 Task: Look for space in Antony, France from 7th July, 2023 to 14th July, 2023 for 1 adult in price range Rs.6000 to Rs.14000. Place can be shared room with 1  bedroom having 1 bed and 1 bathroom. Property type can be house, flat, guest house, hotel. Amenities needed are: wifi, washing machine. Booking option can be shelf check-in. Required host language is English.
Action: Mouse moved to (575, 214)
Screenshot: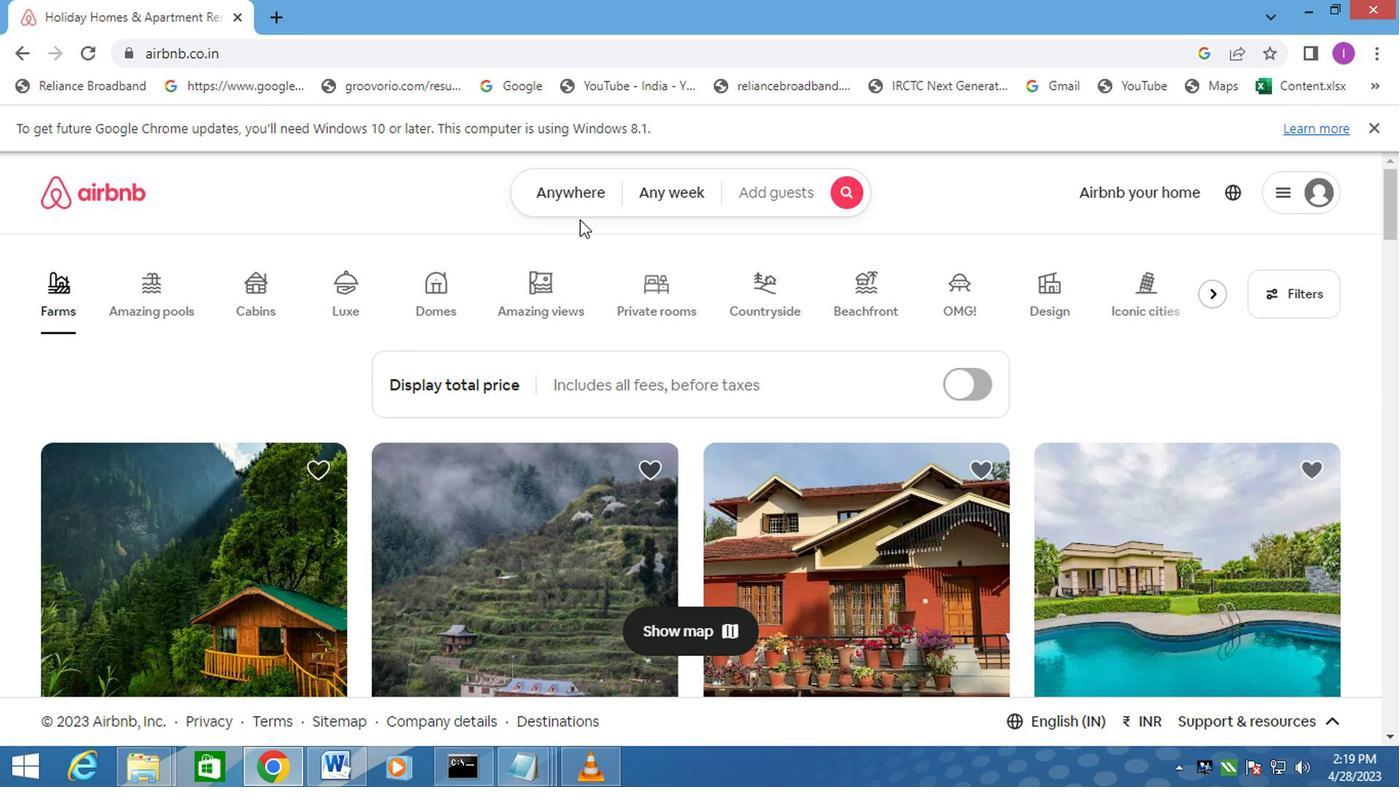 
Action: Mouse pressed left at (575, 214)
Screenshot: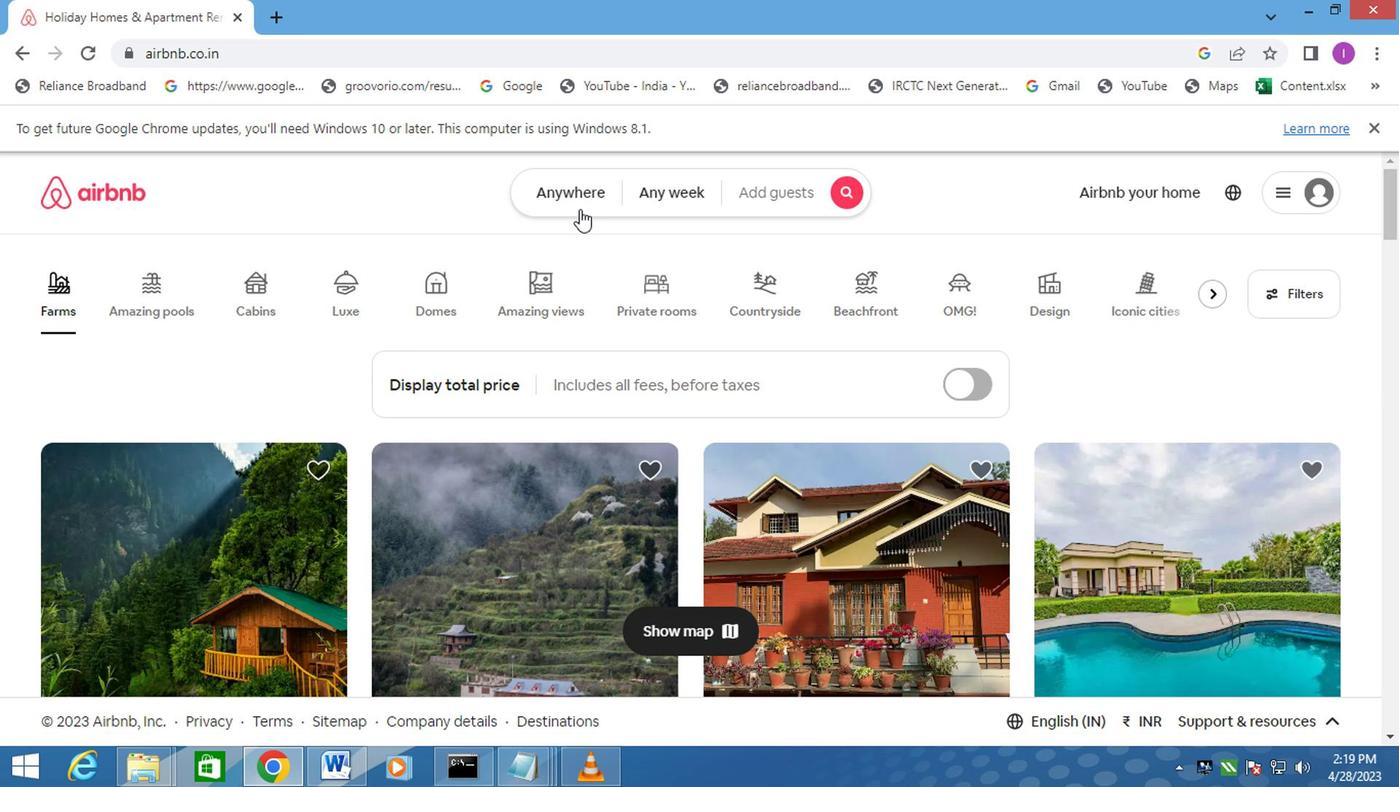 
Action: Mouse moved to (312, 287)
Screenshot: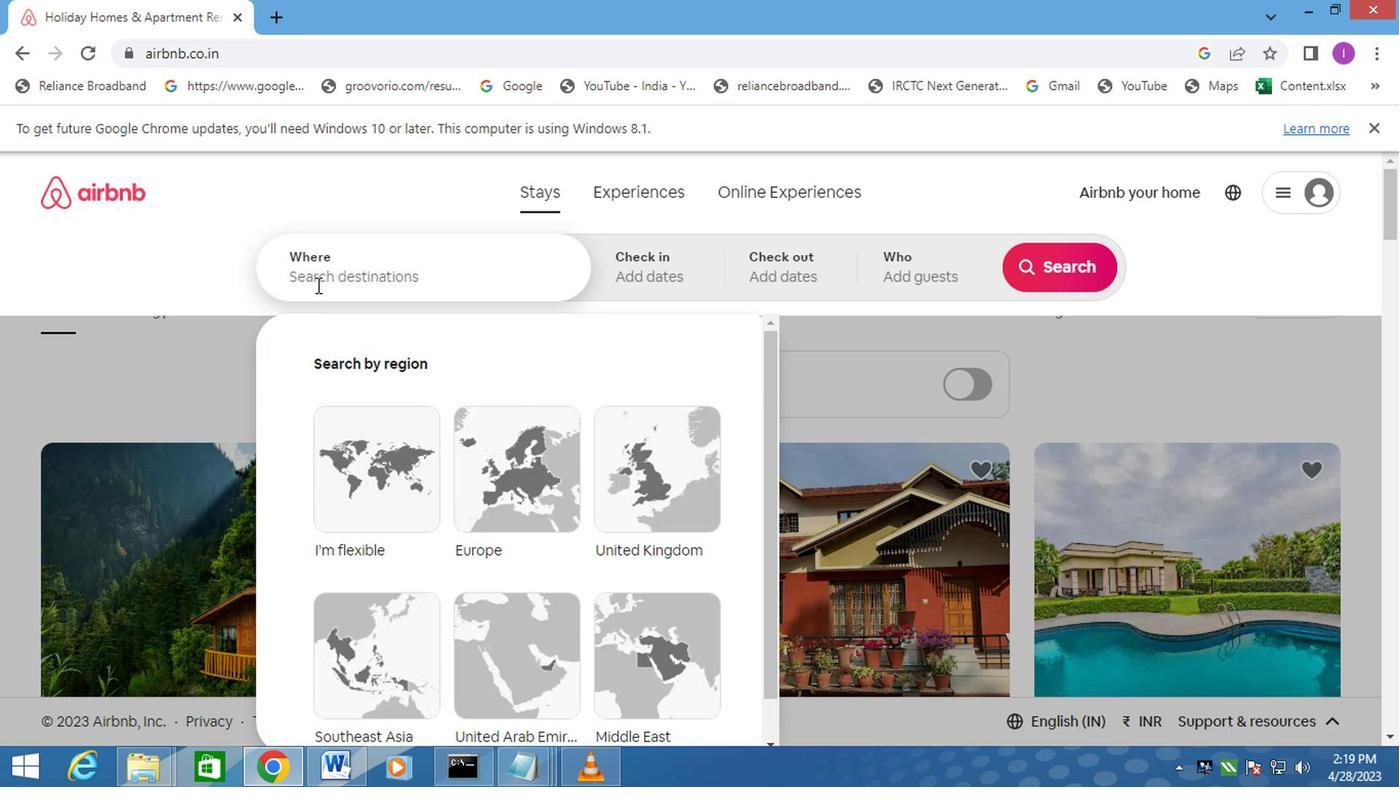 
Action: Mouse pressed left at (312, 287)
Screenshot: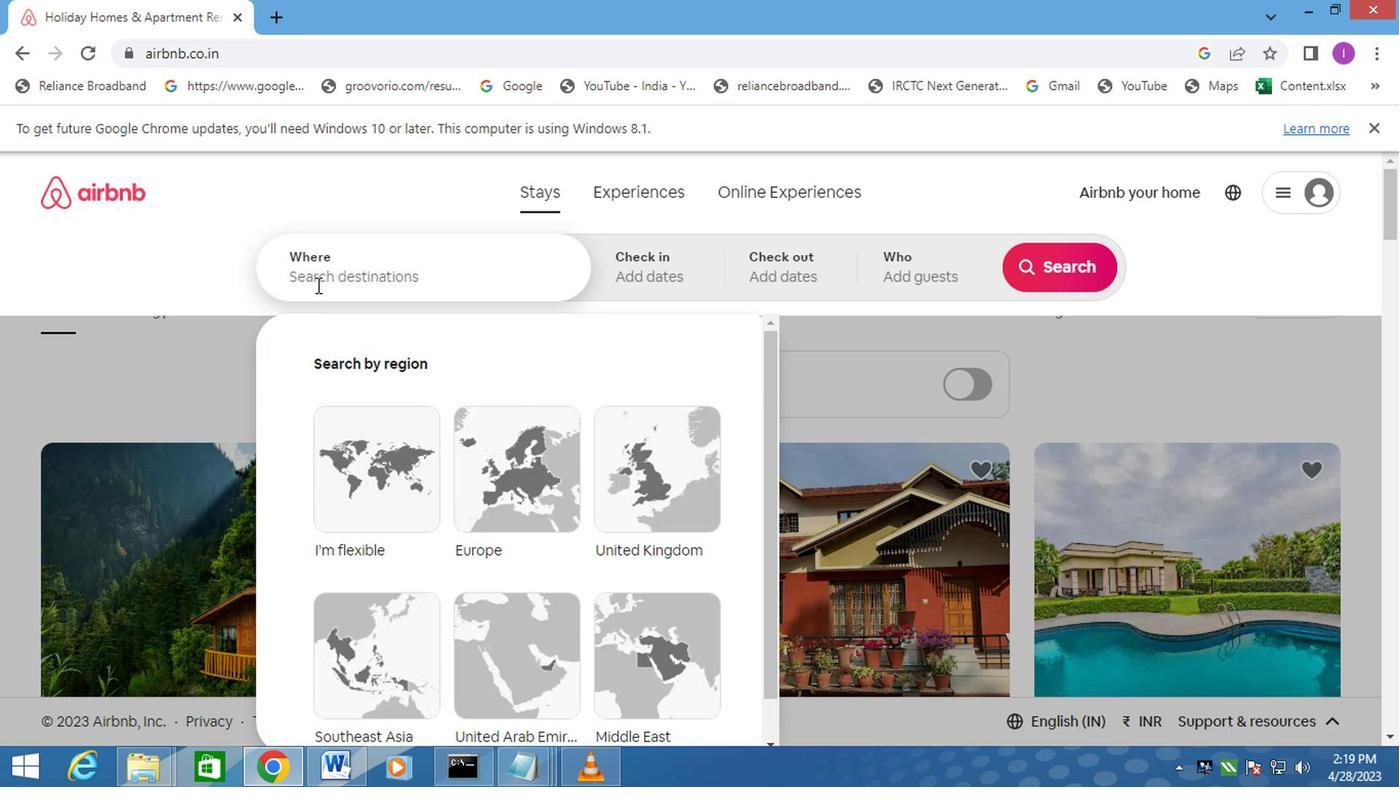 
Action: Key pressed <Key.shift>ANTONY,<Key.shift>FRANCE
Screenshot: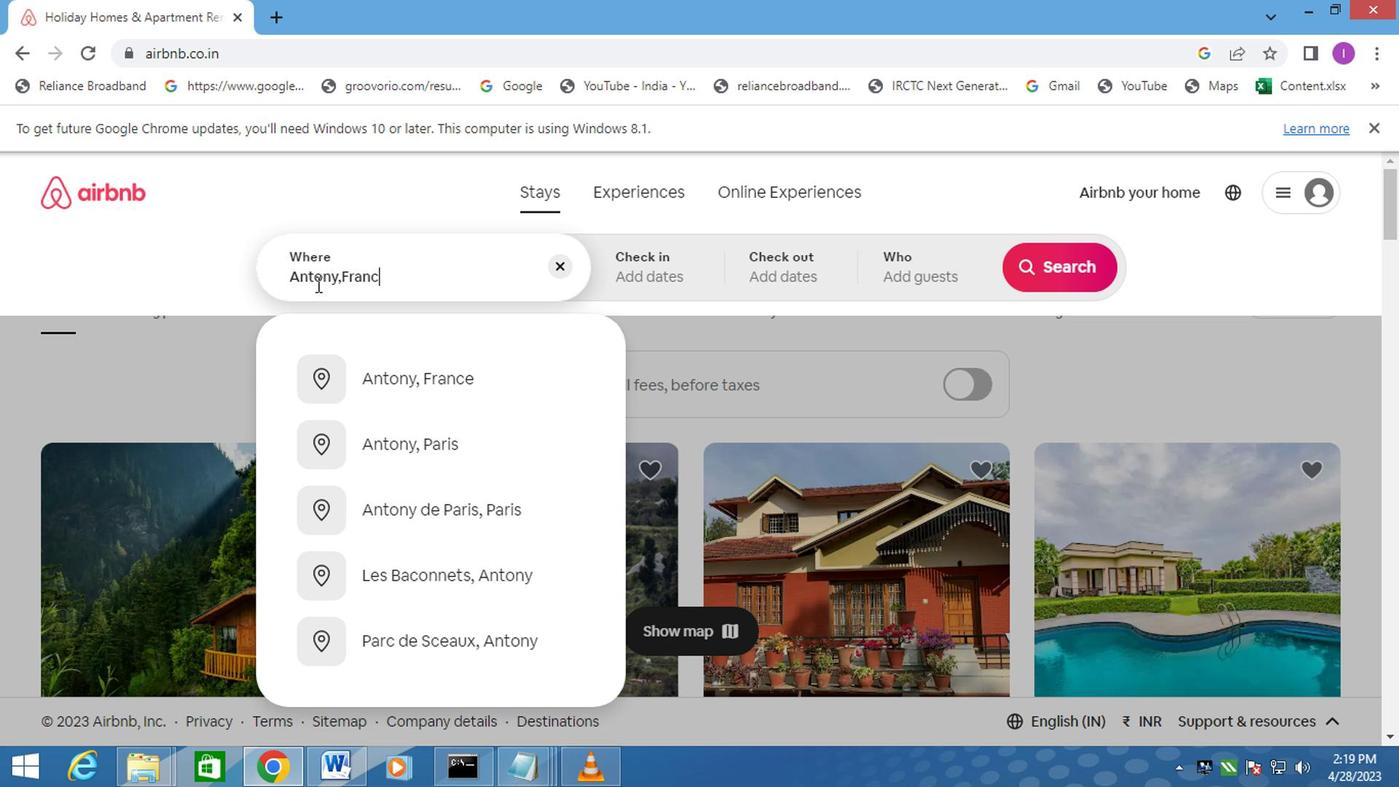 
Action: Mouse moved to (375, 374)
Screenshot: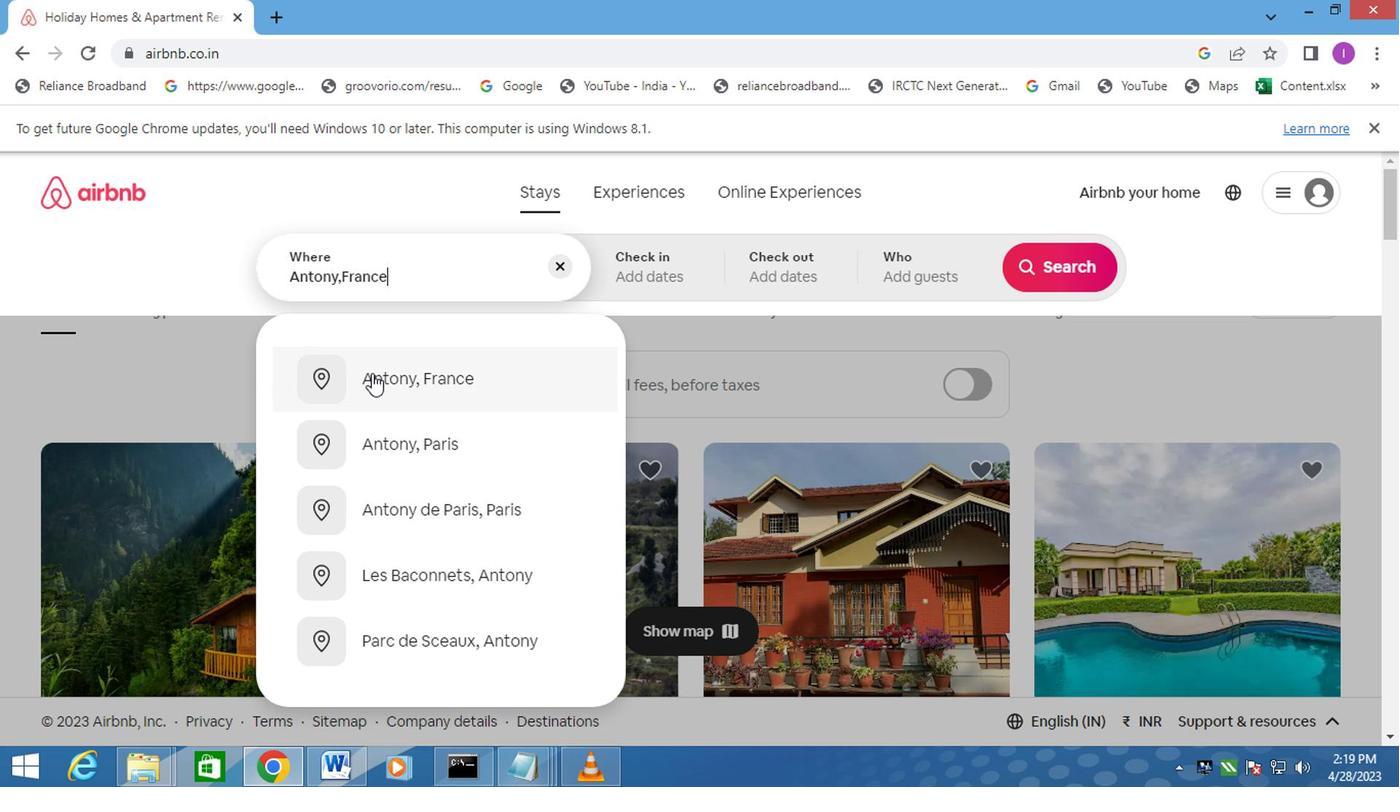 
Action: Mouse pressed left at (375, 374)
Screenshot: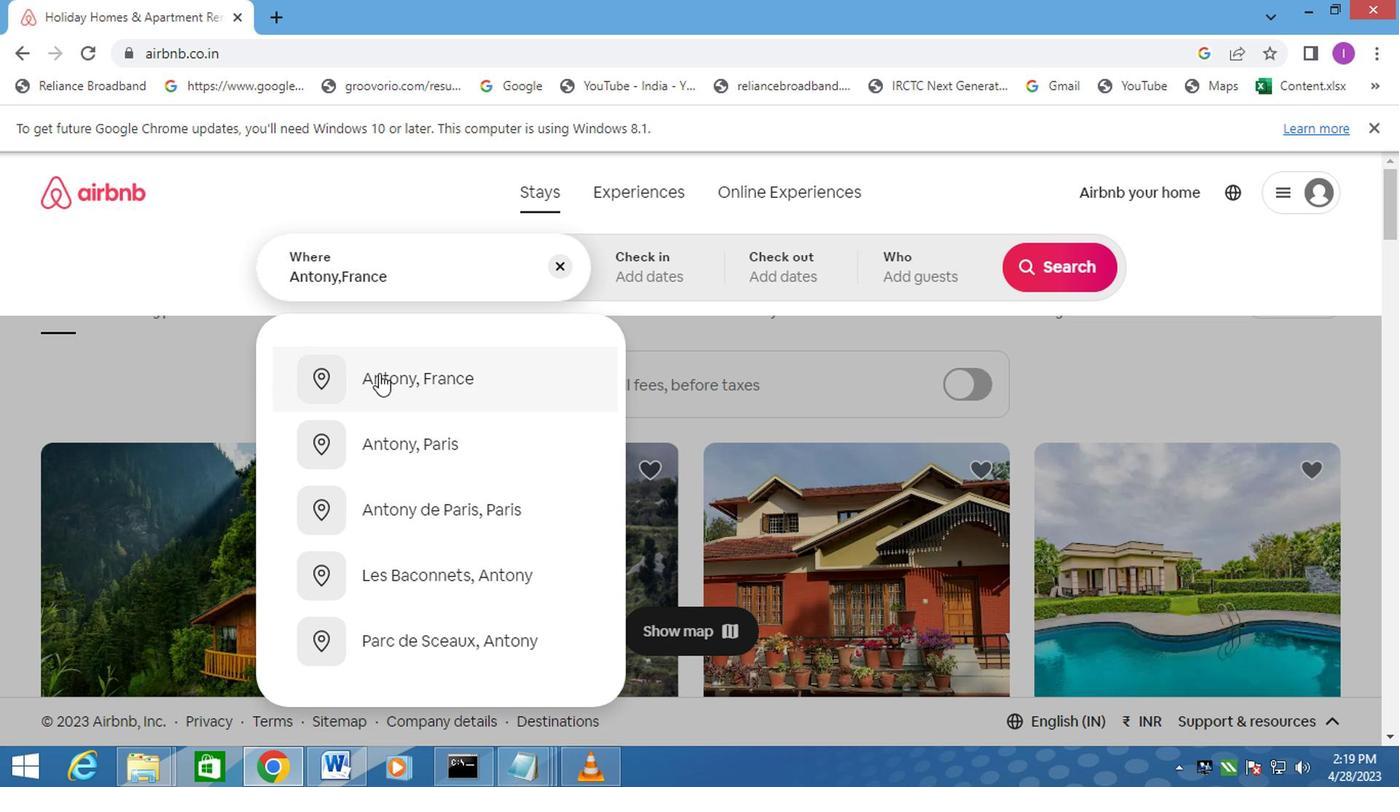 
Action: Mouse moved to (1045, 427)
Screenshot: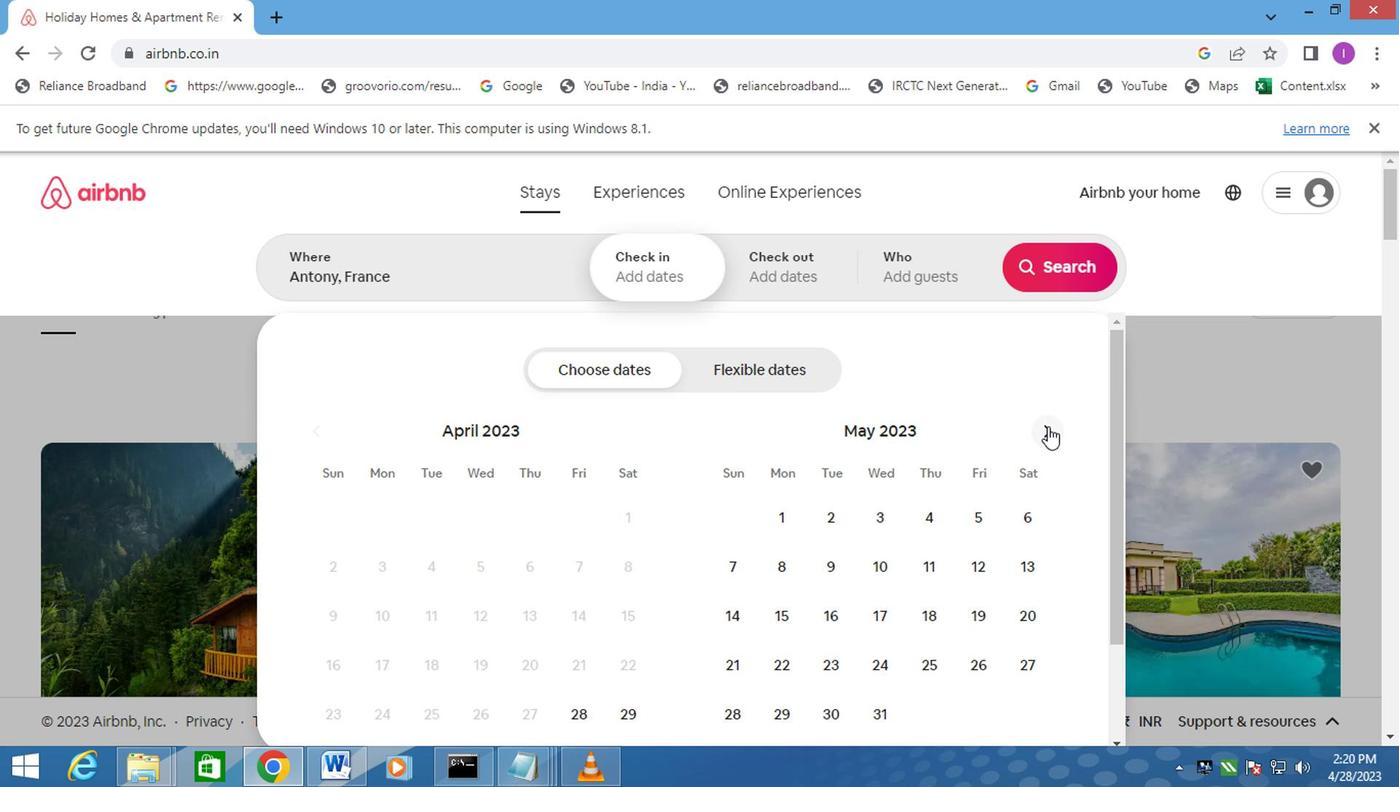 
Action: Mouse pressed left at (1045, 427)
Screenshot: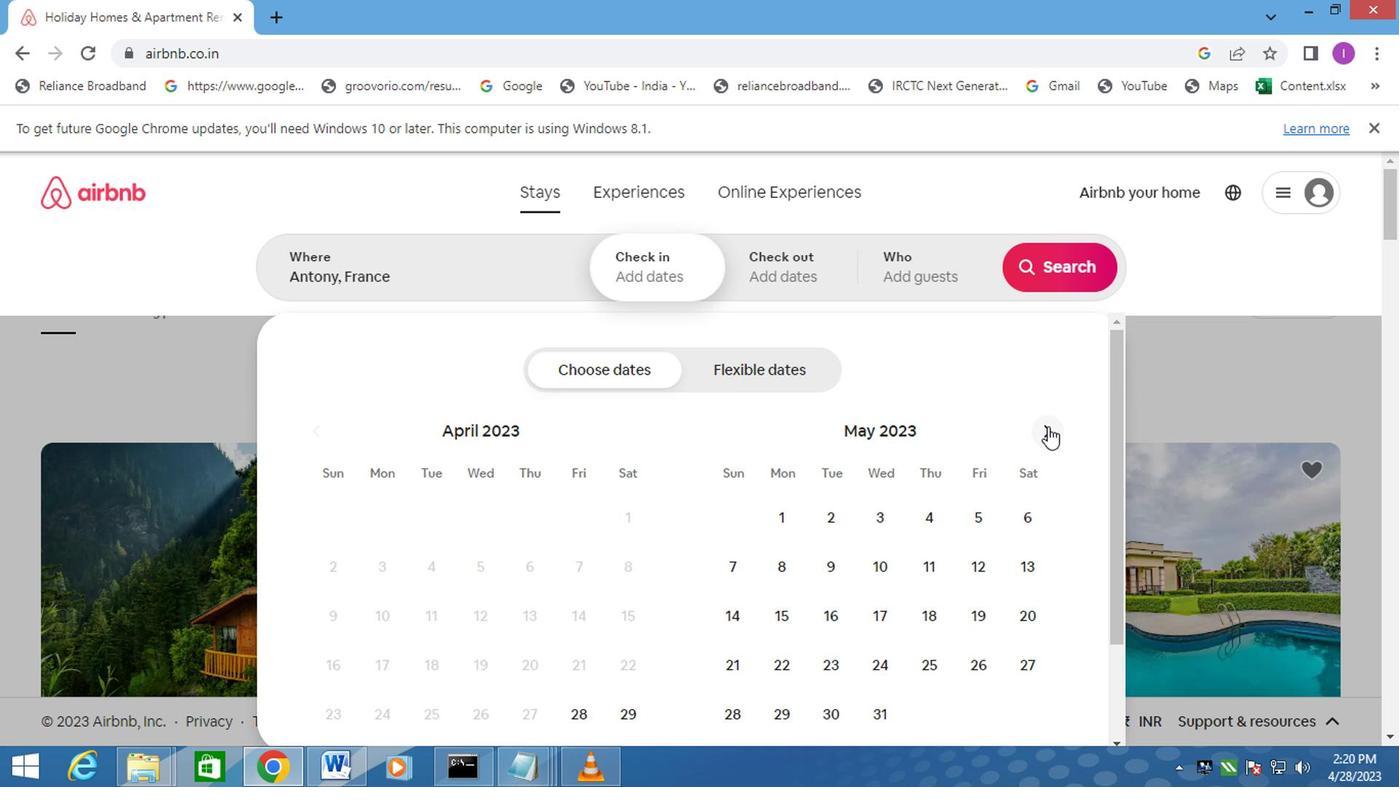 
Action: Mouse moved to (1045, 428)
Screenshot: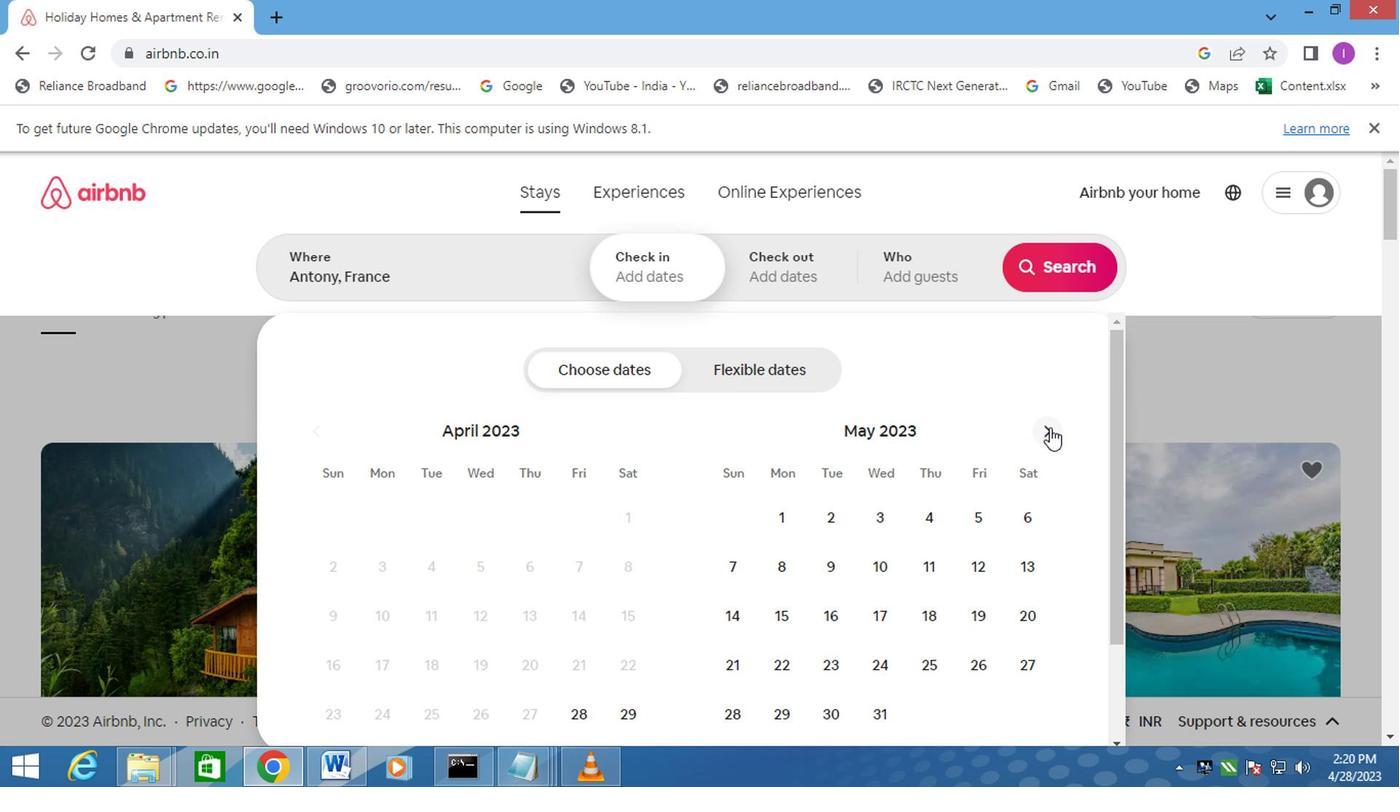
Action: Mouse pressed left at (1045, 428)
Screenshot: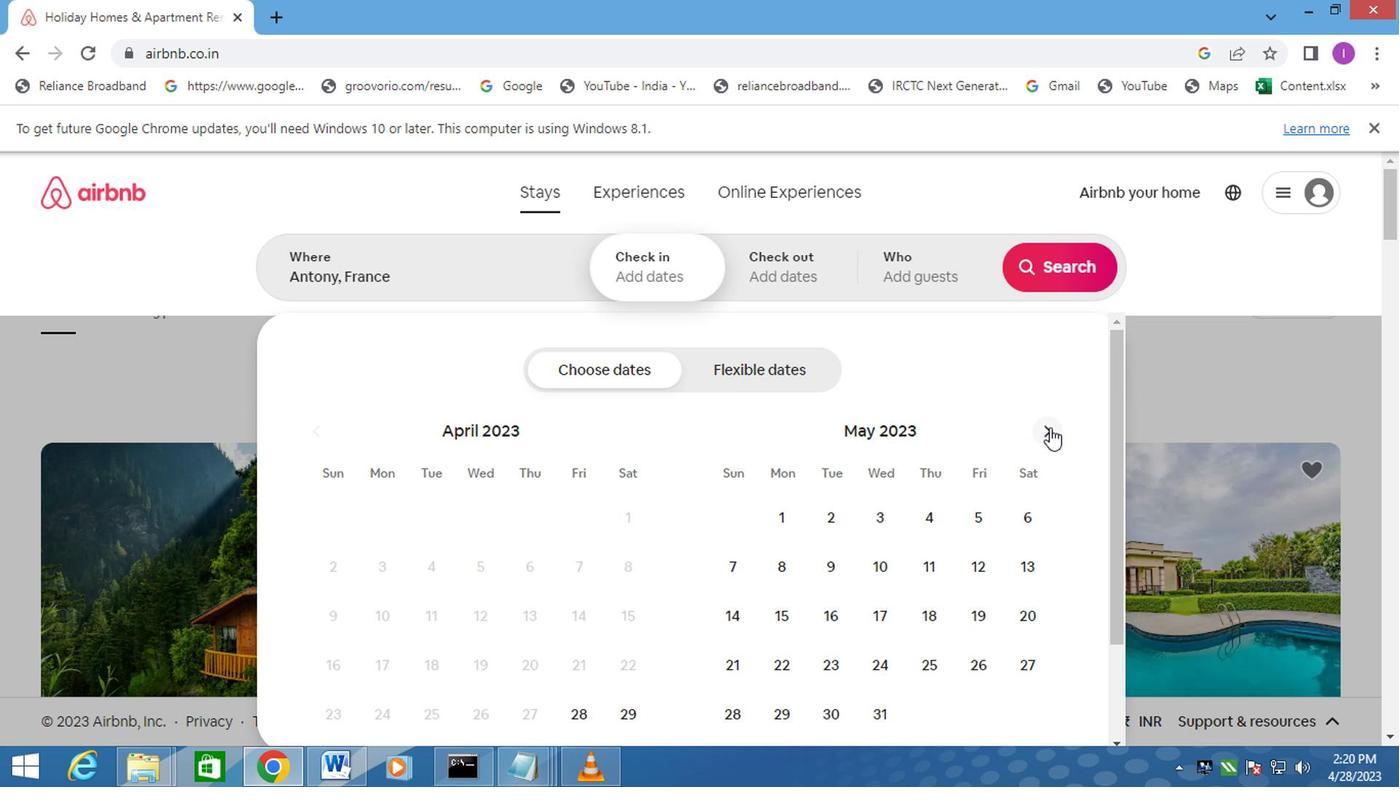 
Action: Mouse moved to (968, 566)
Screenshot: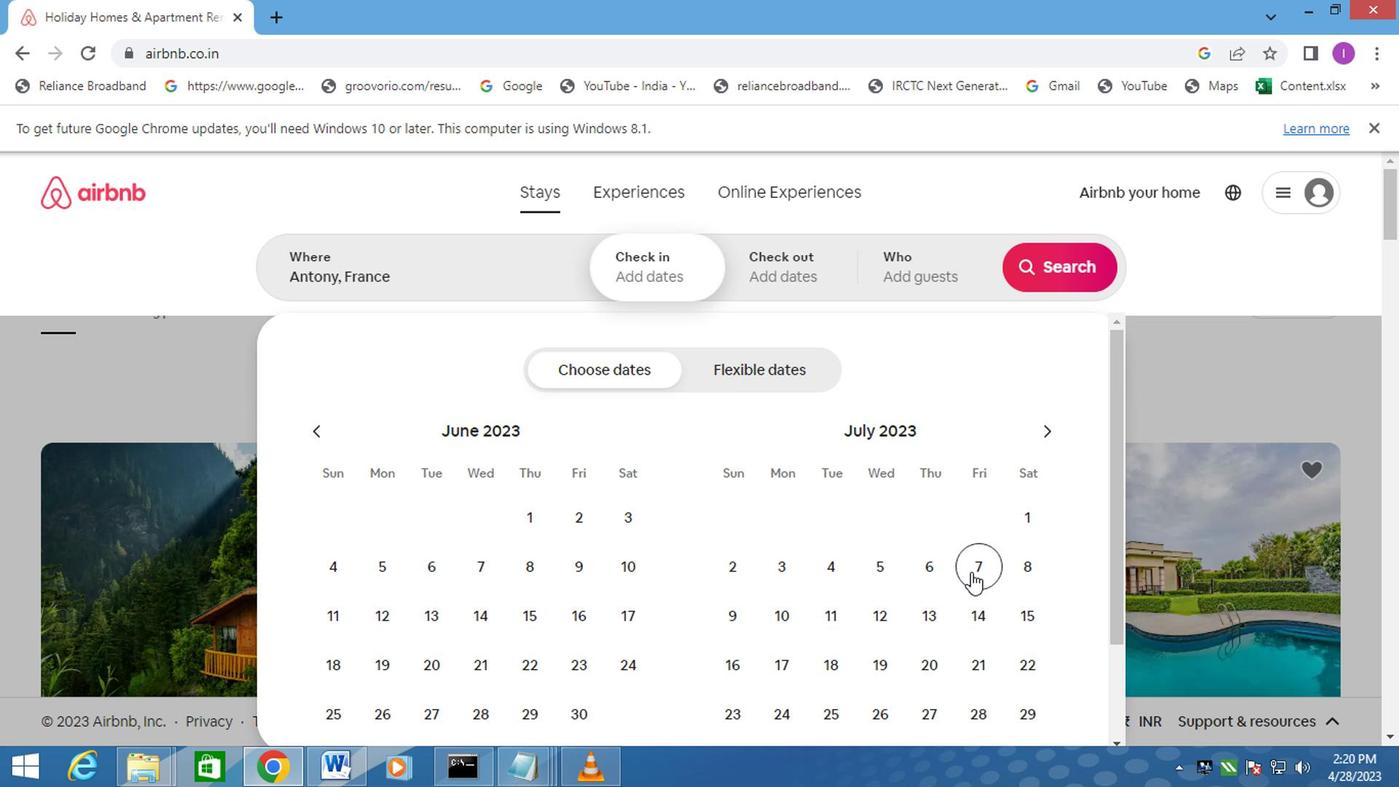 
Action: Mouse pressed left at (968, 566)
Screenshot: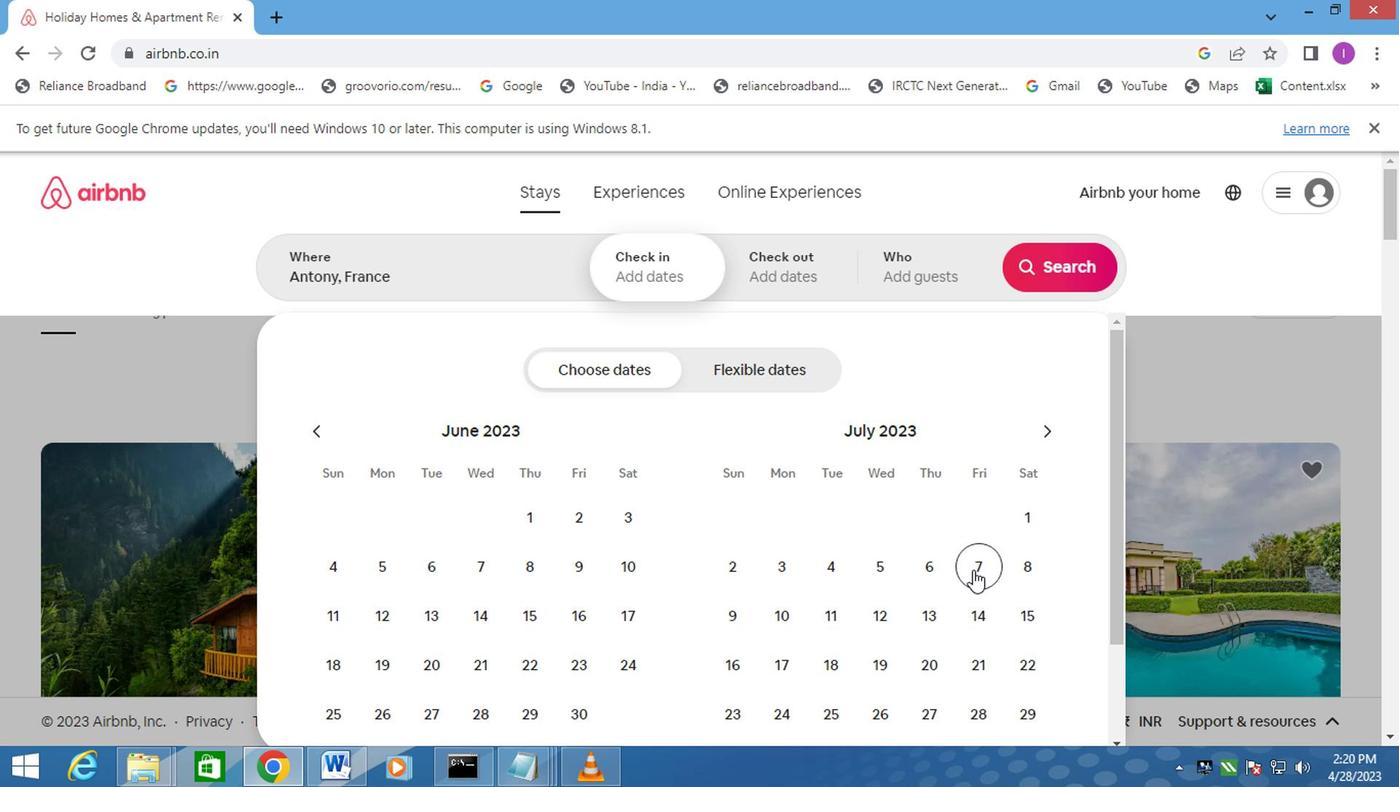 
Action: Mouse moved to (988, 609)
Screenshot: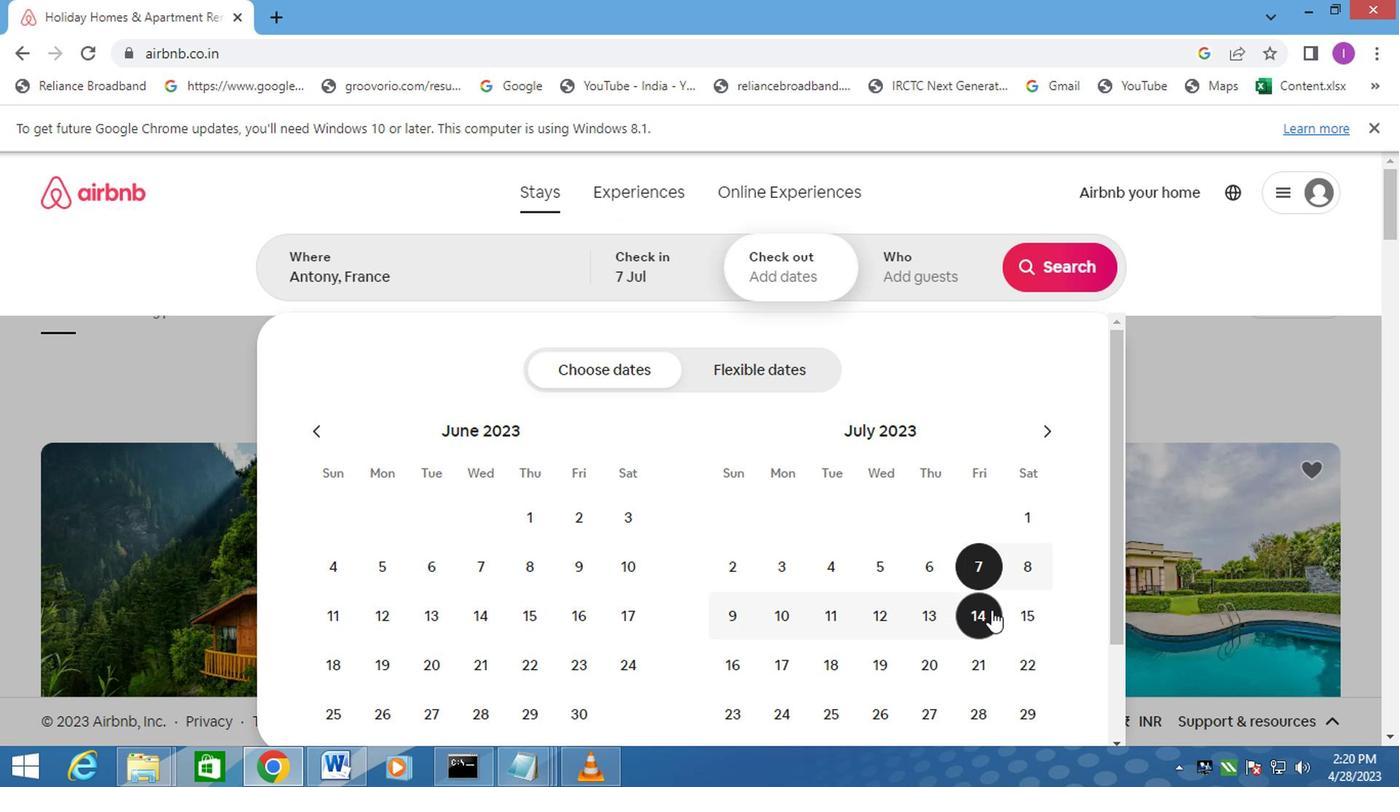 
Action: Mouse pressed left at (988, 609)
Screenshot: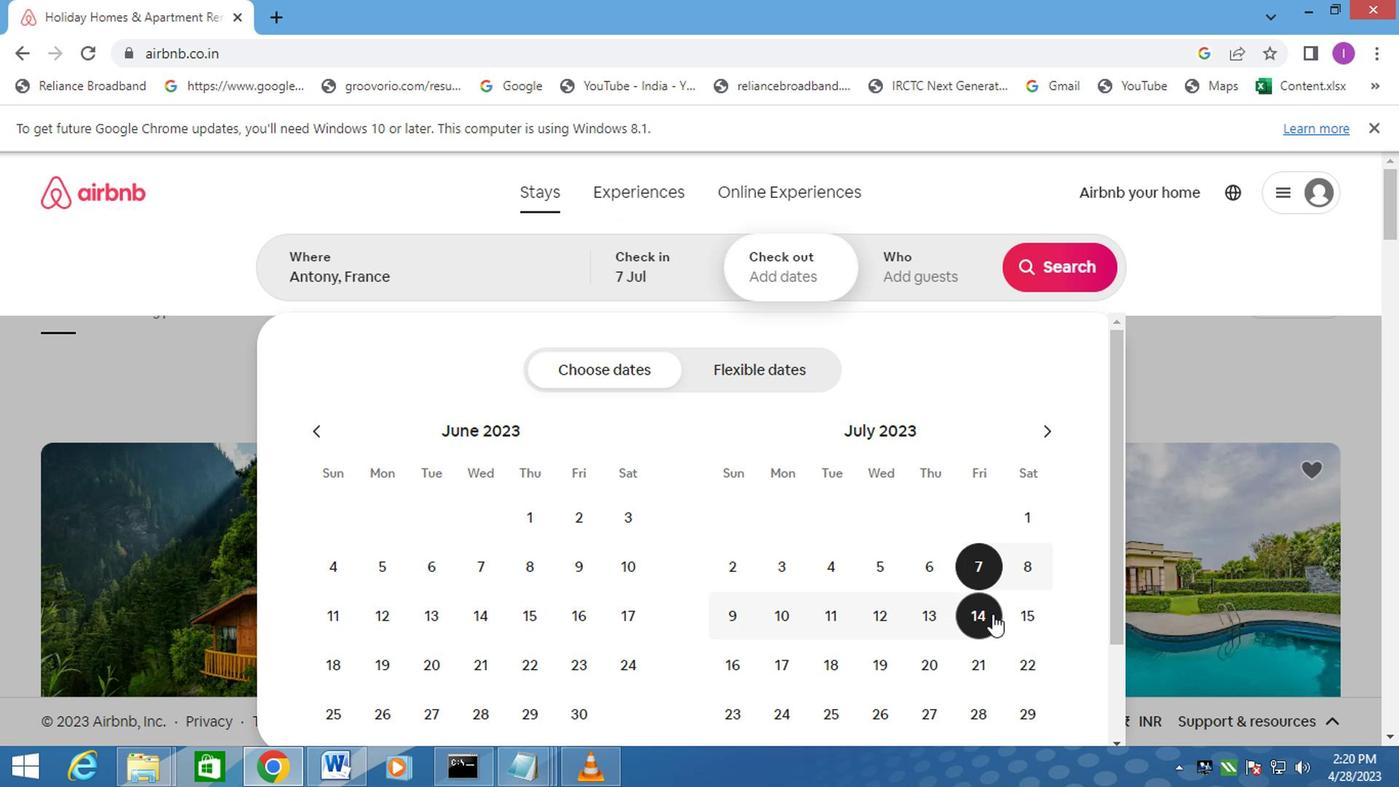 
Action: Mouse moved to (928, 283)
Screenshot: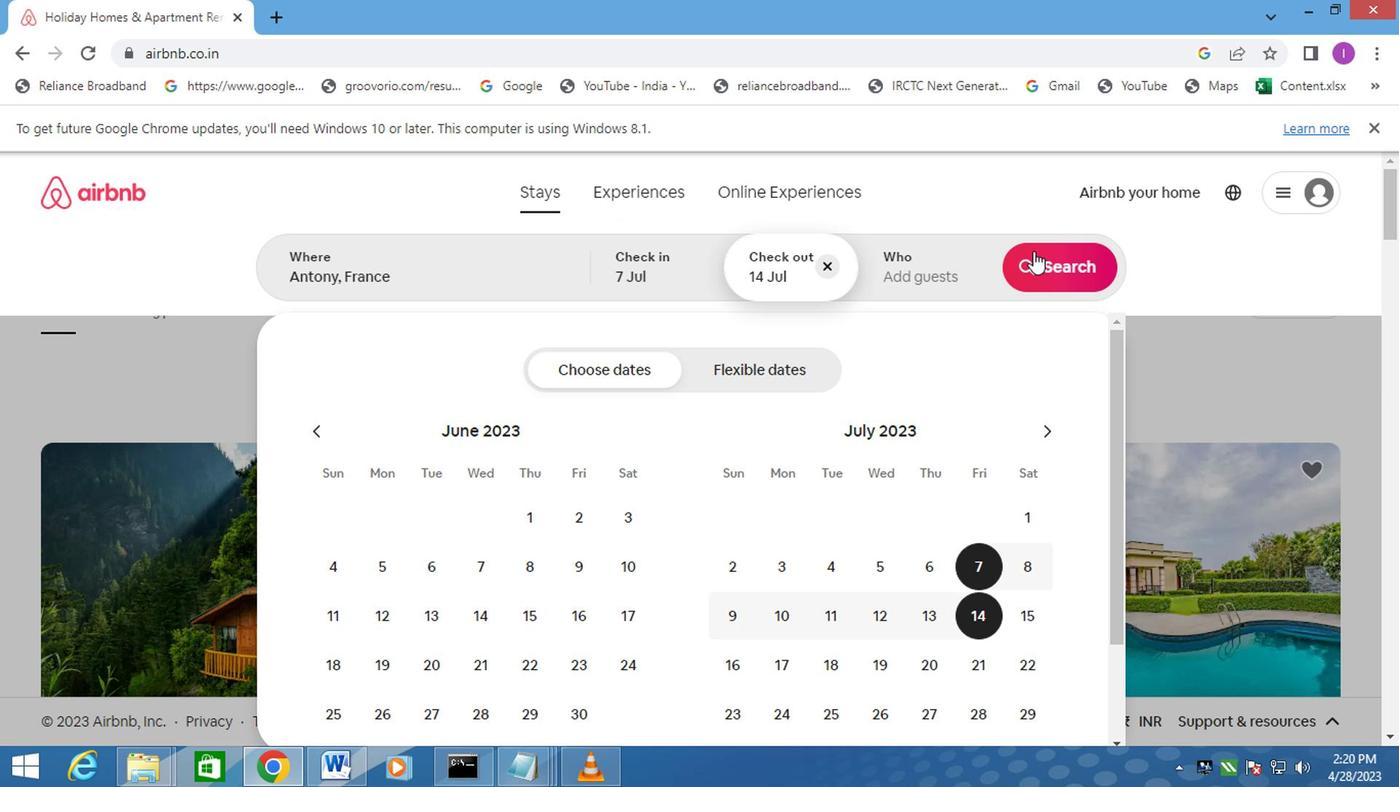 
Action: Mouse pressed left at (928, 283)
Screenshot: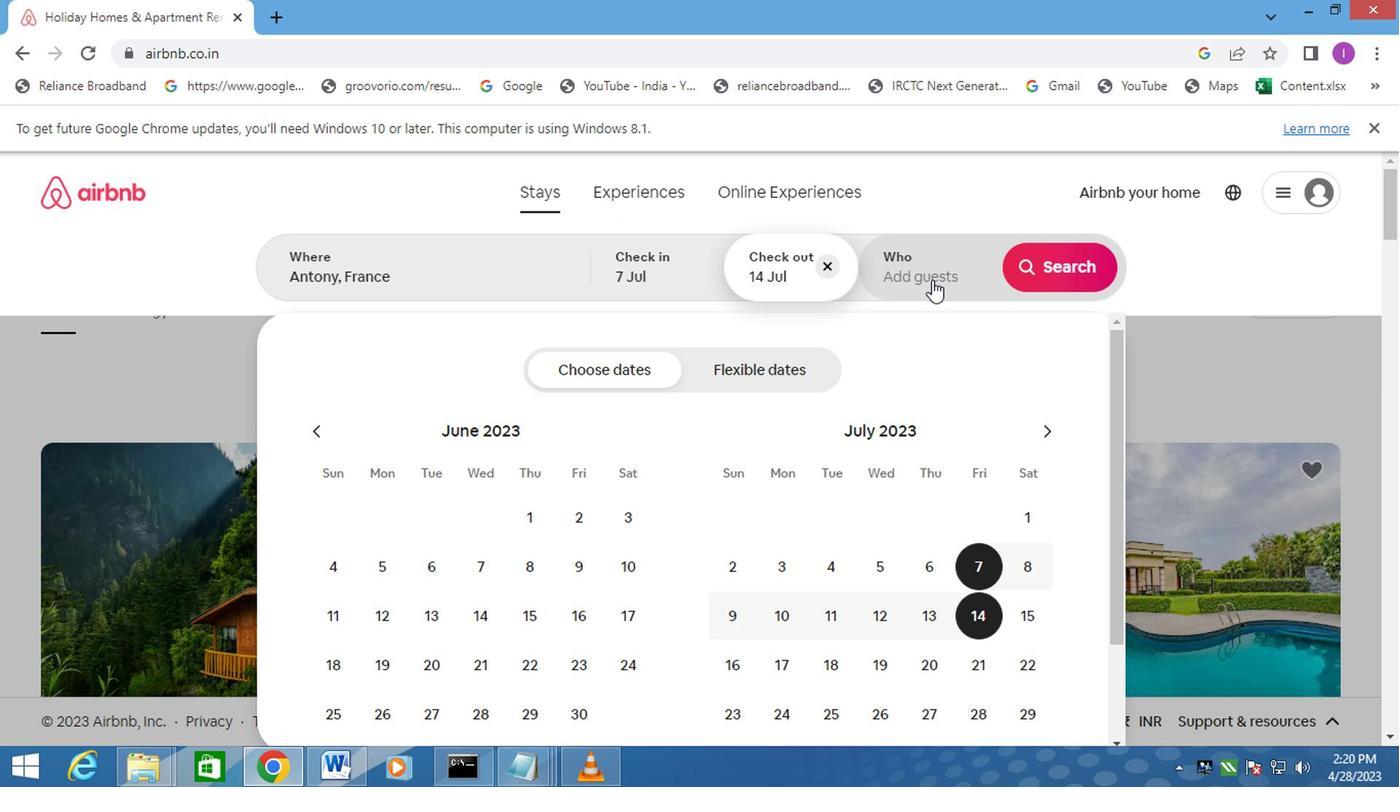
Action: Mouse moved to (1064, 386)
Screenshot: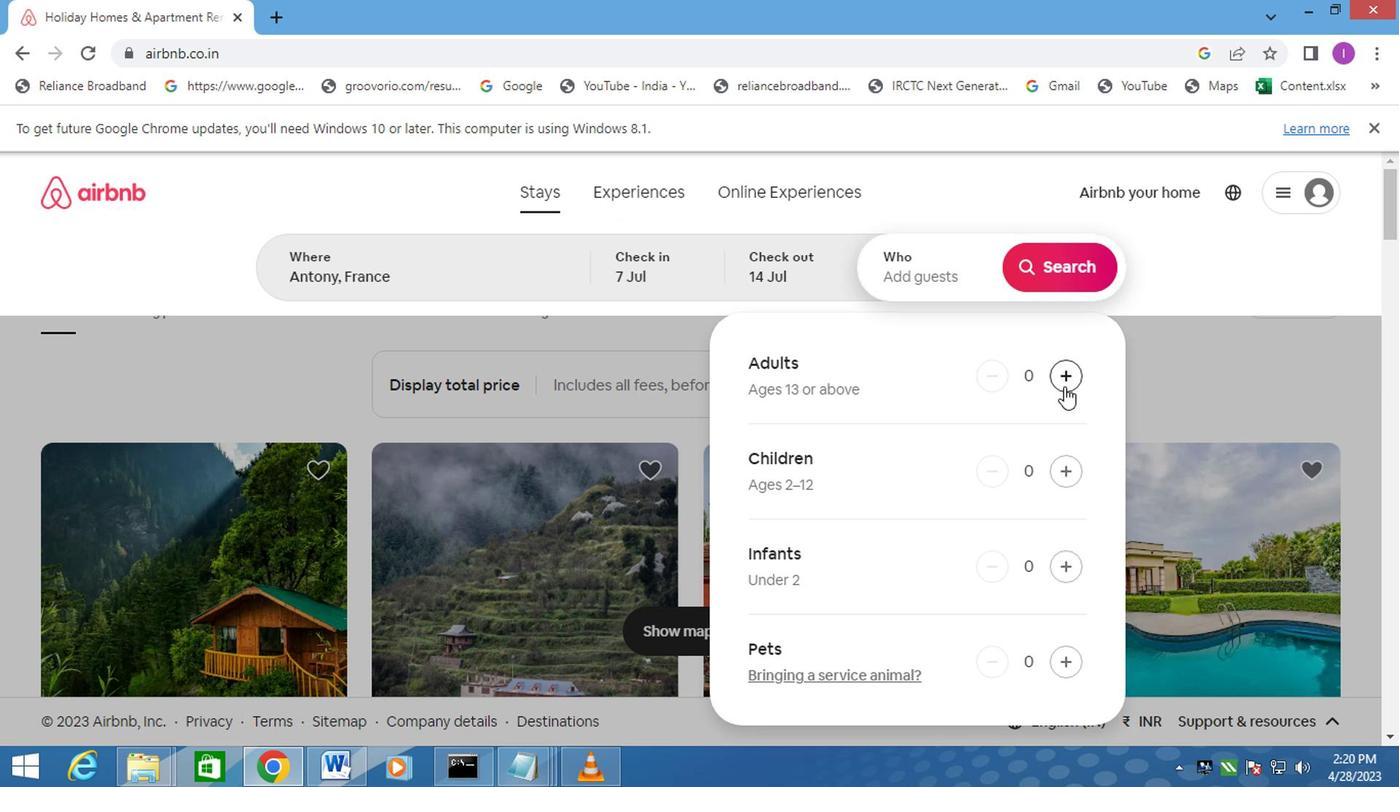 
Action: Mouse pressed left at (1064, 386)
Screenshot: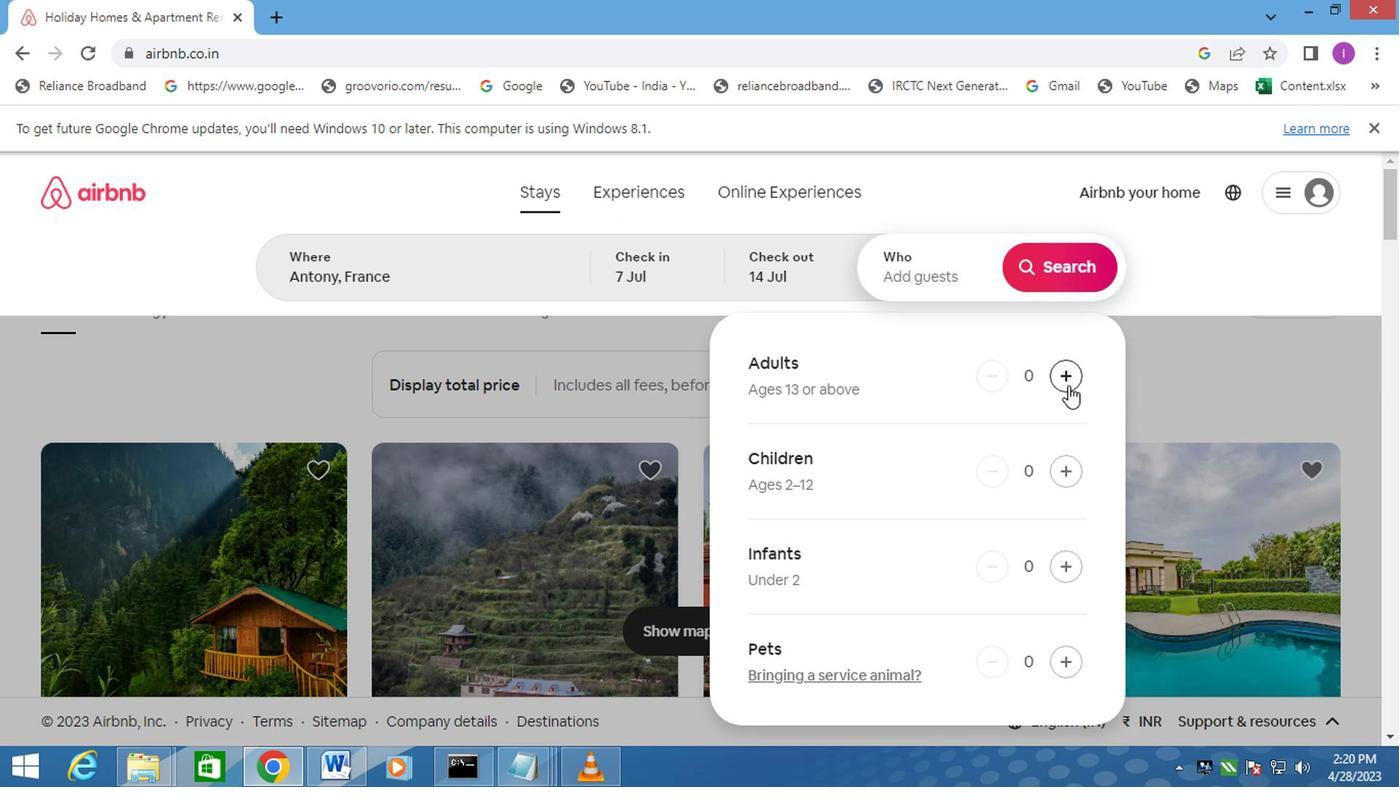 
Action: Mouse moved to (1057, 265)
Screenshot: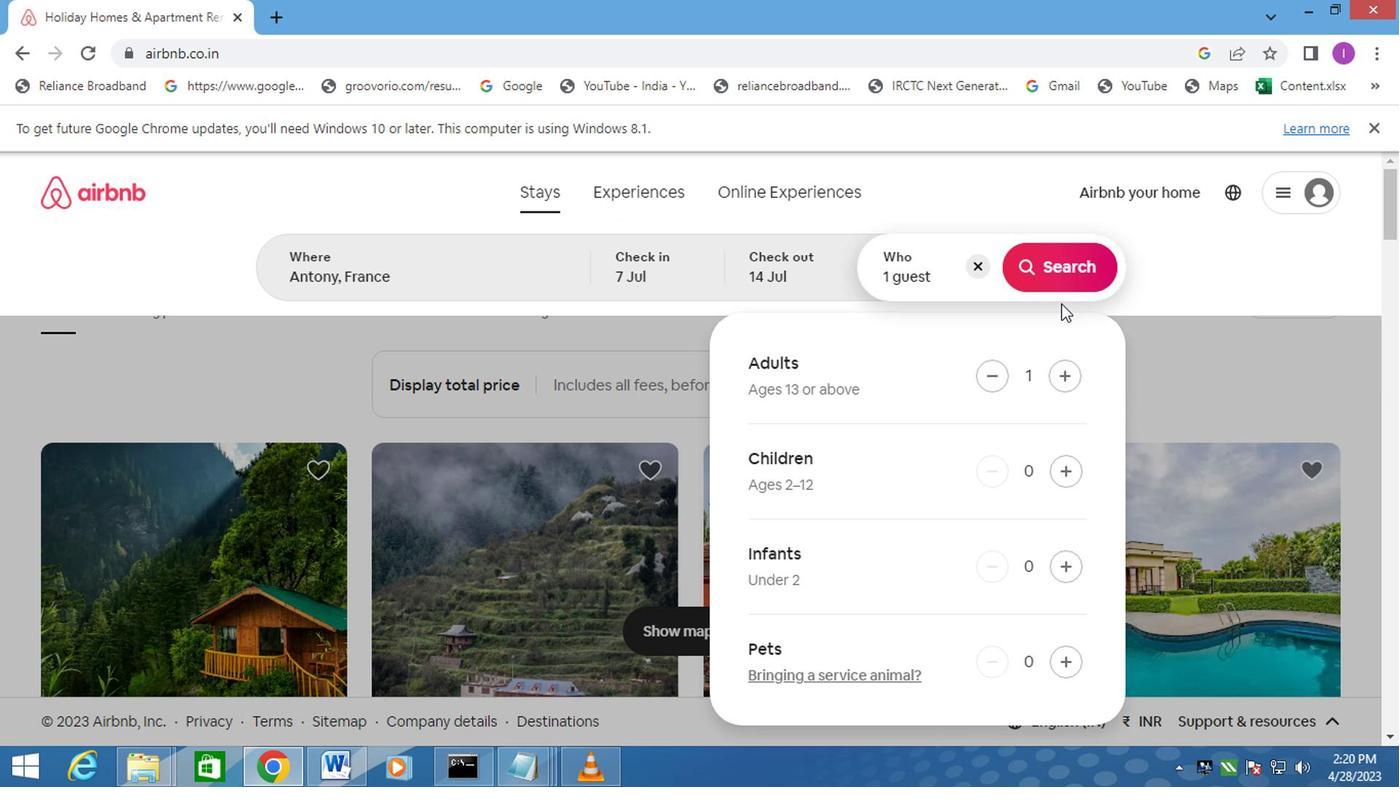 
Action: Mouse pressed left at (1057, 265)
Screenshot: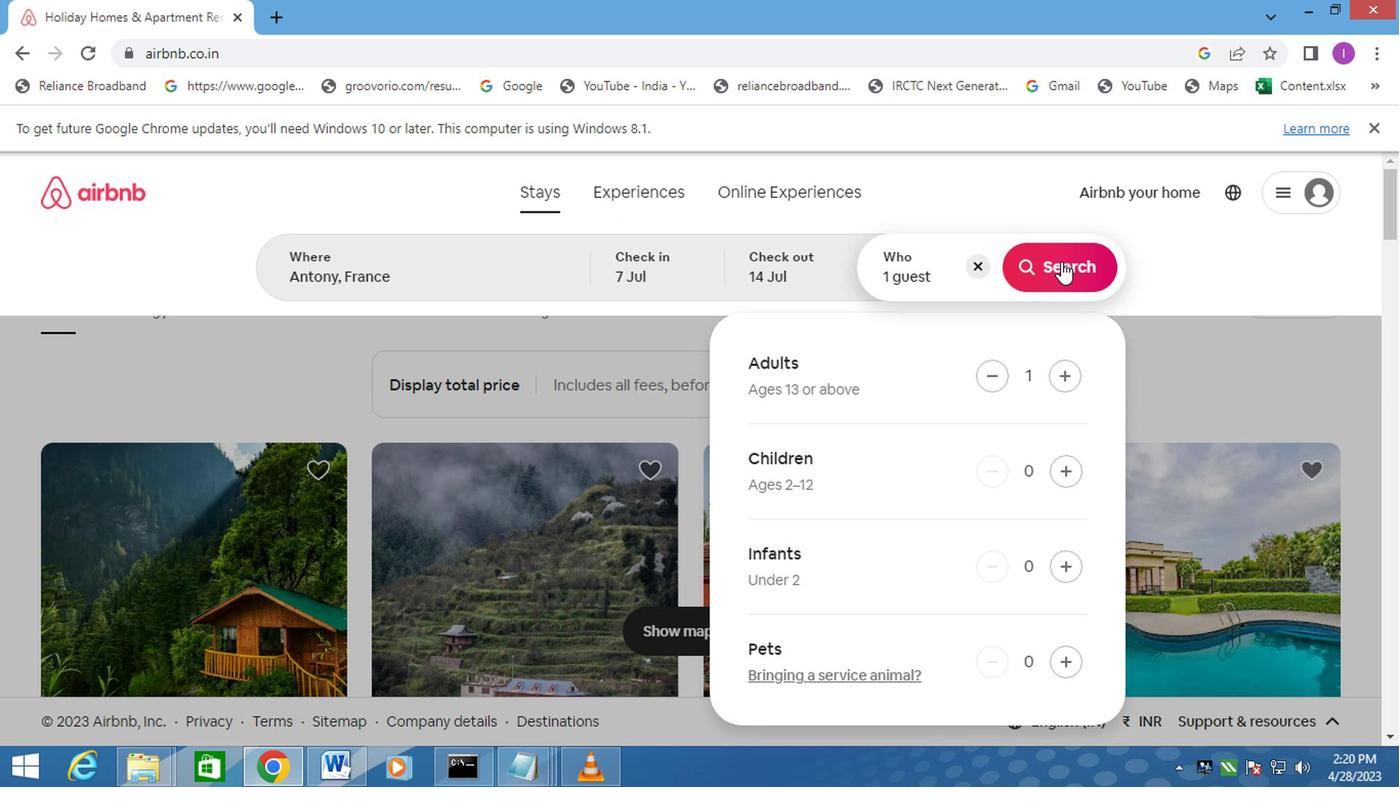 
Action: Mouse moved to (1295, 270)
Screenshot: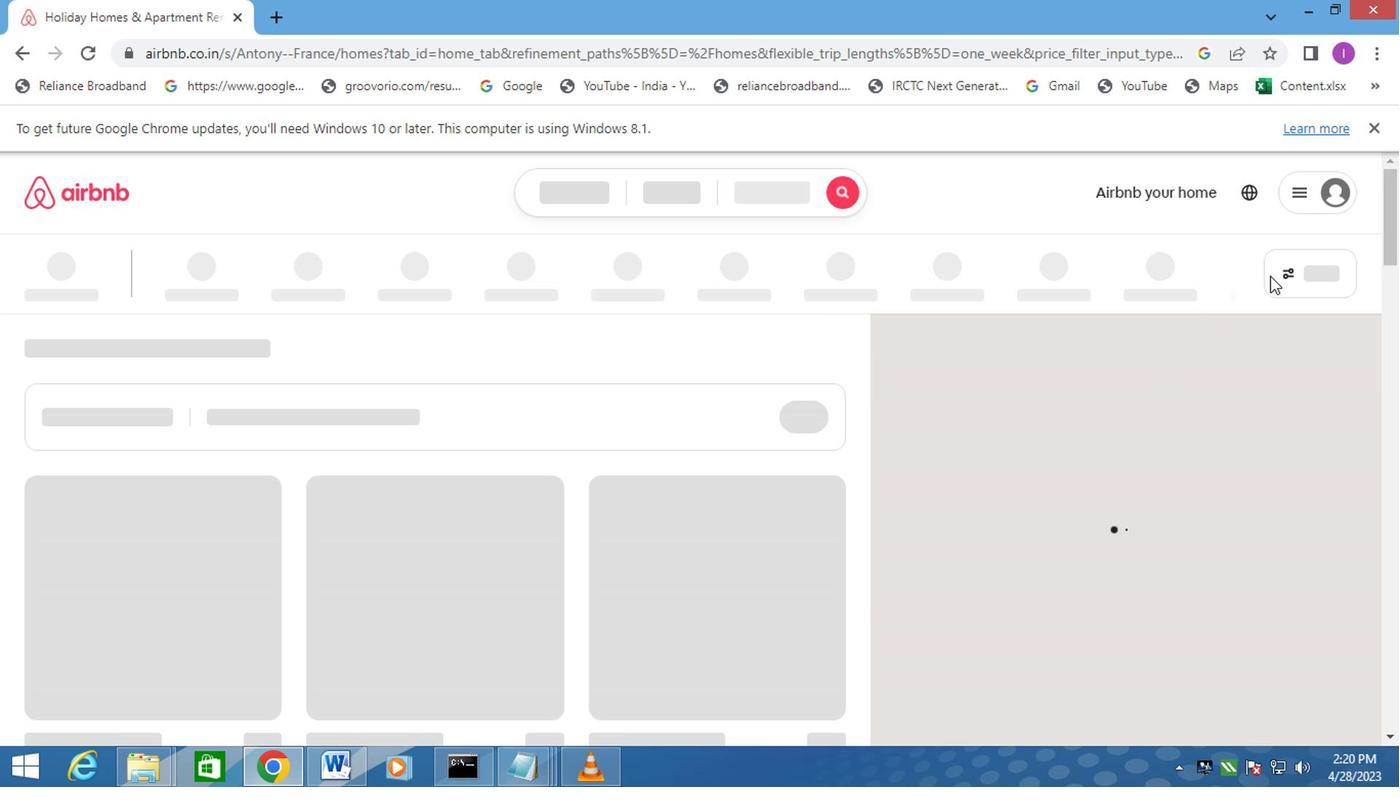 
Action: Mouse pressed left at (1295, 270)
Screenshot: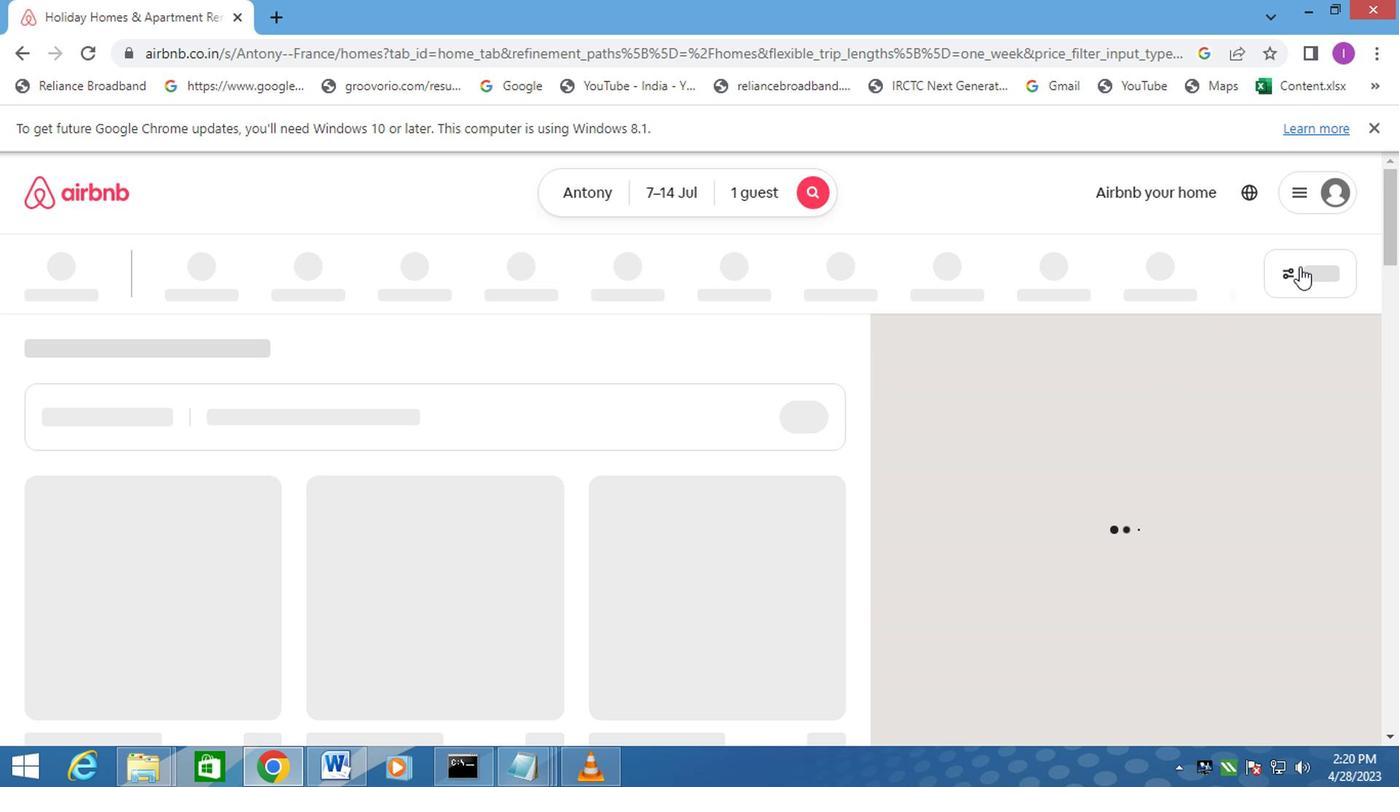 
Action: Mouse moved to (431, 536)
Screenshot: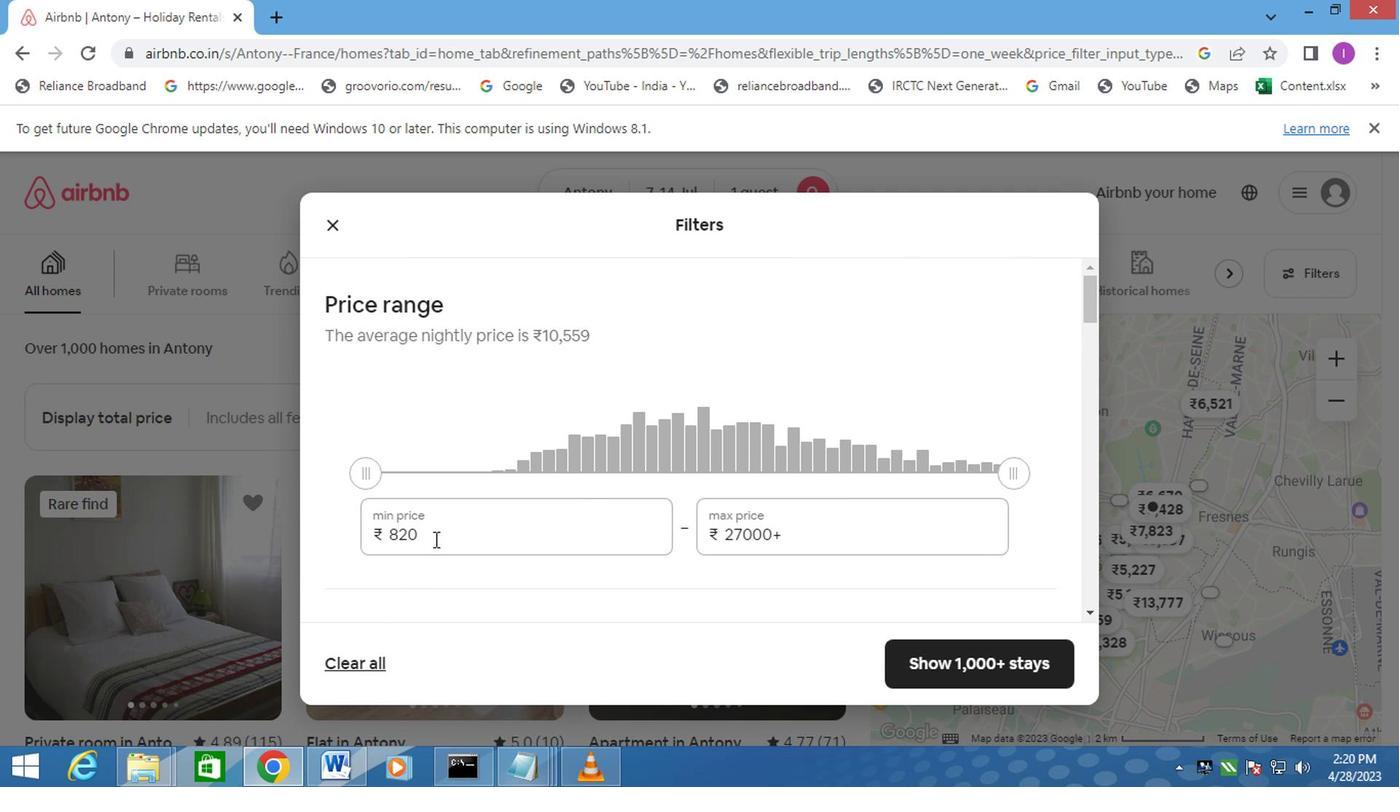 
Action: Mouse pressed left at (431, 536)
Screenshot: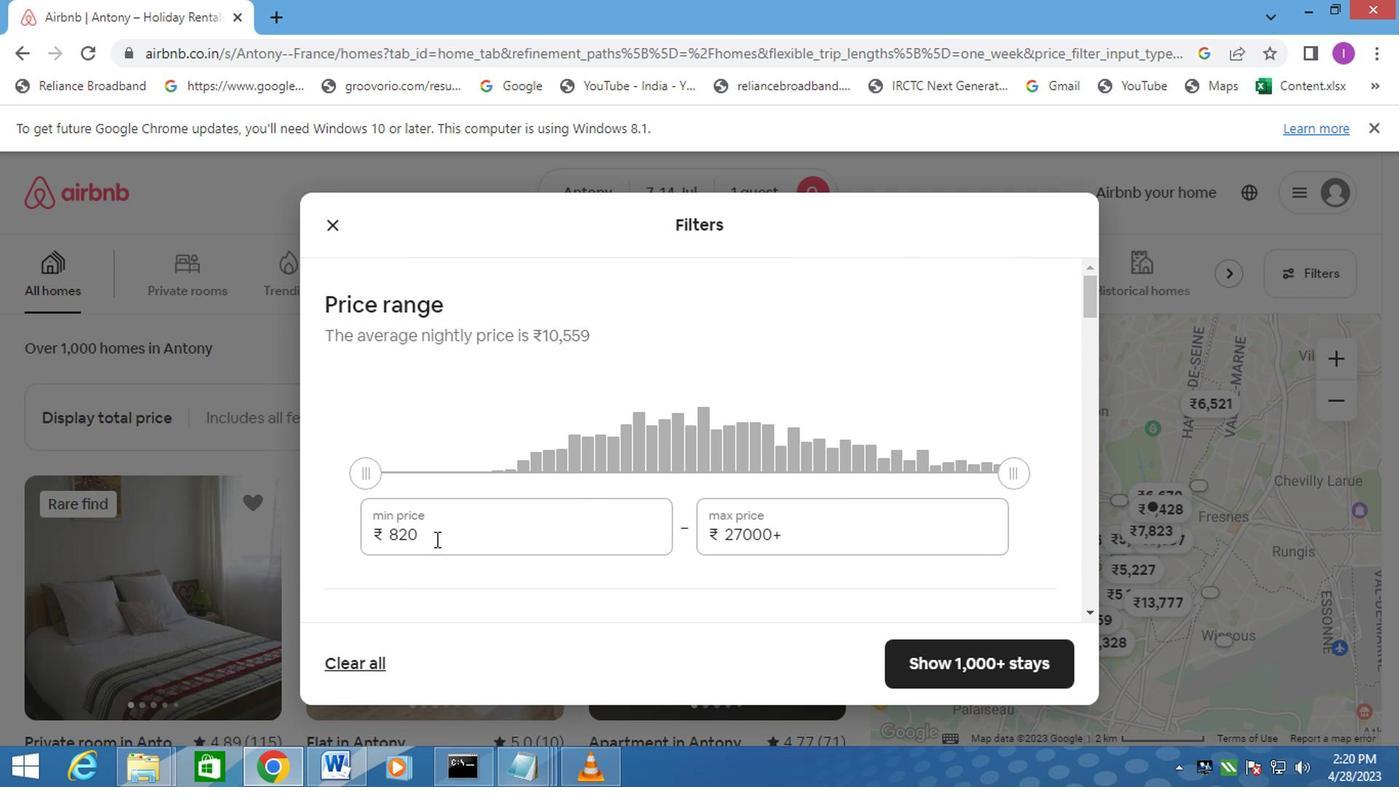 
Action: Mouse moved to (384, 517)
Screenshot: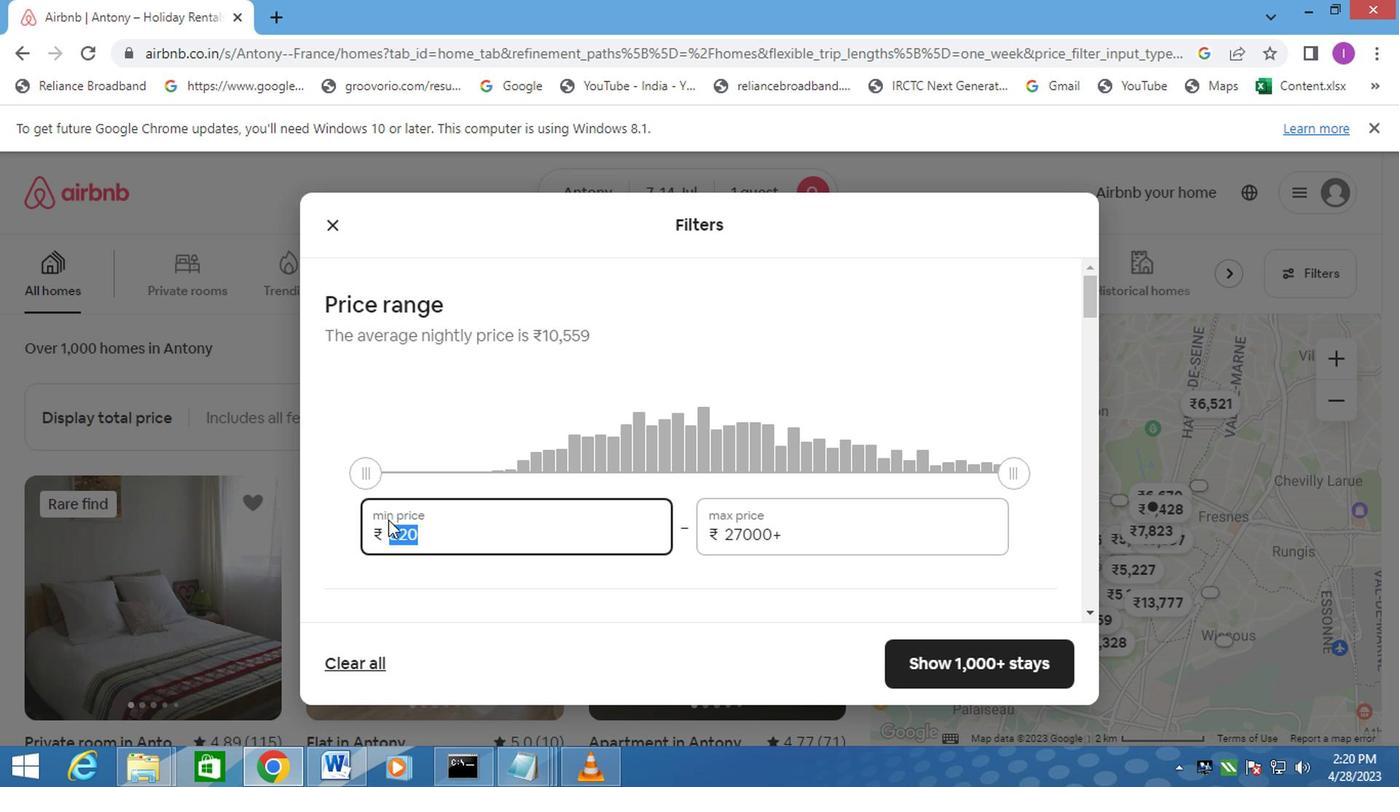 
Action: Key pressed 6
Screenshot: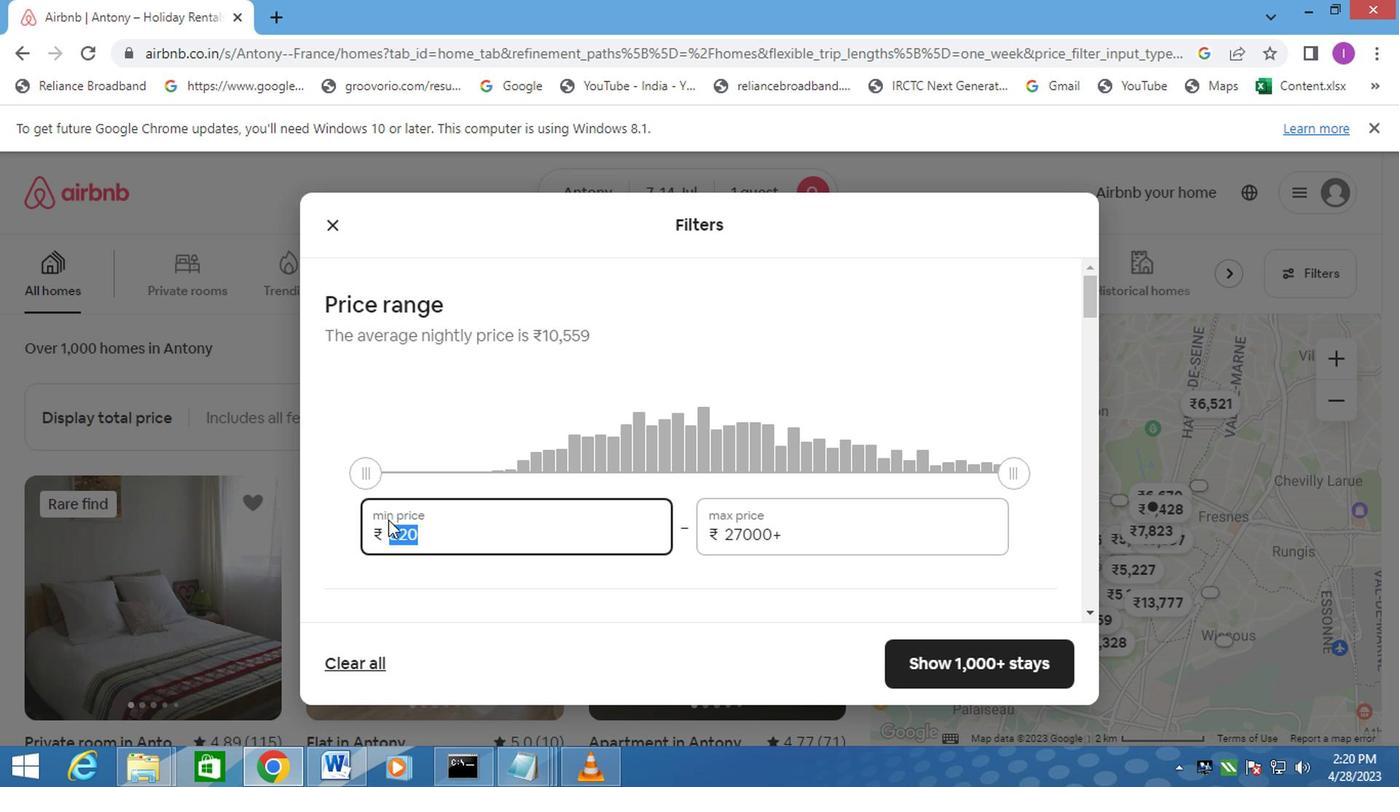 
Action: Mouse moved to (384, 516)
Screenshot: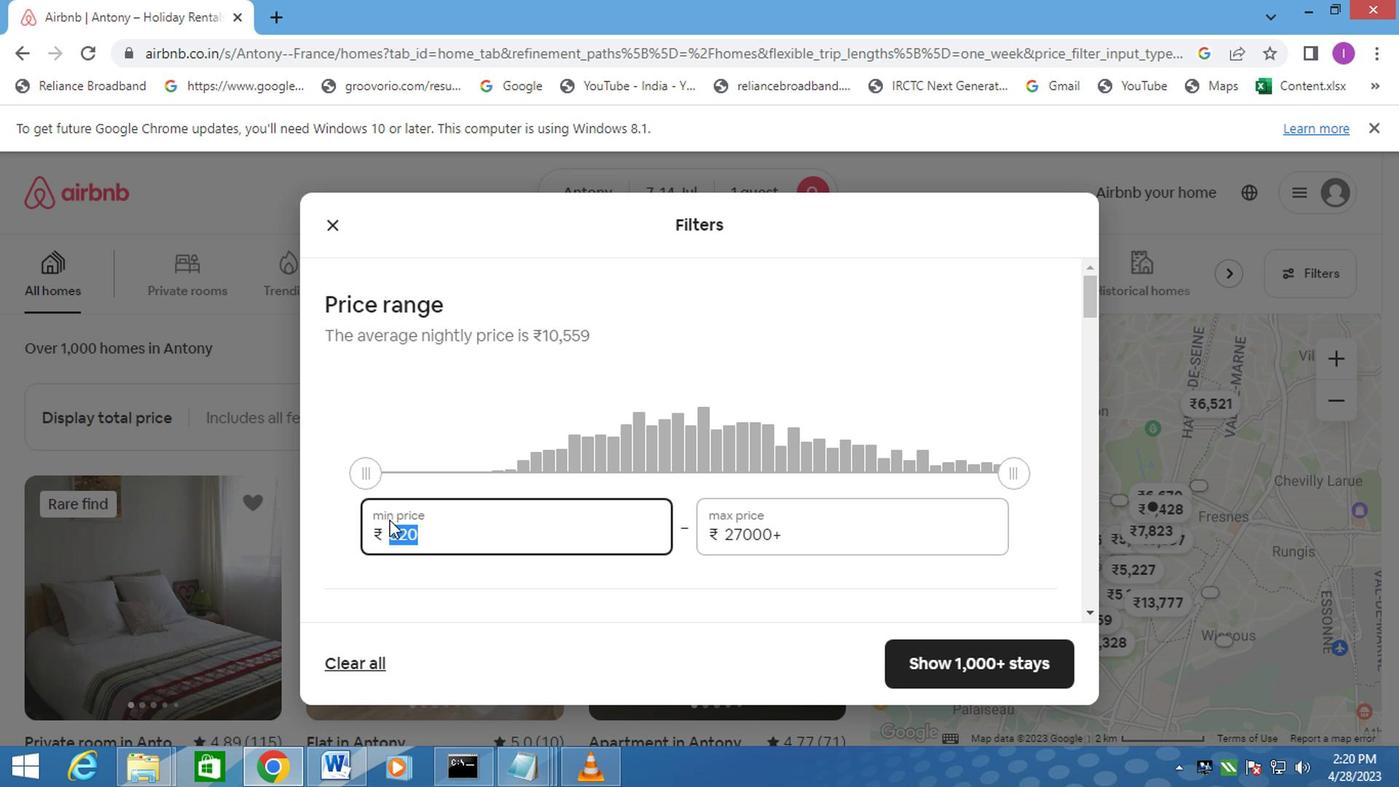 
Action: Key pressed 00
Screenshot: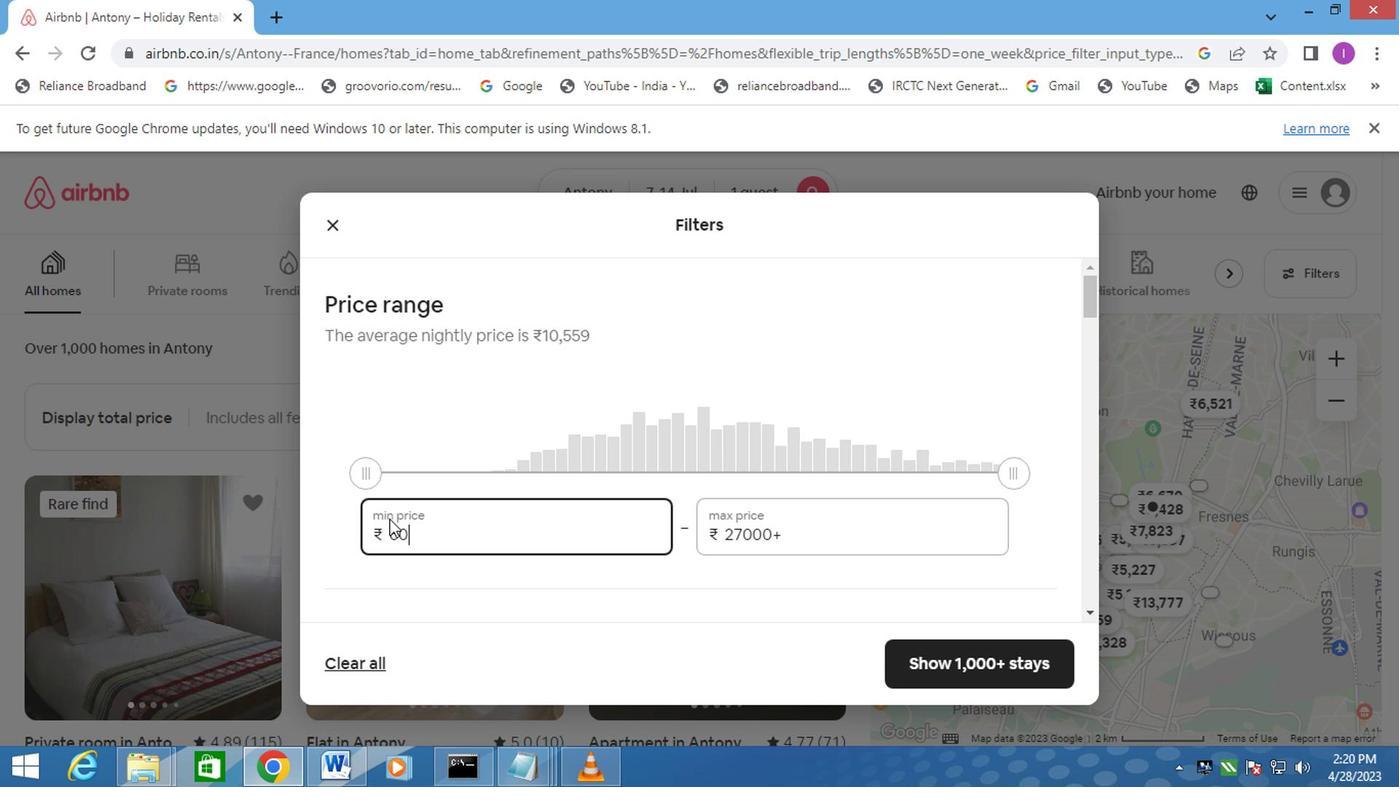 
Action: Mouse moved to (385, 516)
Screenshot: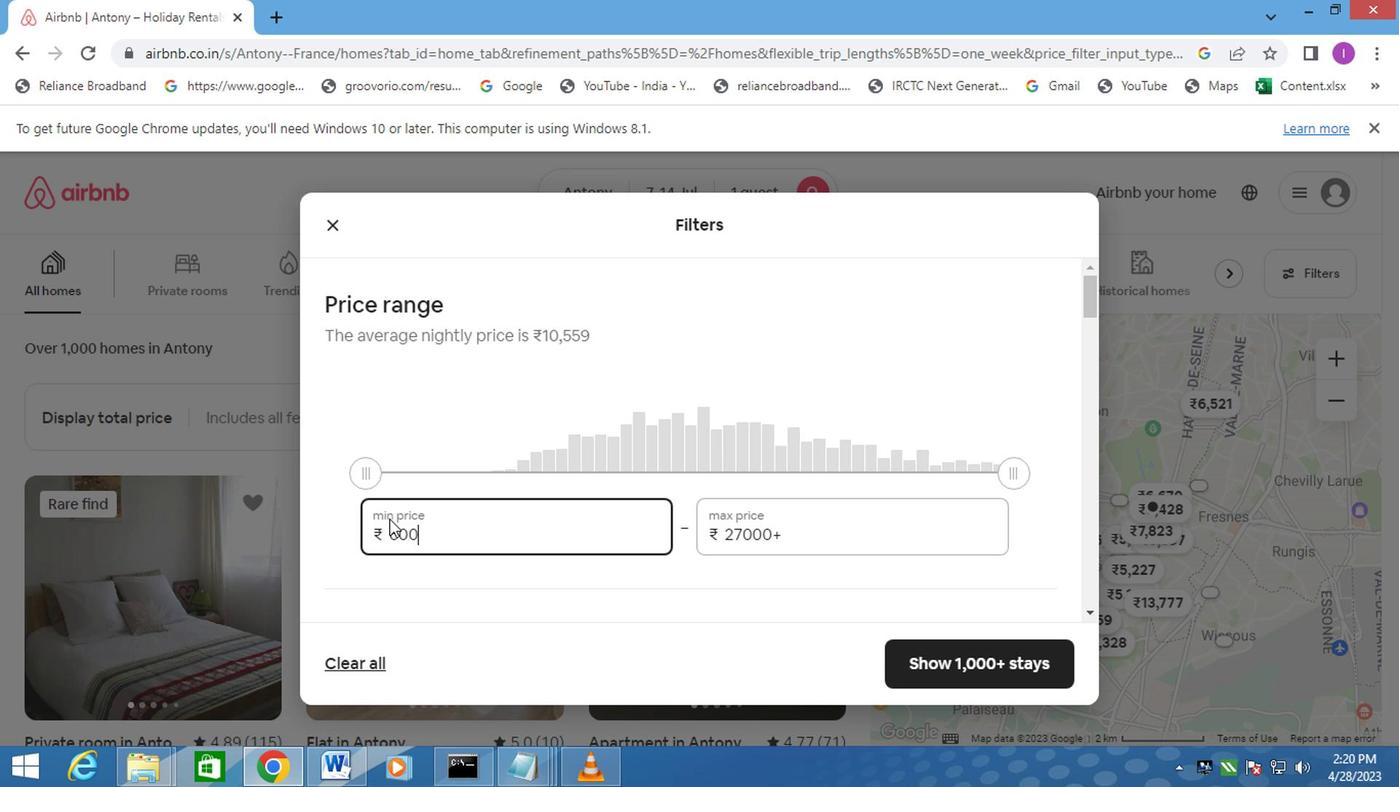 
Action: Key pressed 0
Screenshot: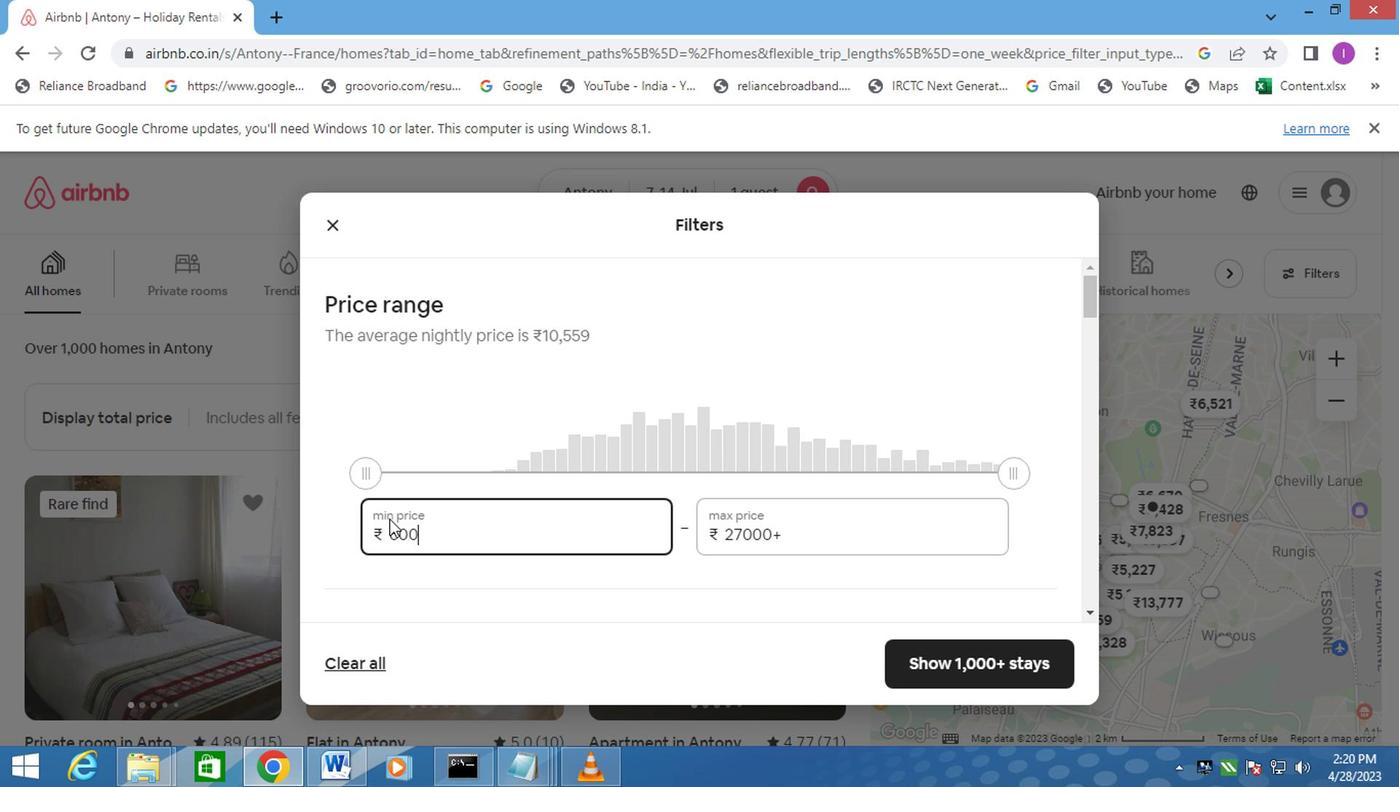 
Action: Mouse moved to (788, 540)
Screenshot: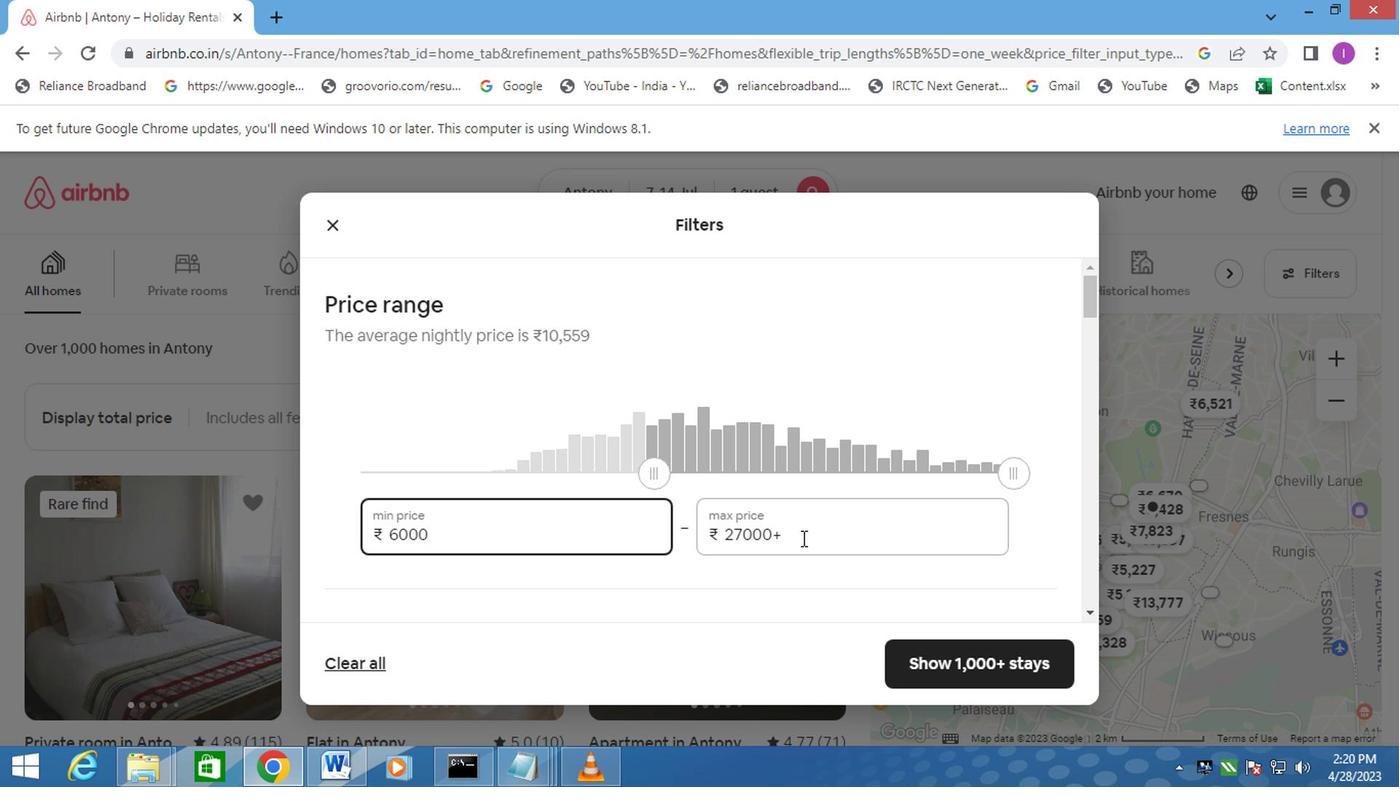 
Action: Mouse pressed left at (788, 540)
Screenshot: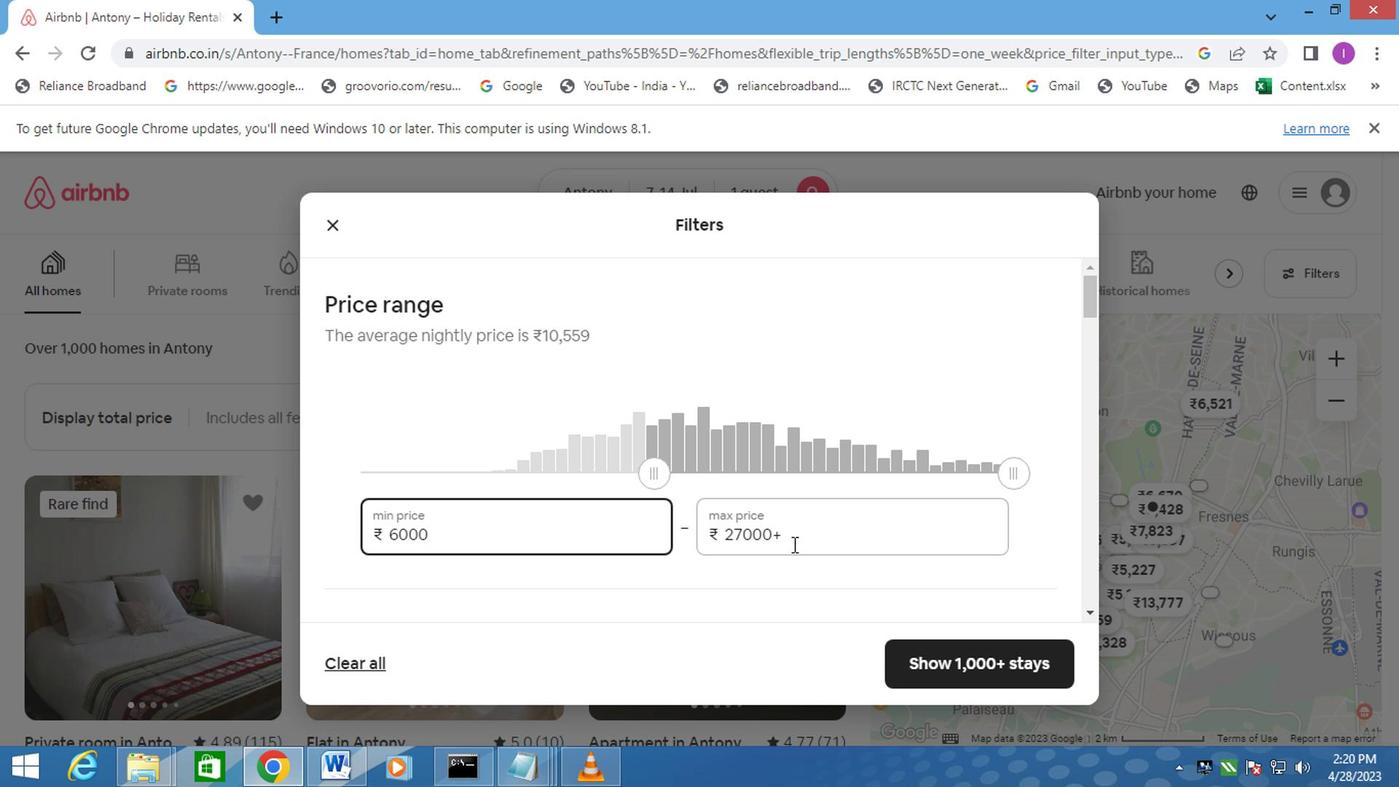 
Action: Mouse moved to (787, 540)
Screenshot: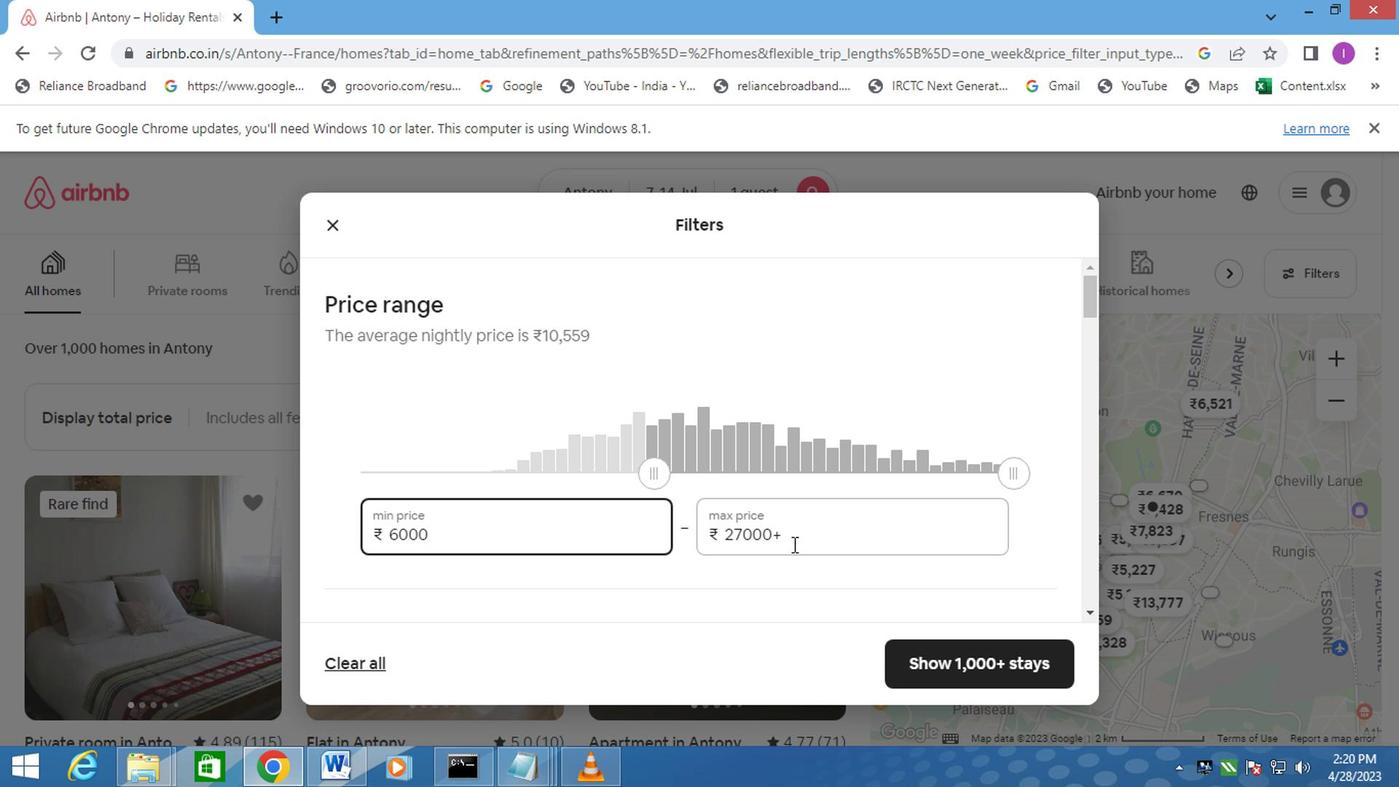 
Action: Mouse pressed left at (787, 540)
Screenshot: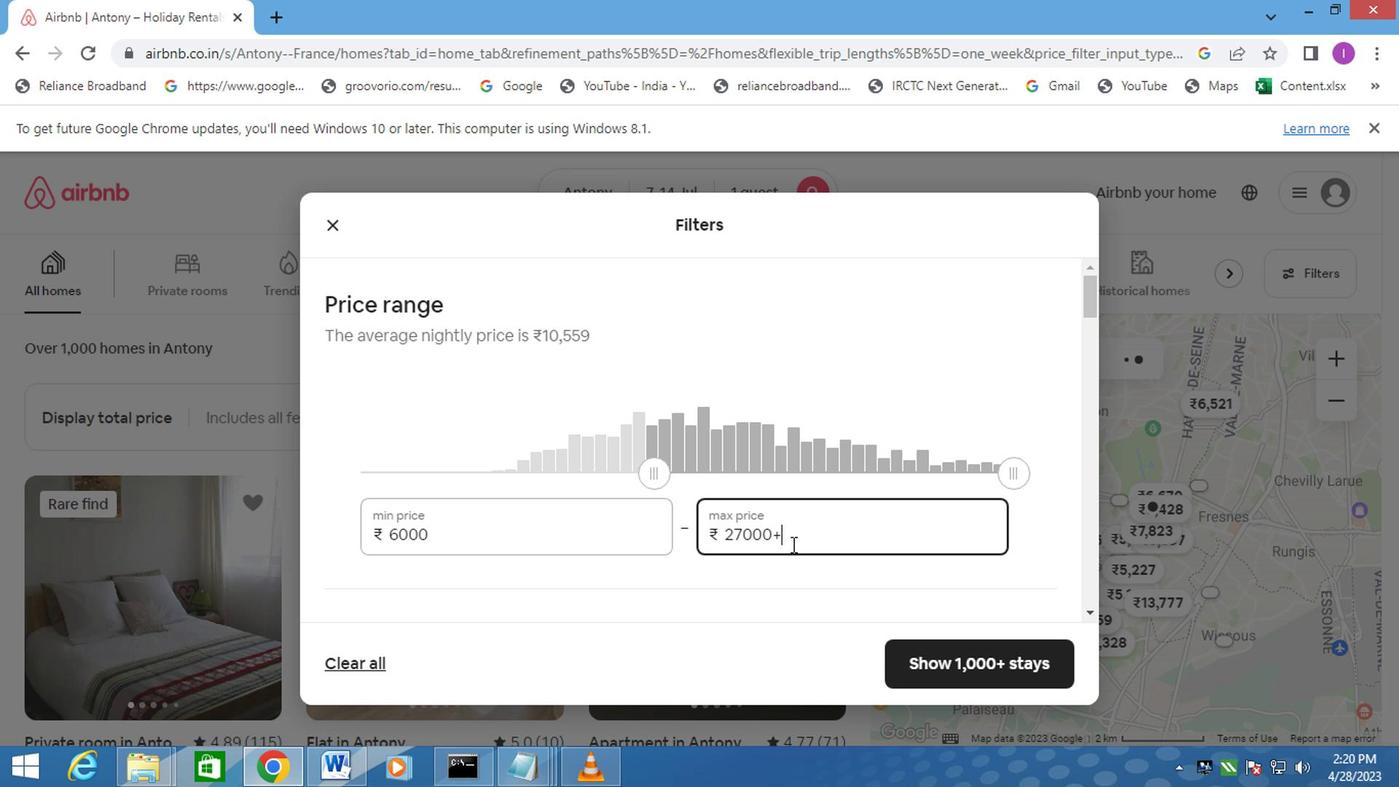 
Action: Mouse moved to (704, 536)
Screenshot: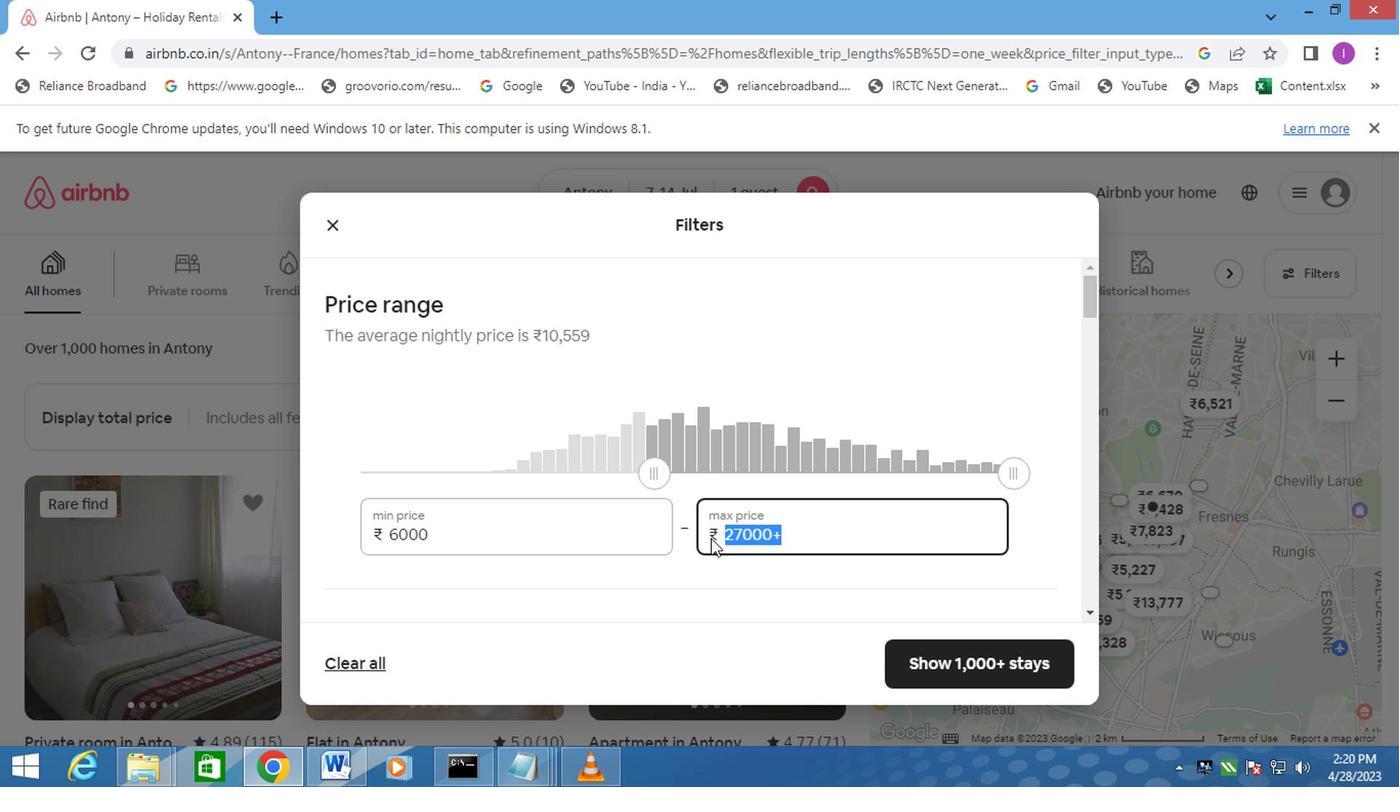 
Action: Key pressed 140000<Key.backspace>
Screenshot: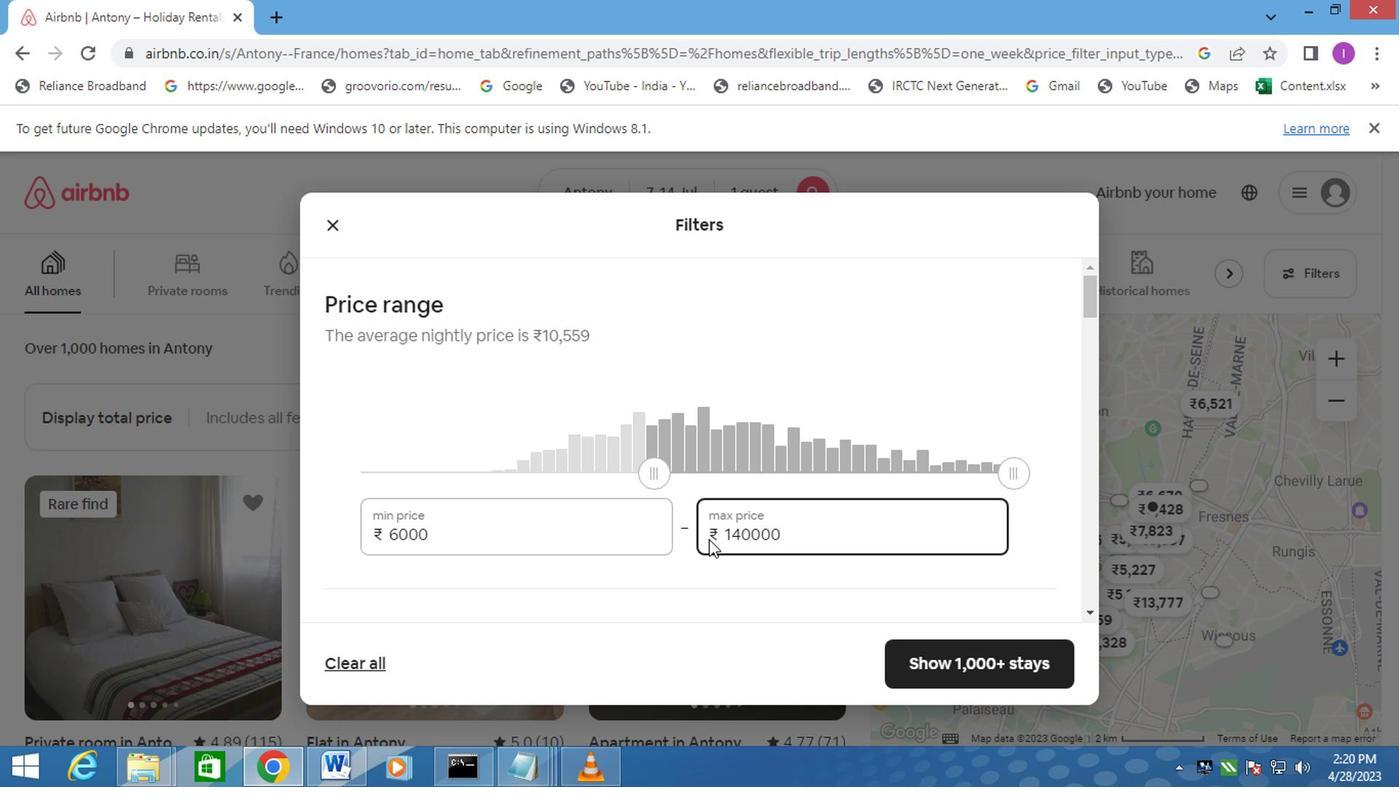 
Action: Mouse moved to (776, 580)
Screenshot: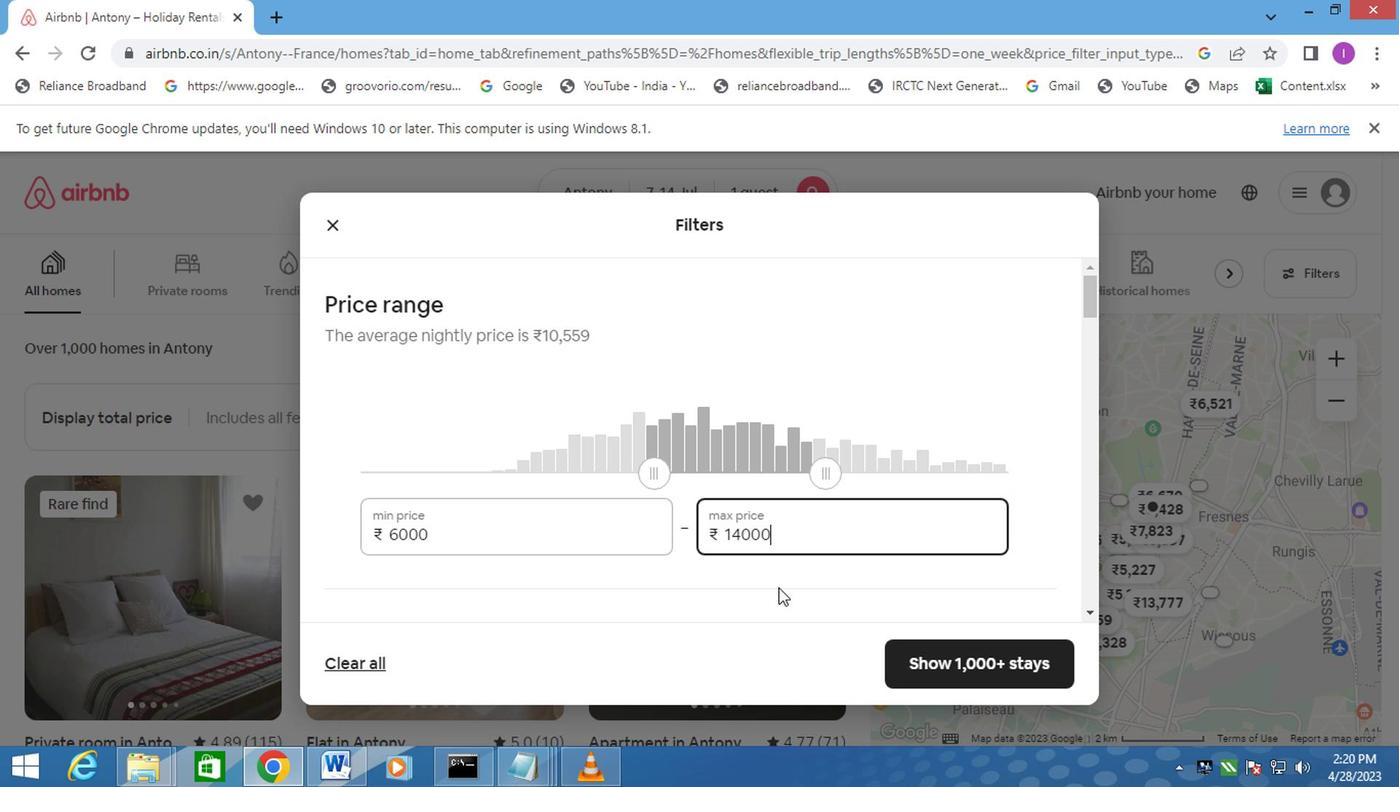 
Action: Mouse scrolled (776, 578) with delta (0, -1)
Screenshot: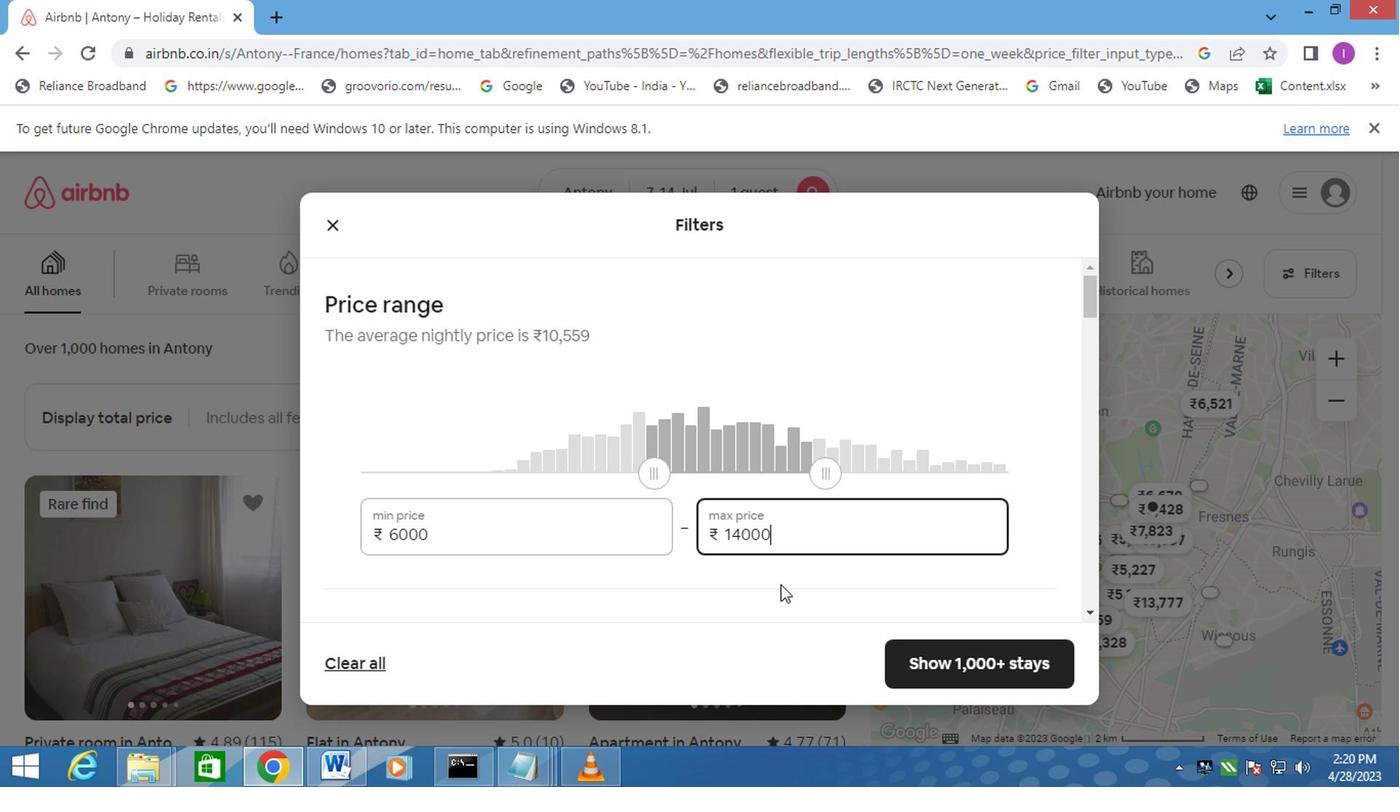 
Action: Mouse scrolled (776, 578) with delta (0, -1)
Screenshot: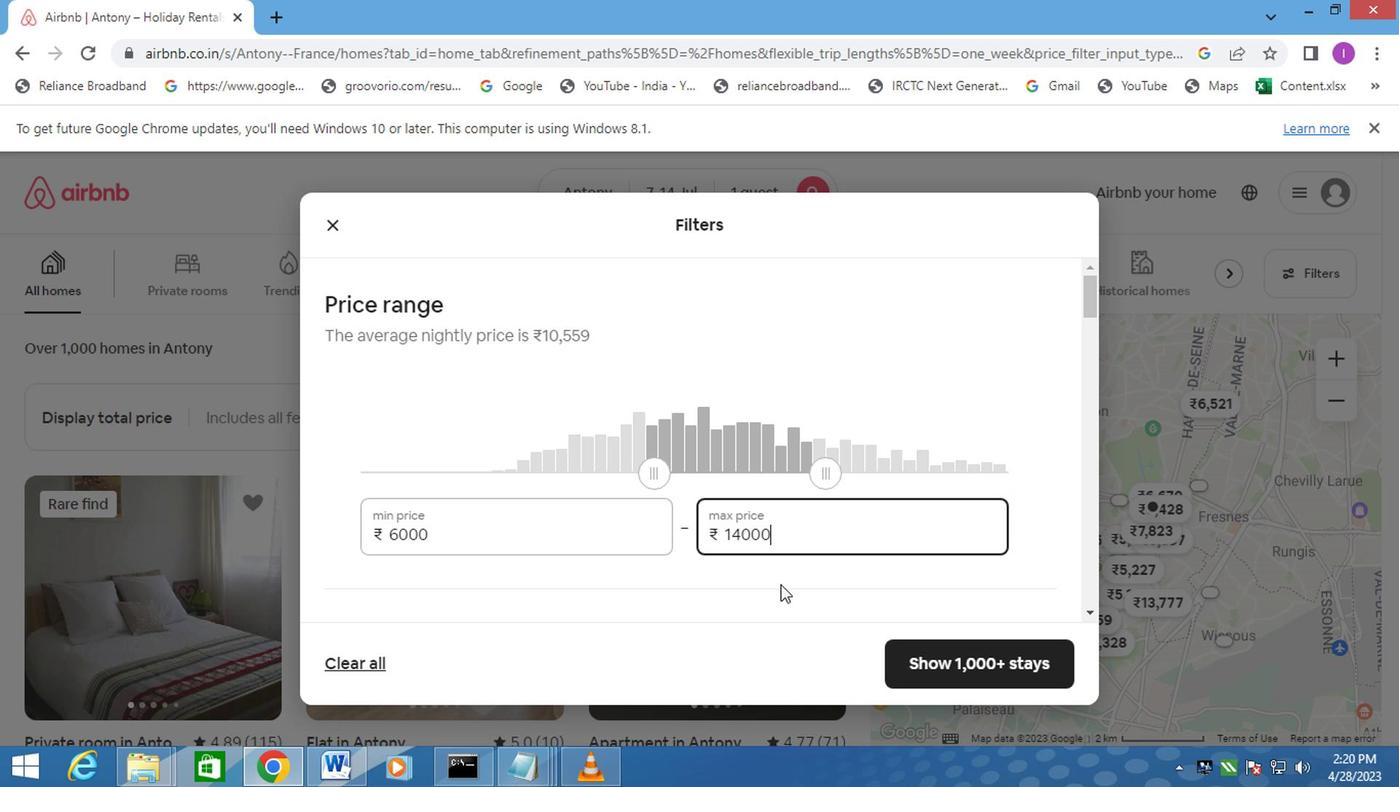 
Action: Mouse moved to (774, 574)
Screenshot: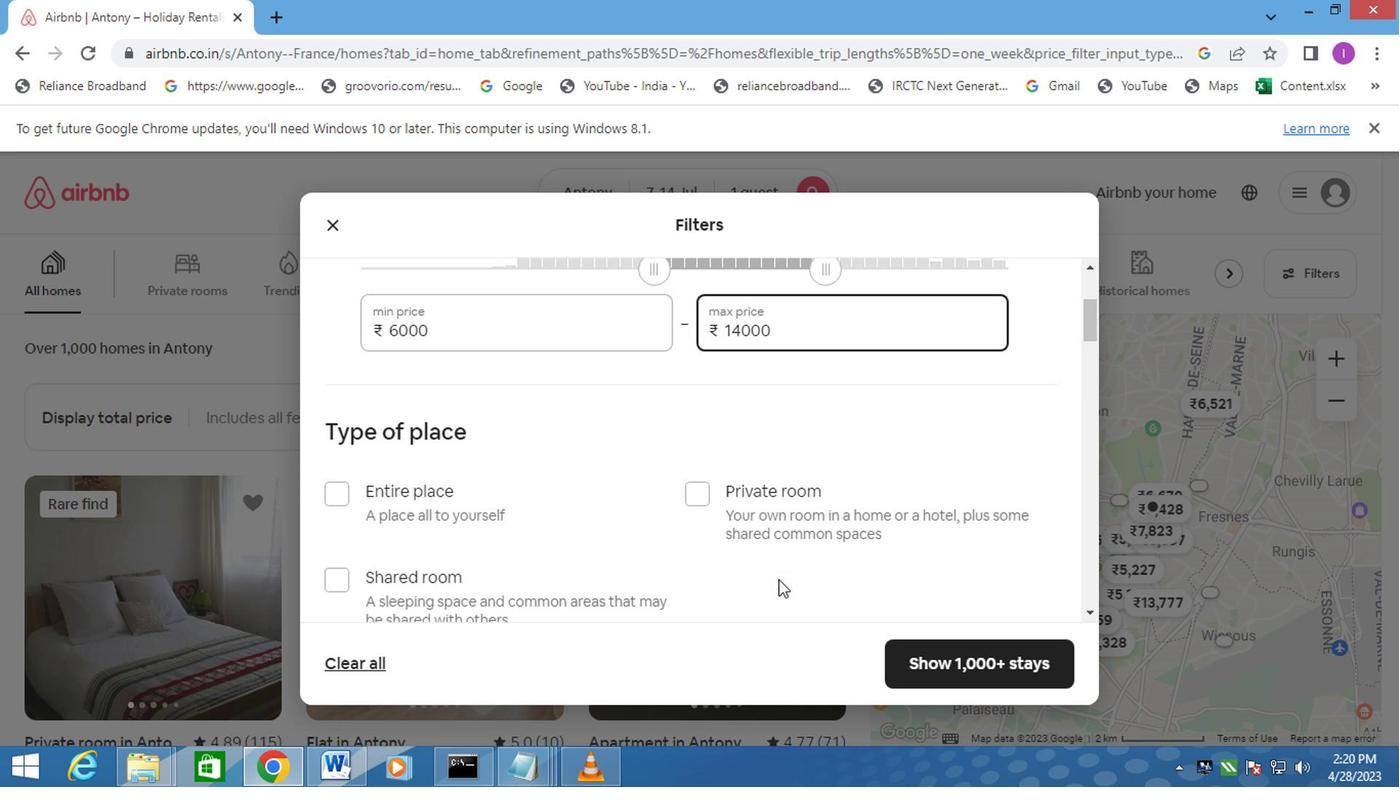 
Action: Mouse scrolled (774, 573) with delta (0, -1)
Screenshot: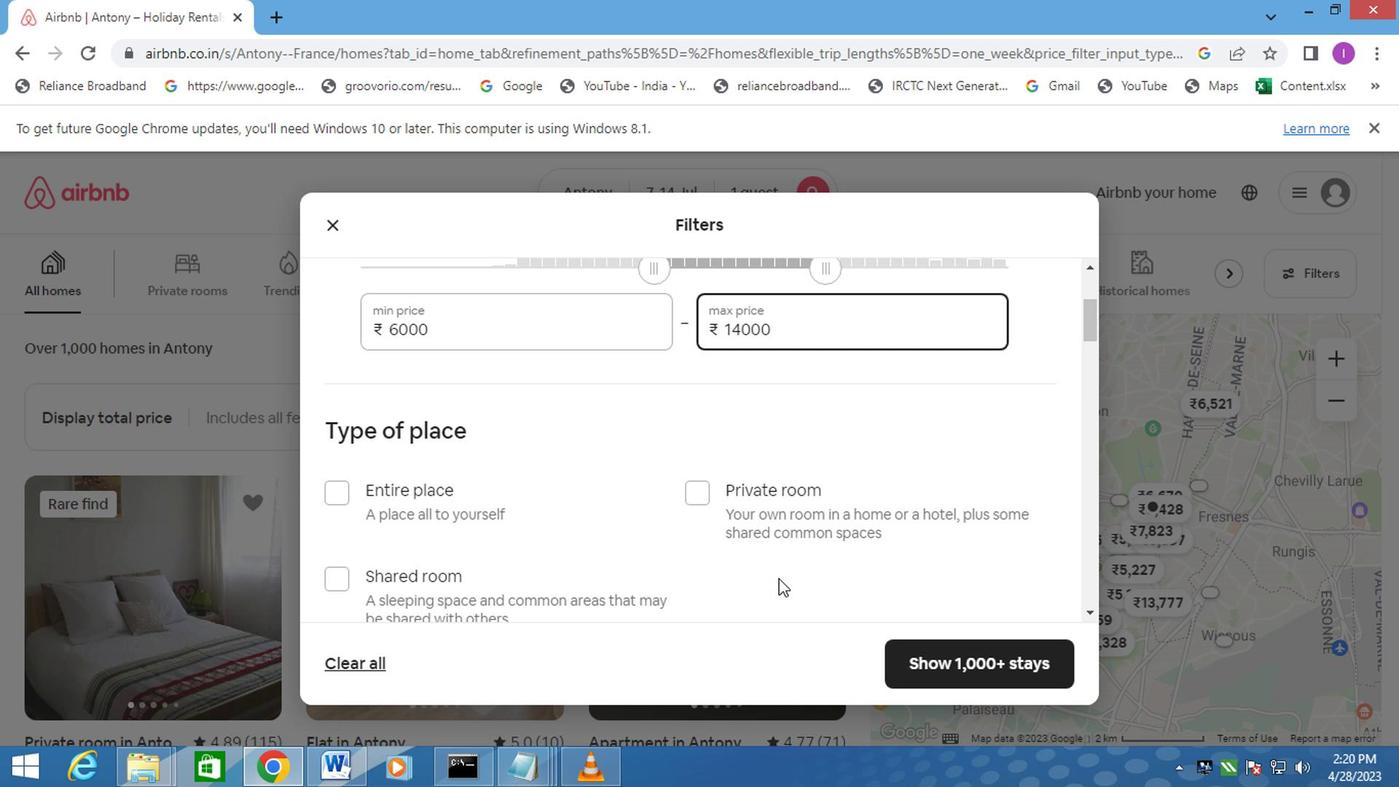
Action: Mouse moved to (341, 478)
Screenshot: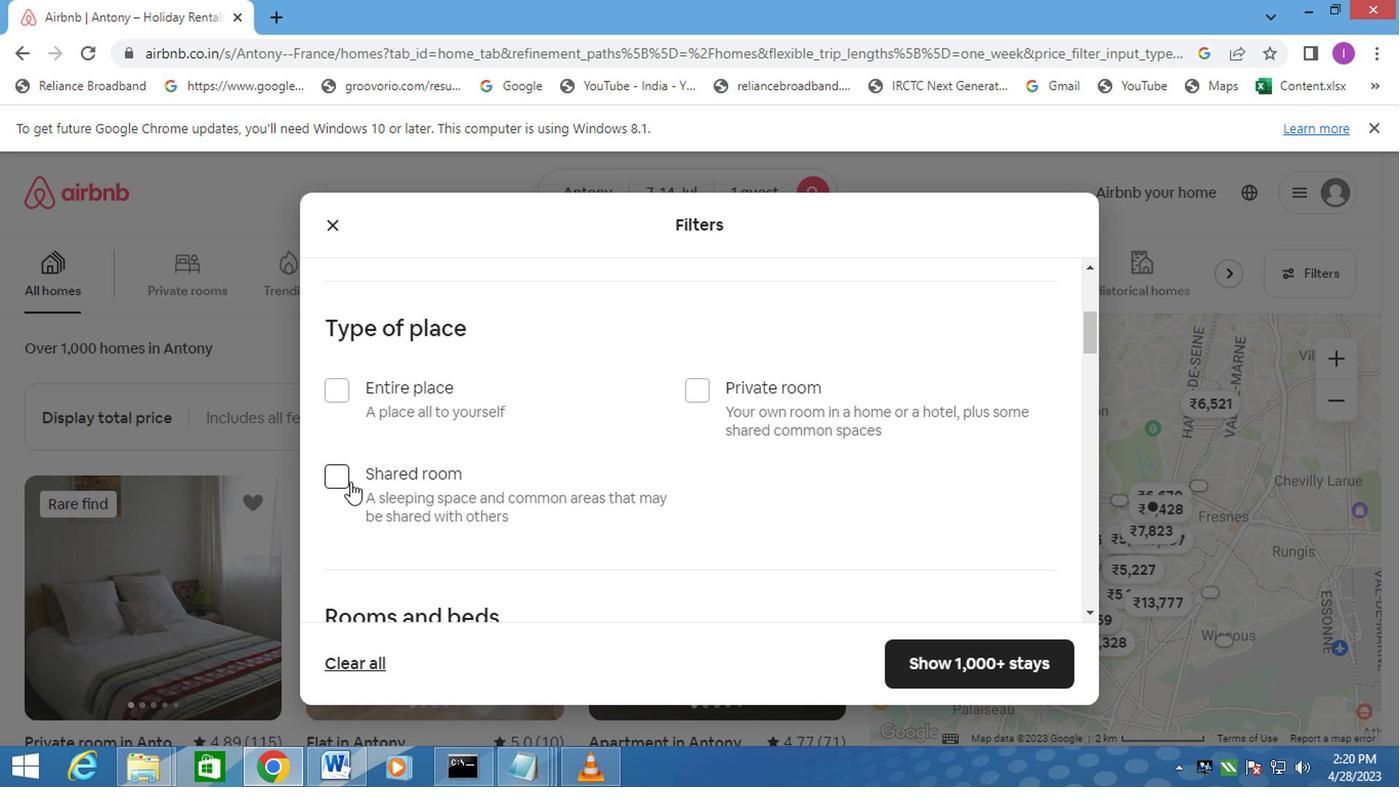 
Action: Mouse pressed left at (341, 478)
Screenshot: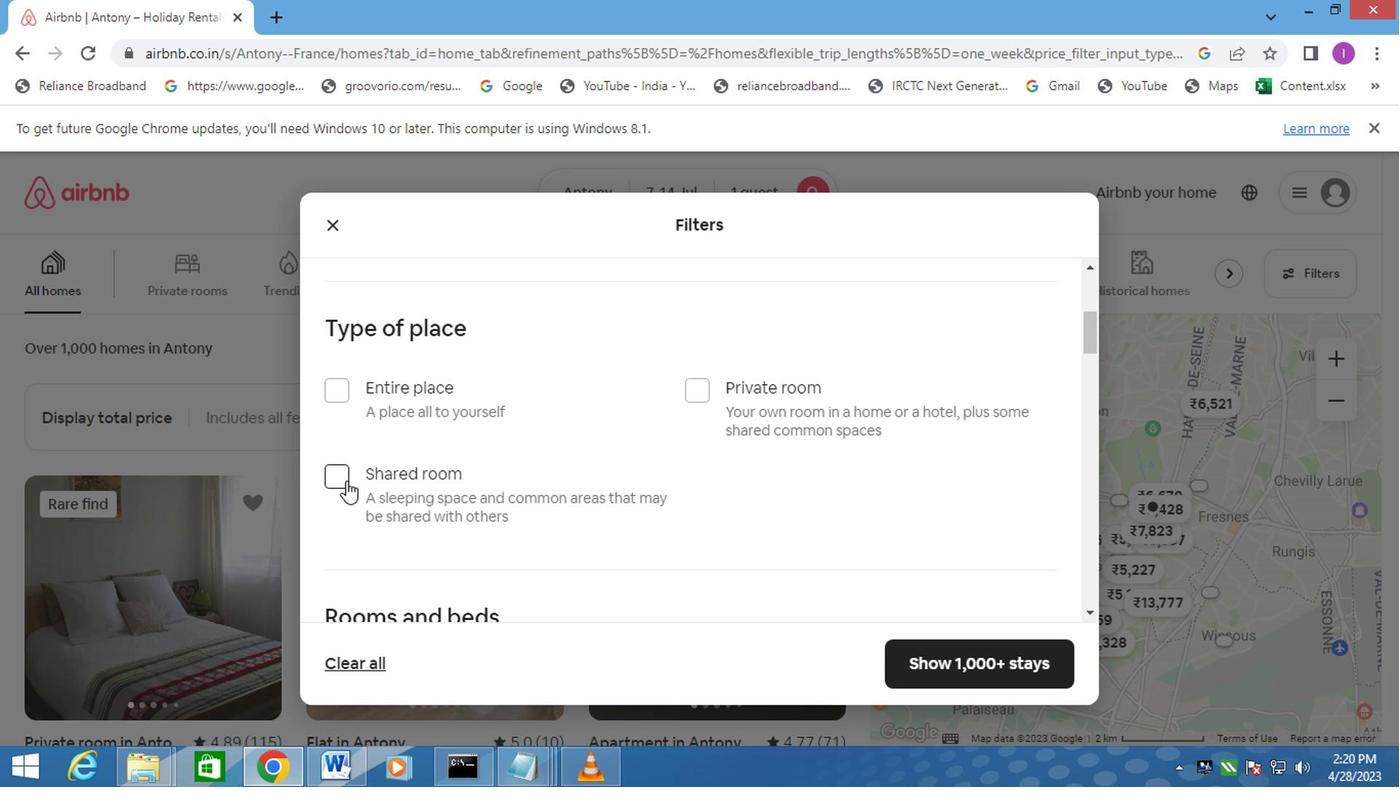 
Action: Mouse moved to (455, 481)
Screenshot: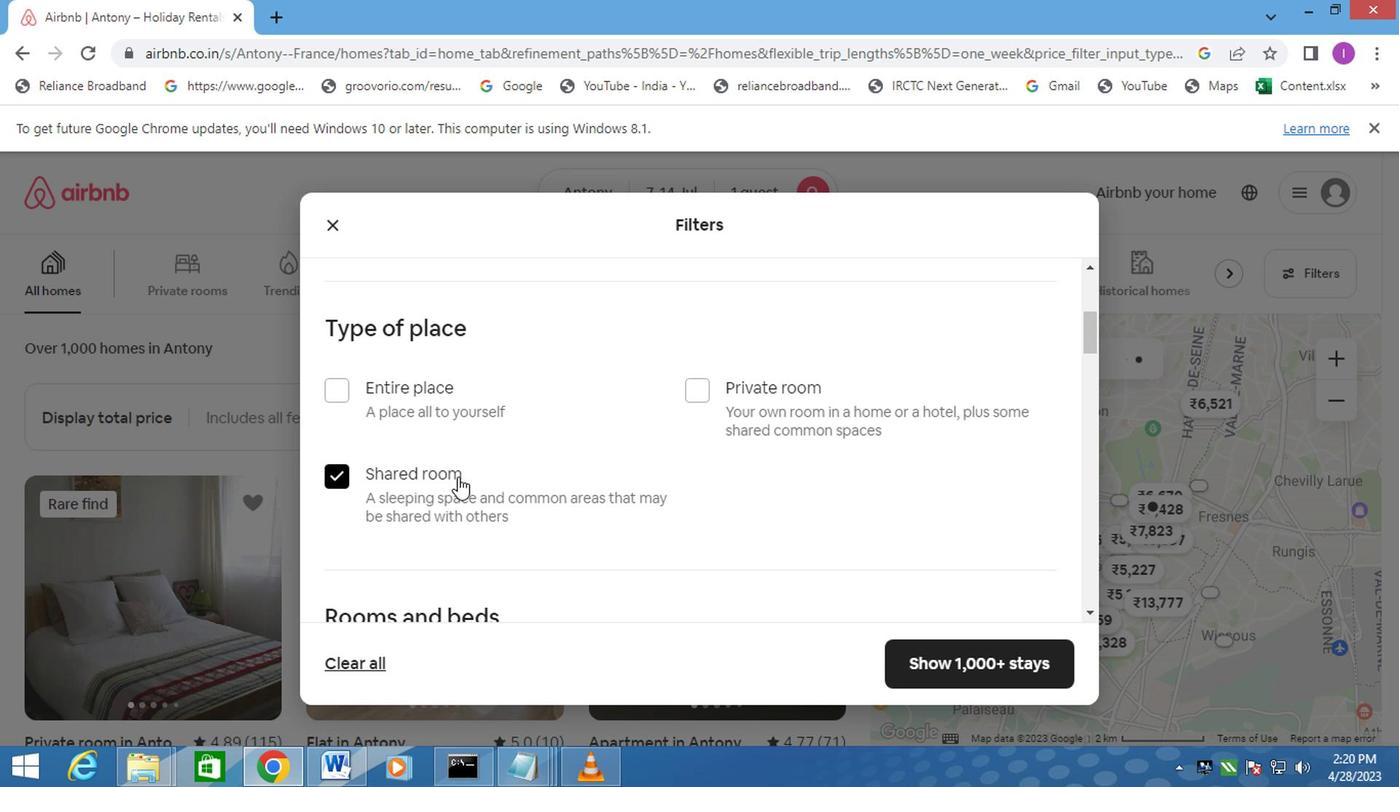 
Action: Mouse scrolled (455, 480) with delta (0, 0)
Screenshot: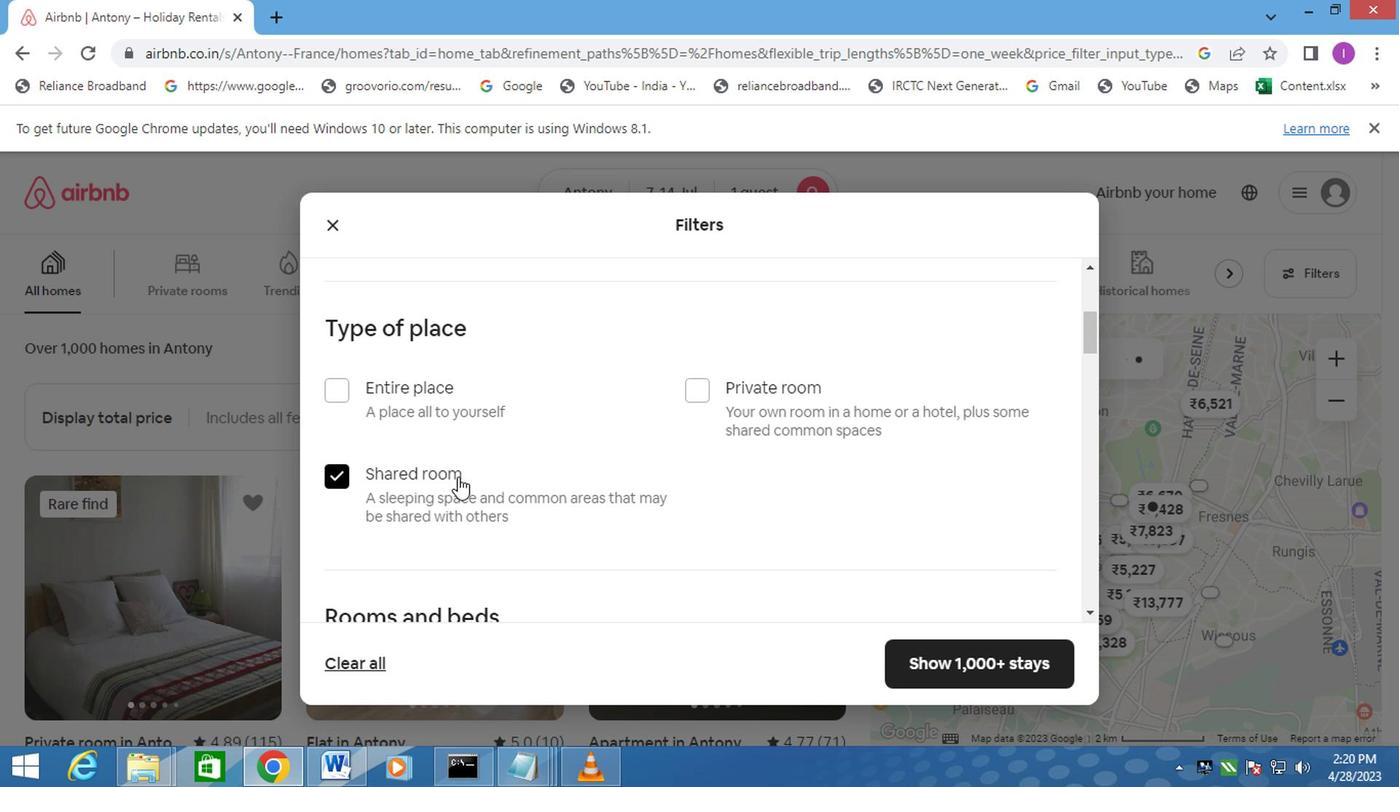 
Action: Mouse moved to (457, 482)
Screenshot: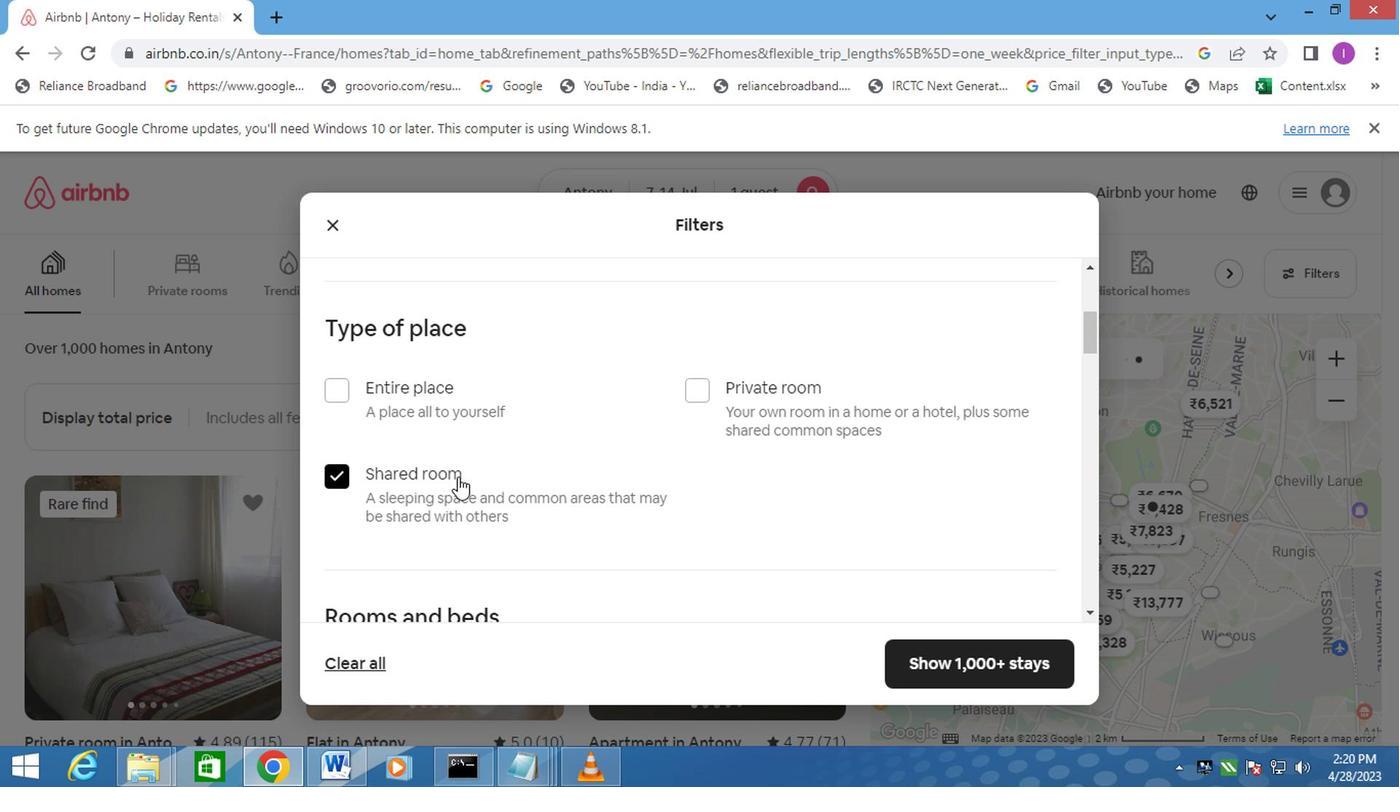 
Action: Mouse scrolled (457, 481) with delta (0, -1)
Screenshot: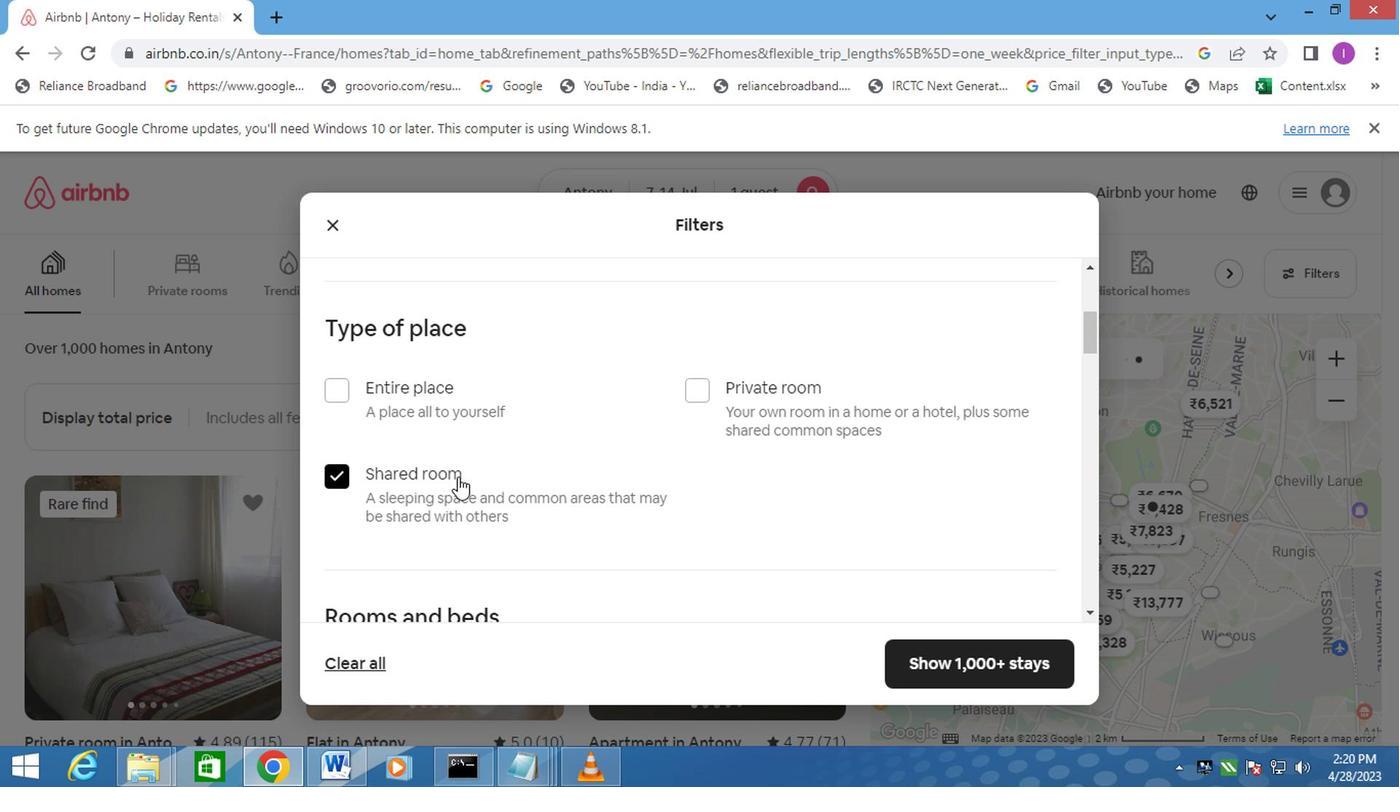 
Action: Mouse moved to (483, 469)
Screenshot: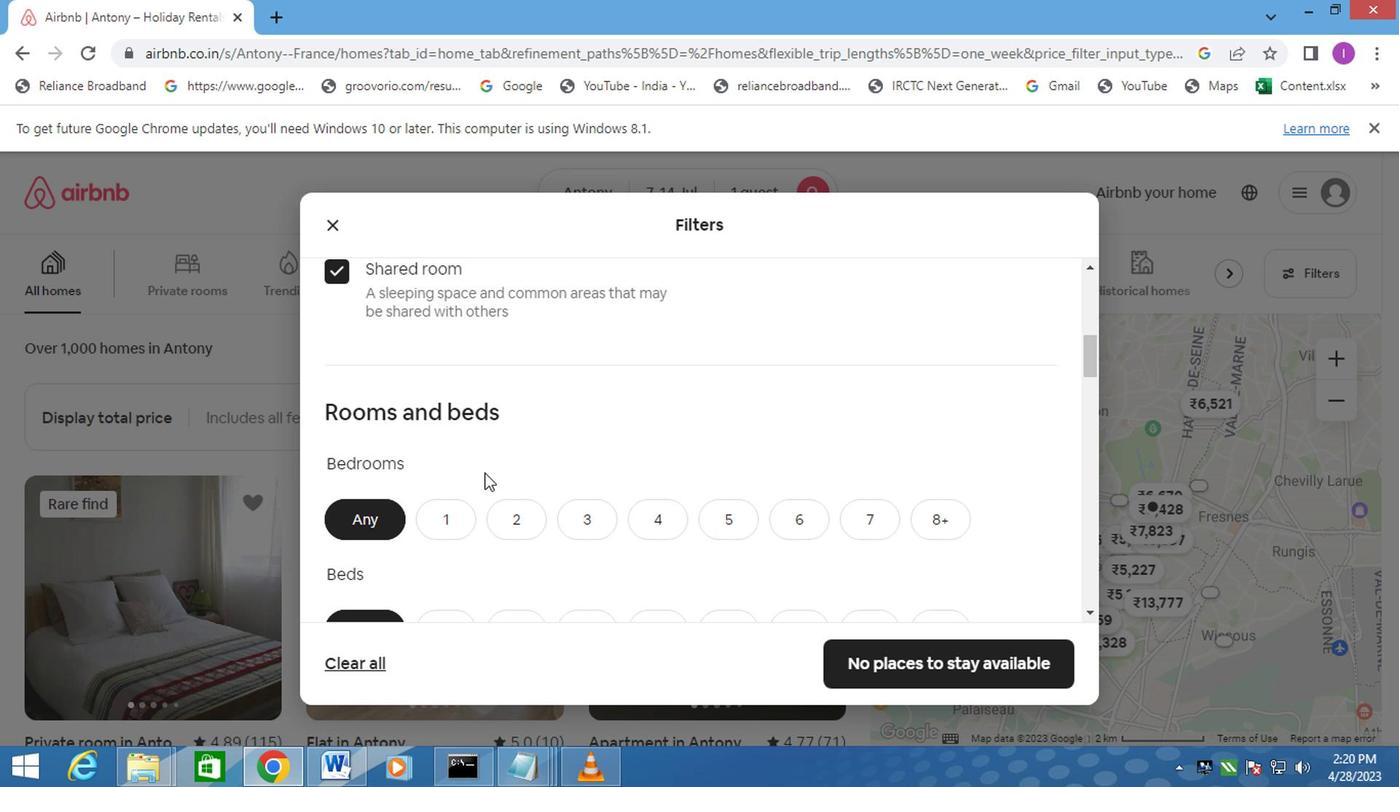 
Action: Mouse scrolled (483, 468) with delta (0, -1)
Screenshot: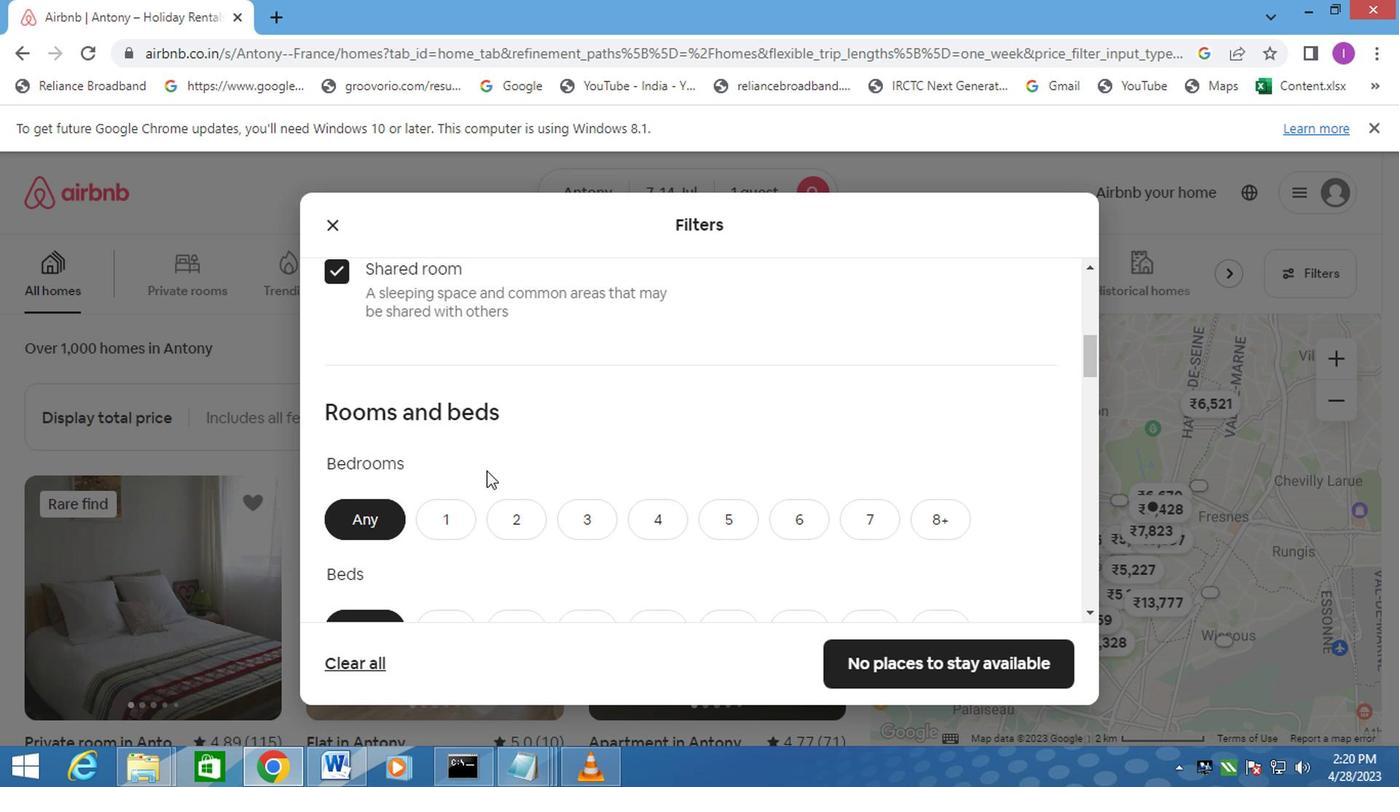 
Action: Mouse moved to (486, 468)
Screenshot: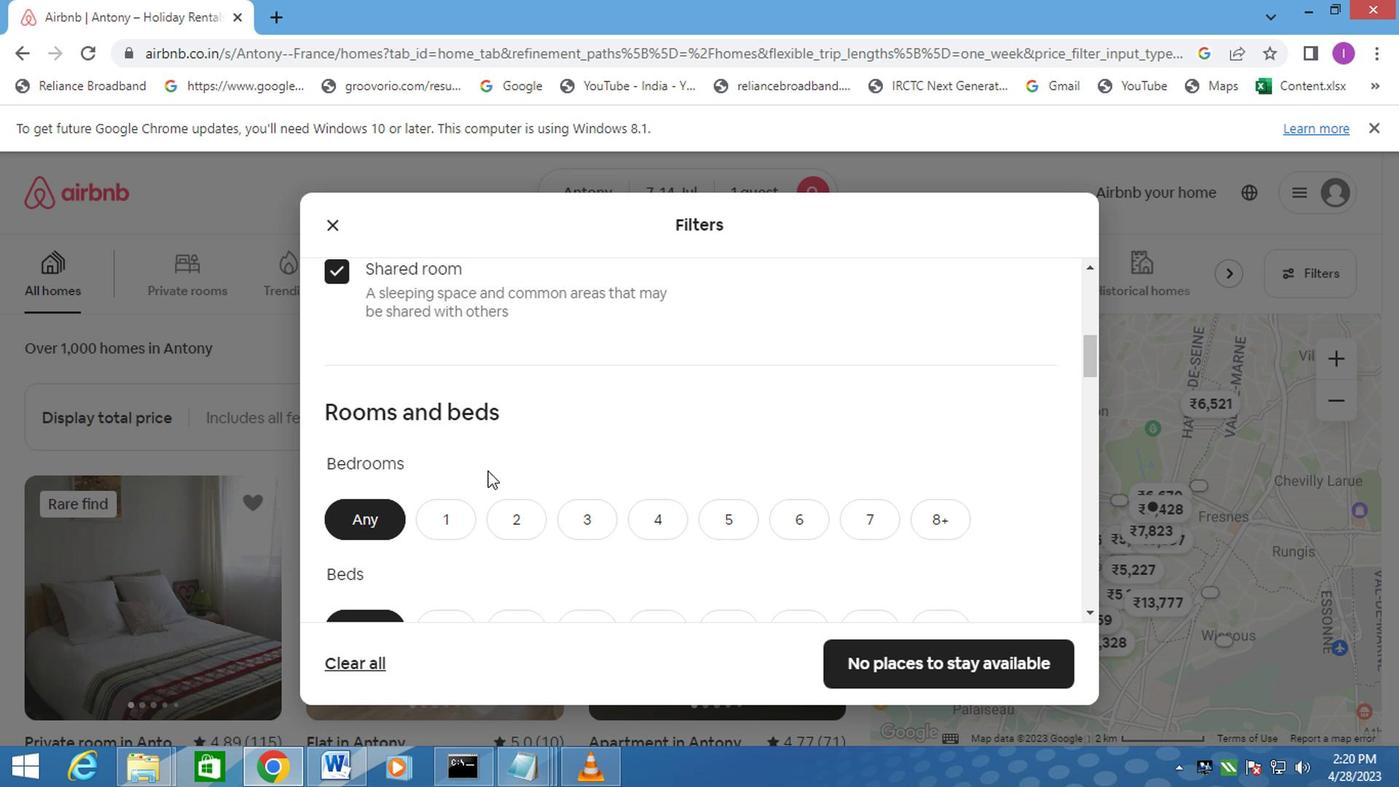 
Action: Mouse scrolled (486, 467) with delta (0, 0)
Screenshot: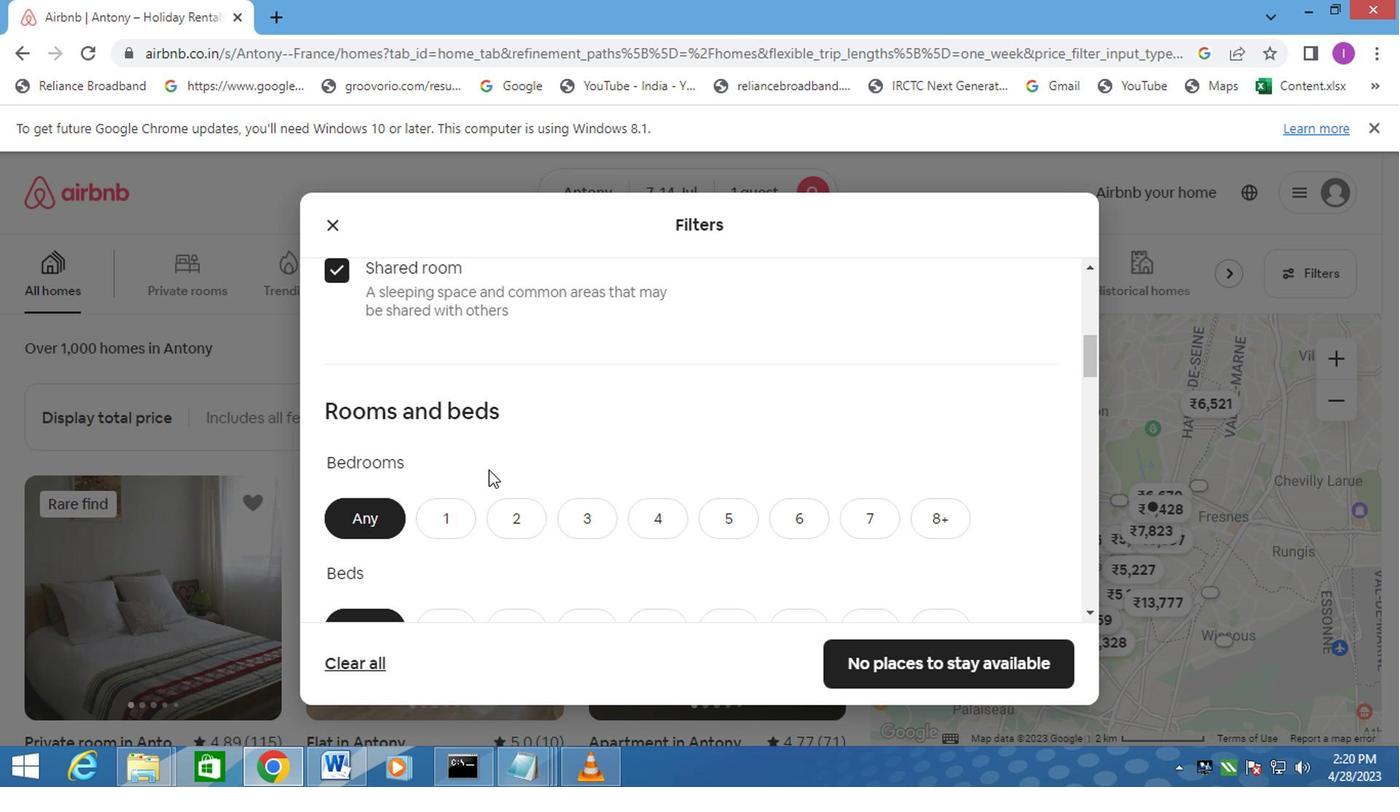 
Action: Mouse moved to (448, 324)
Screenshot: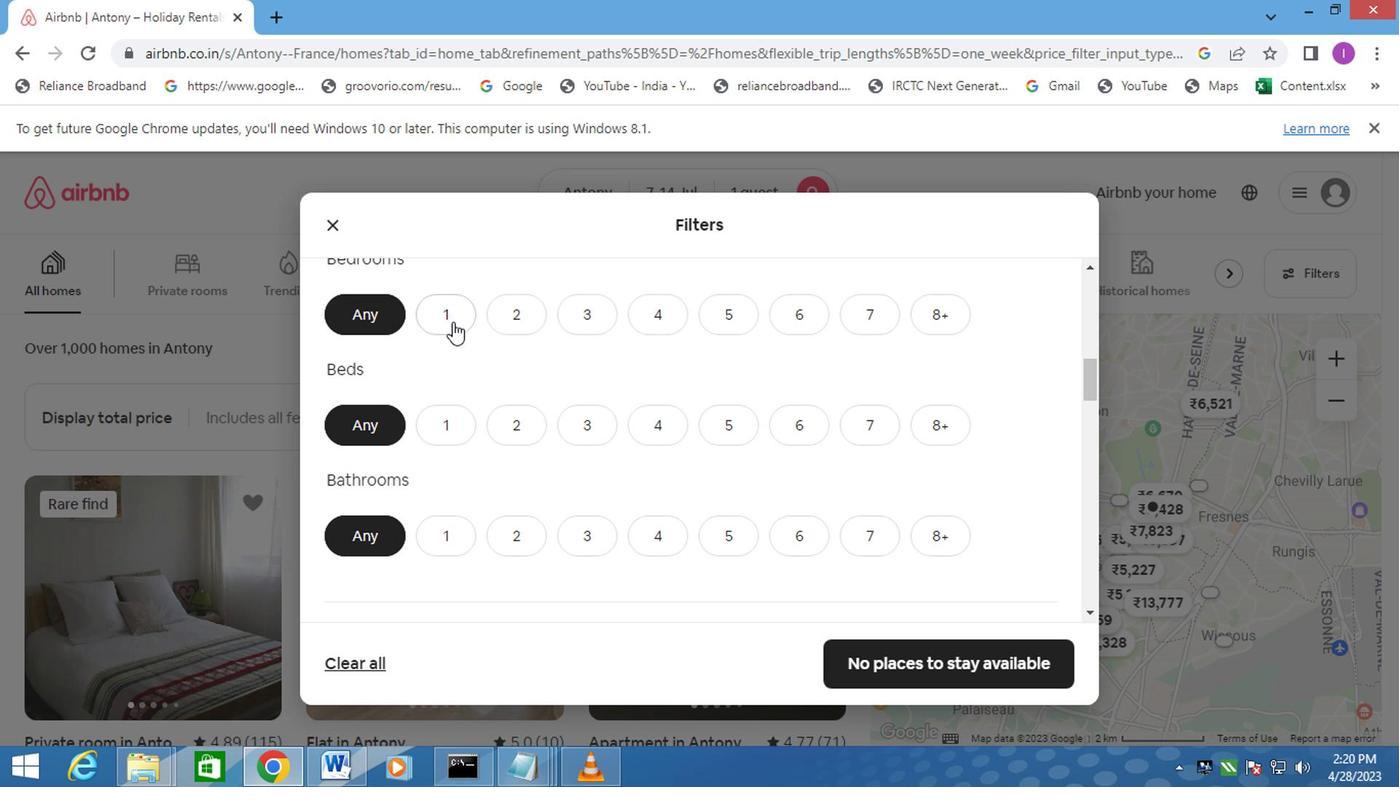 
Action: Mouse pressed left at (448, 324)
Screenshot: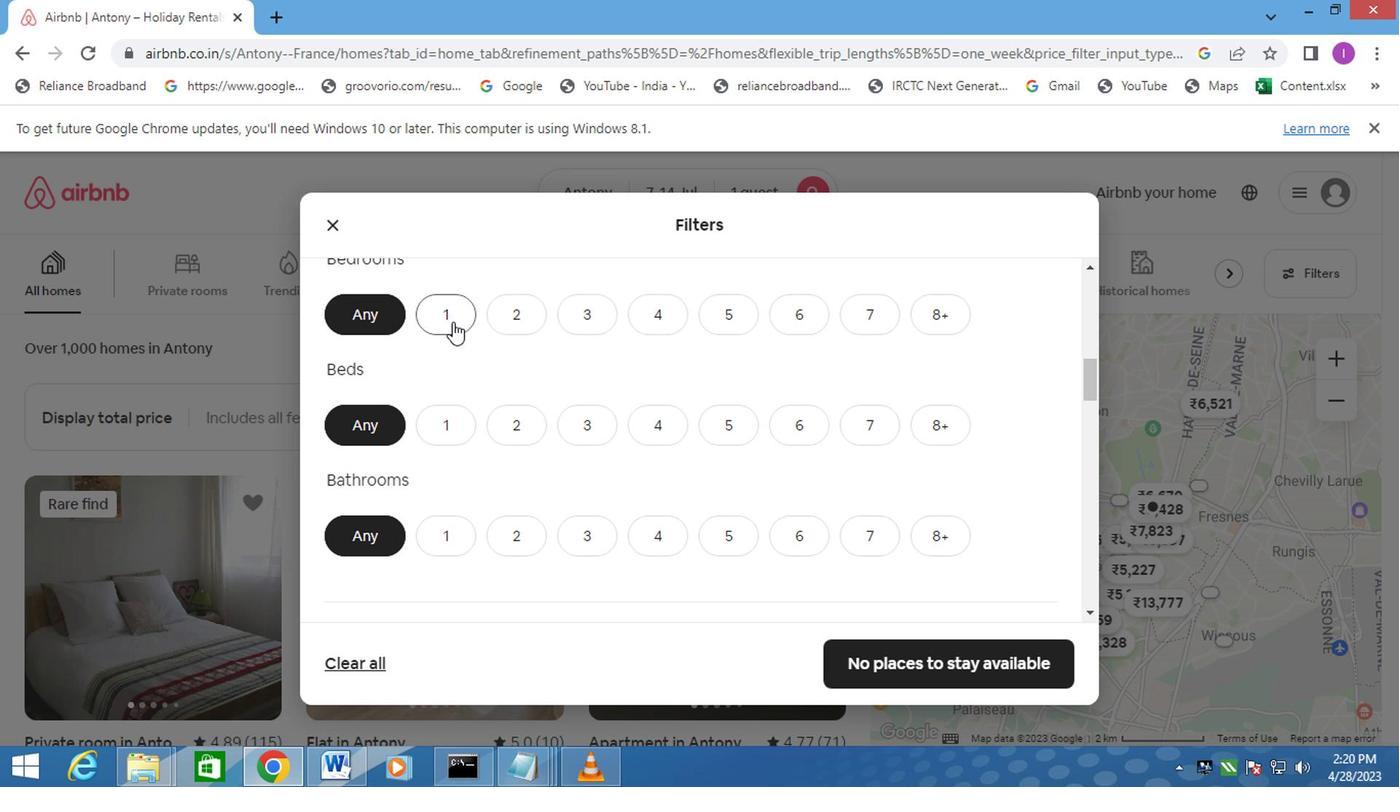 
Action: Mouse moved to (451, 420)
Screenshot: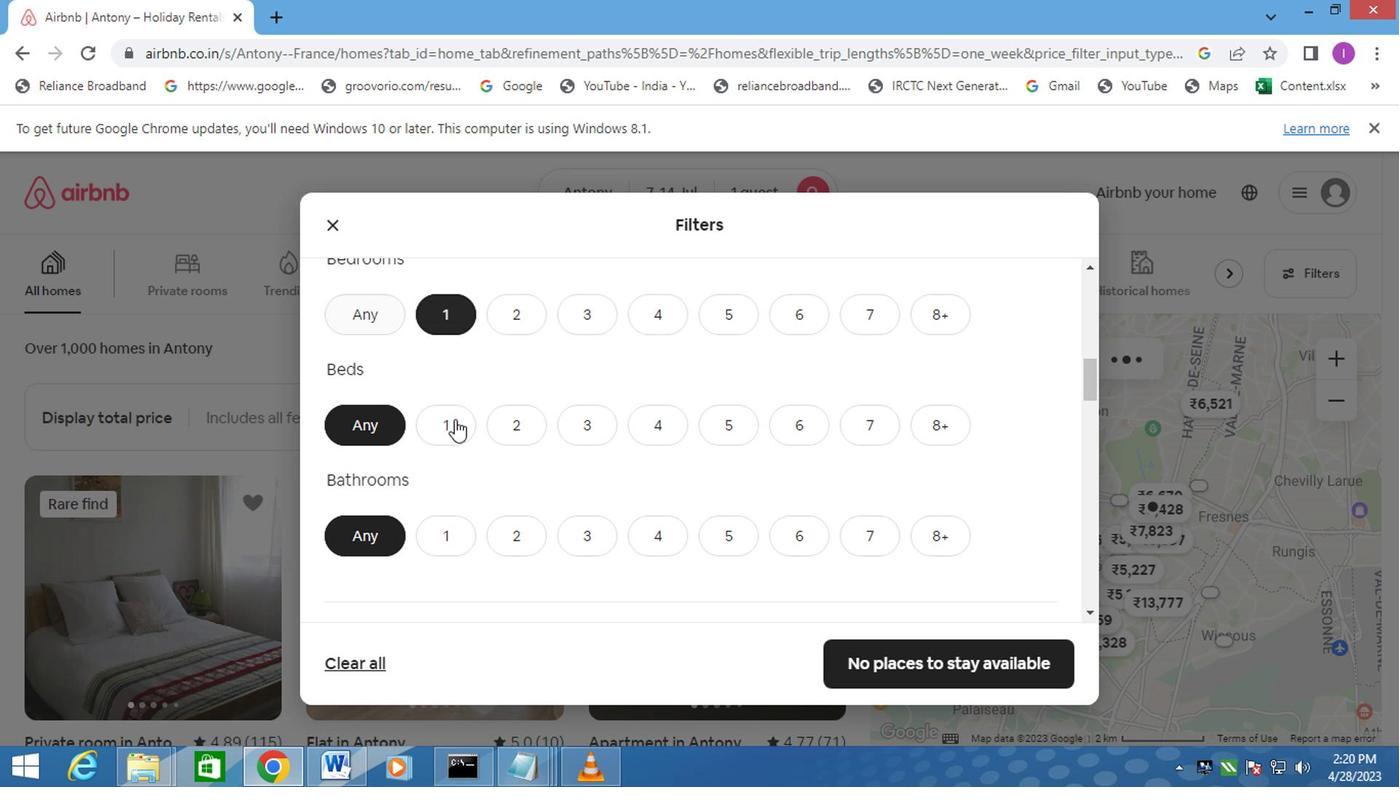 
Action: Mouse pressed left at (451, 420)
Screenshot: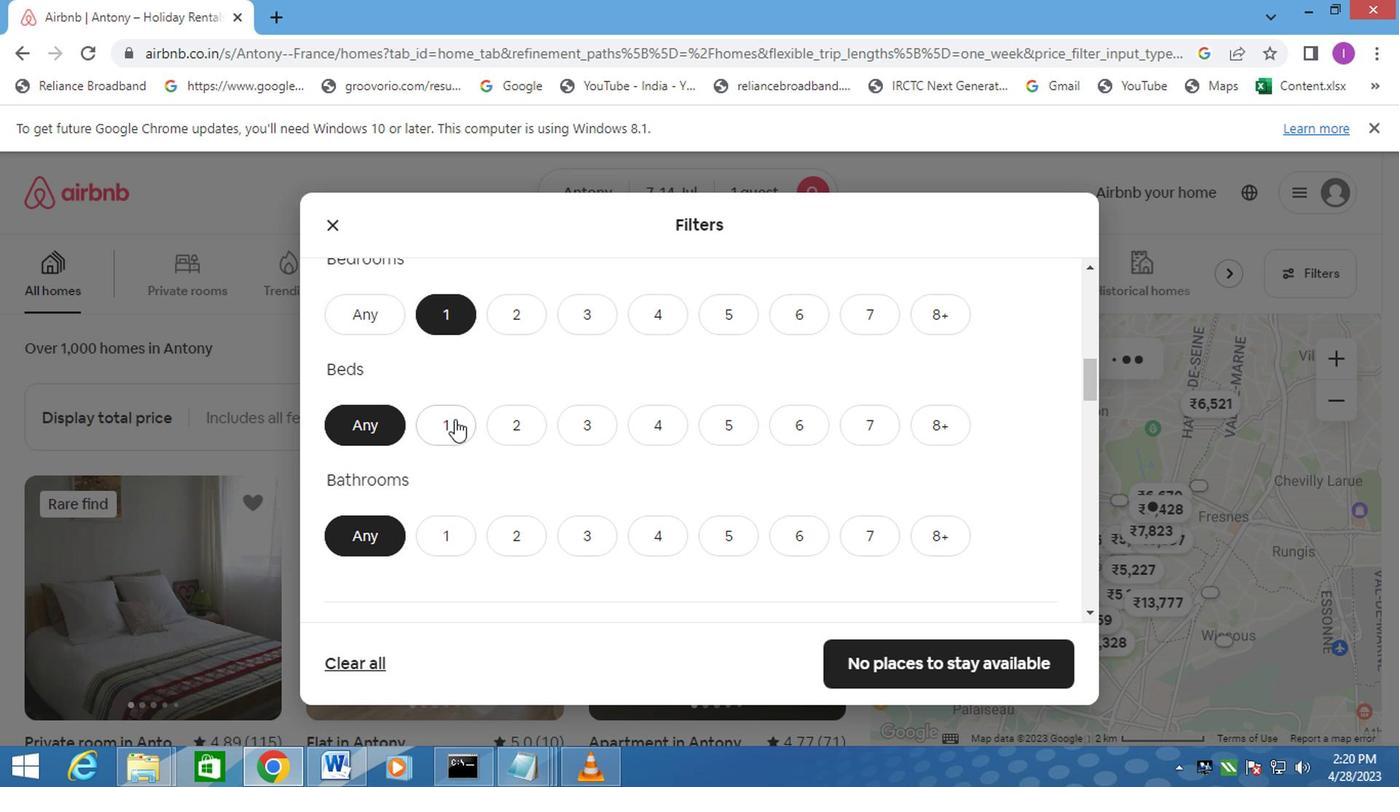
Action: Mouse moved to (447, 521)
Screenshot: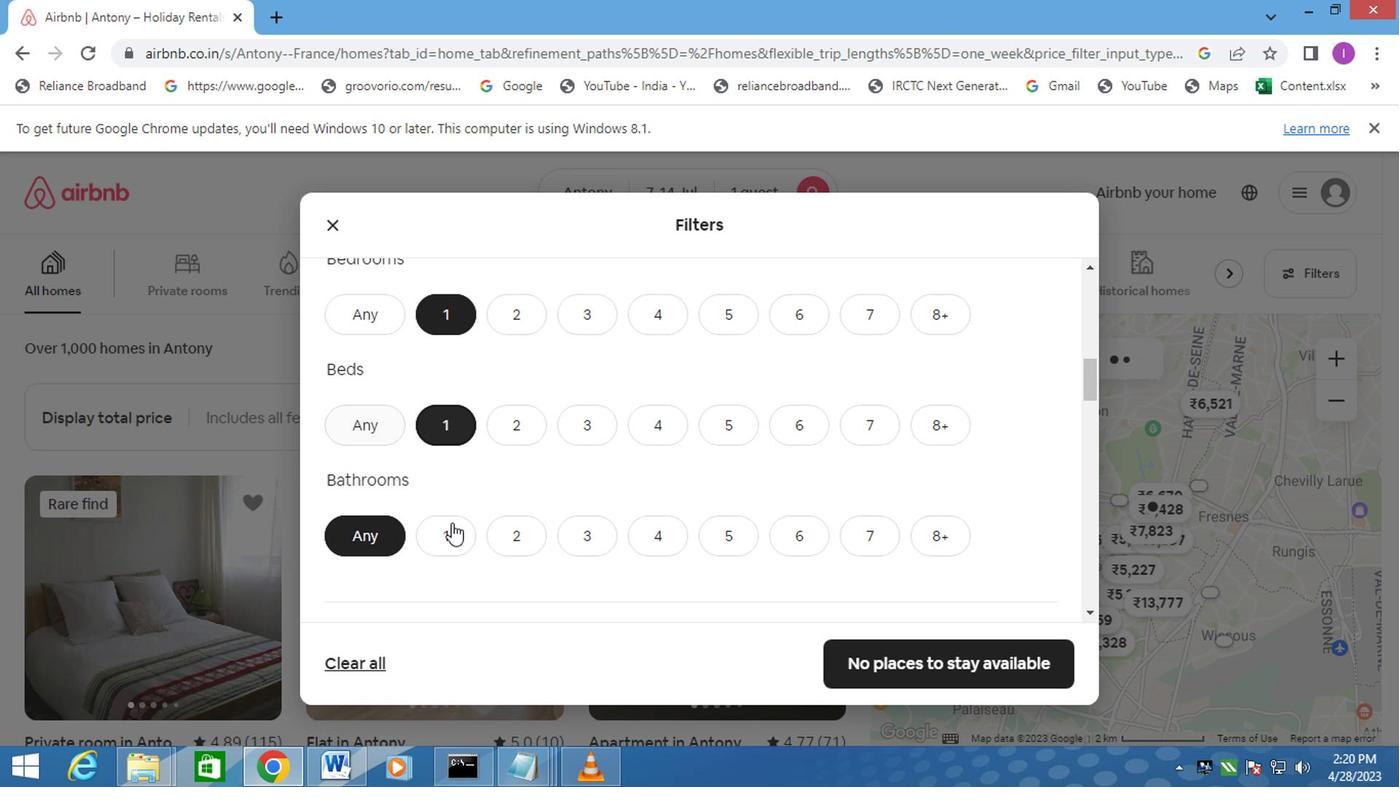 
Action: Mouse pressed left at (447, 521)
Screenshot: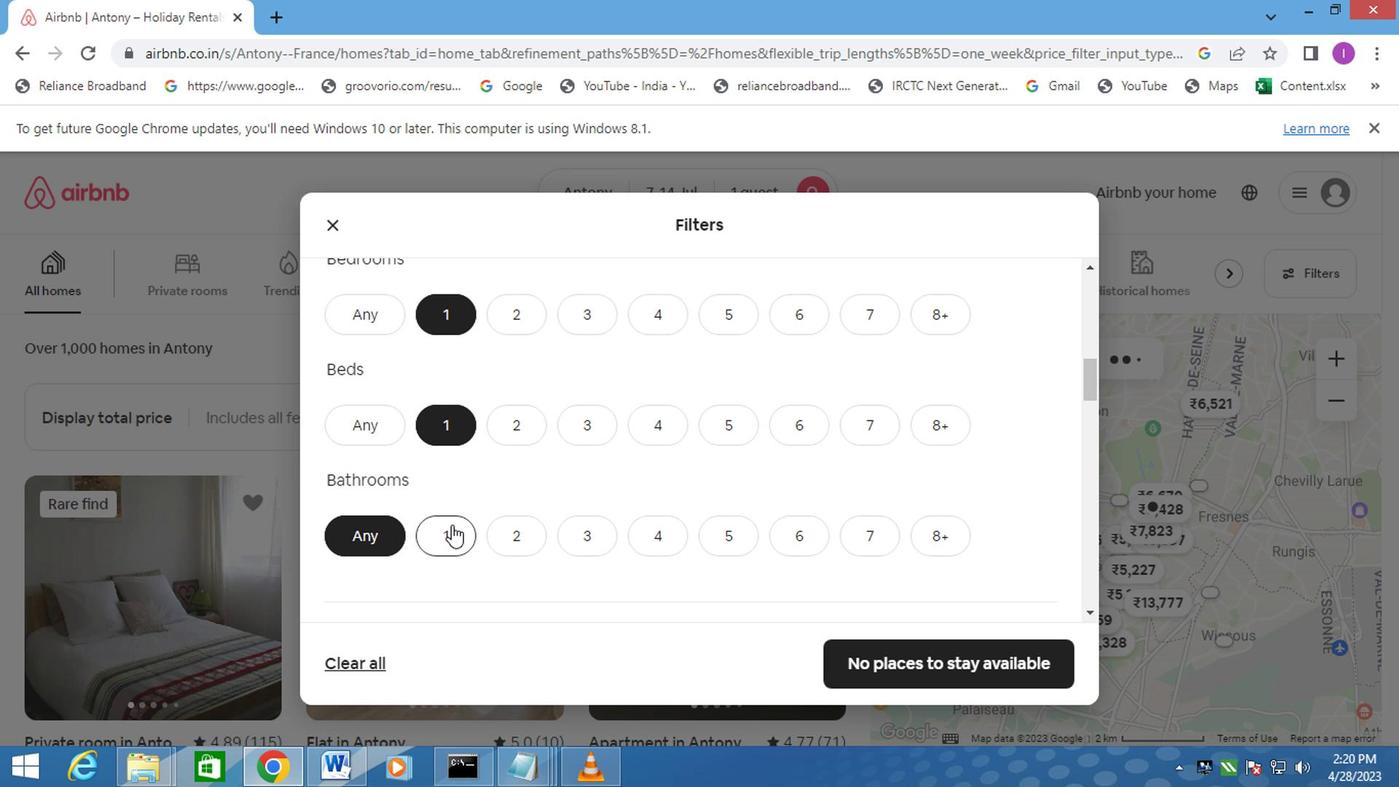 
Action: Mouse moved to (493, 513)
Screenshot: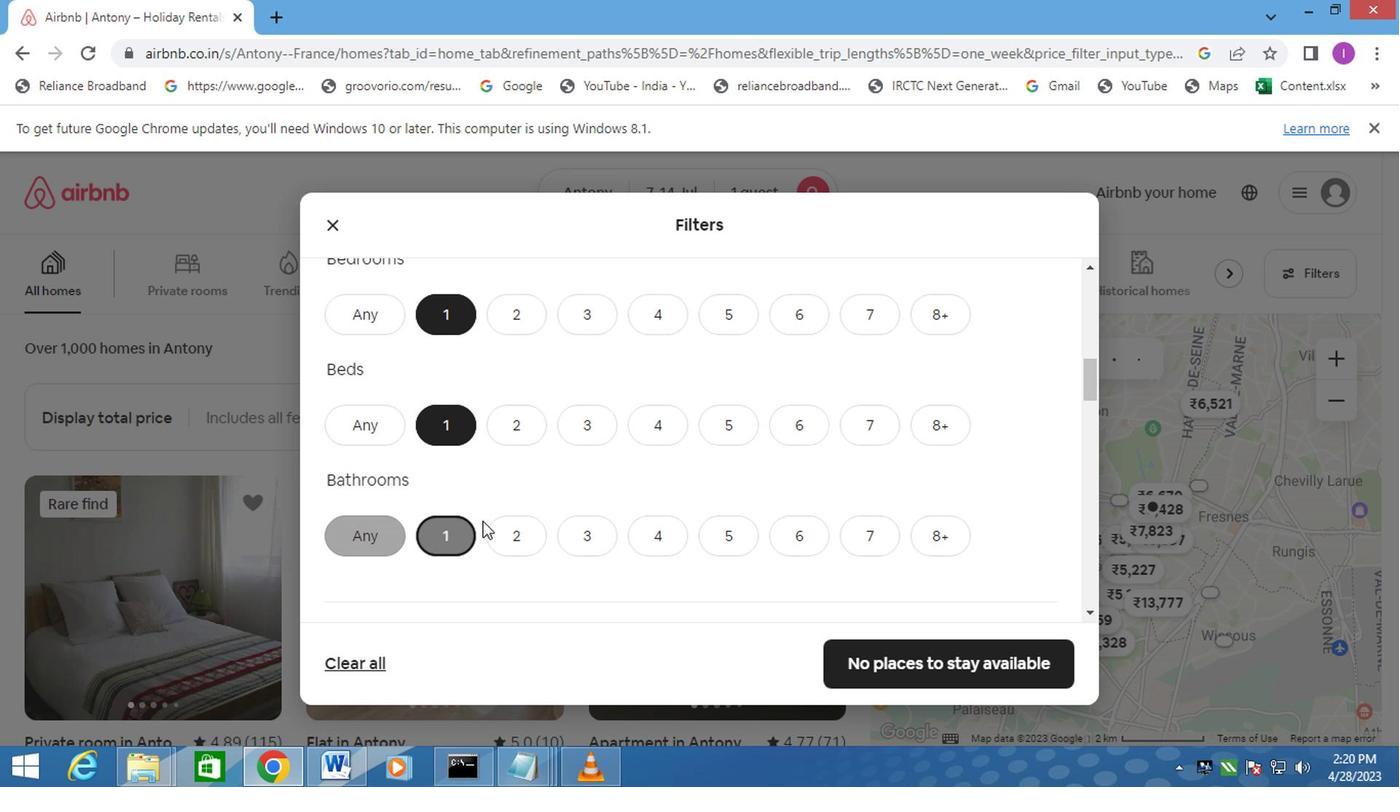 
Action: Mouse scrolled (493, 512) with delta (0, 0)
Screenshot: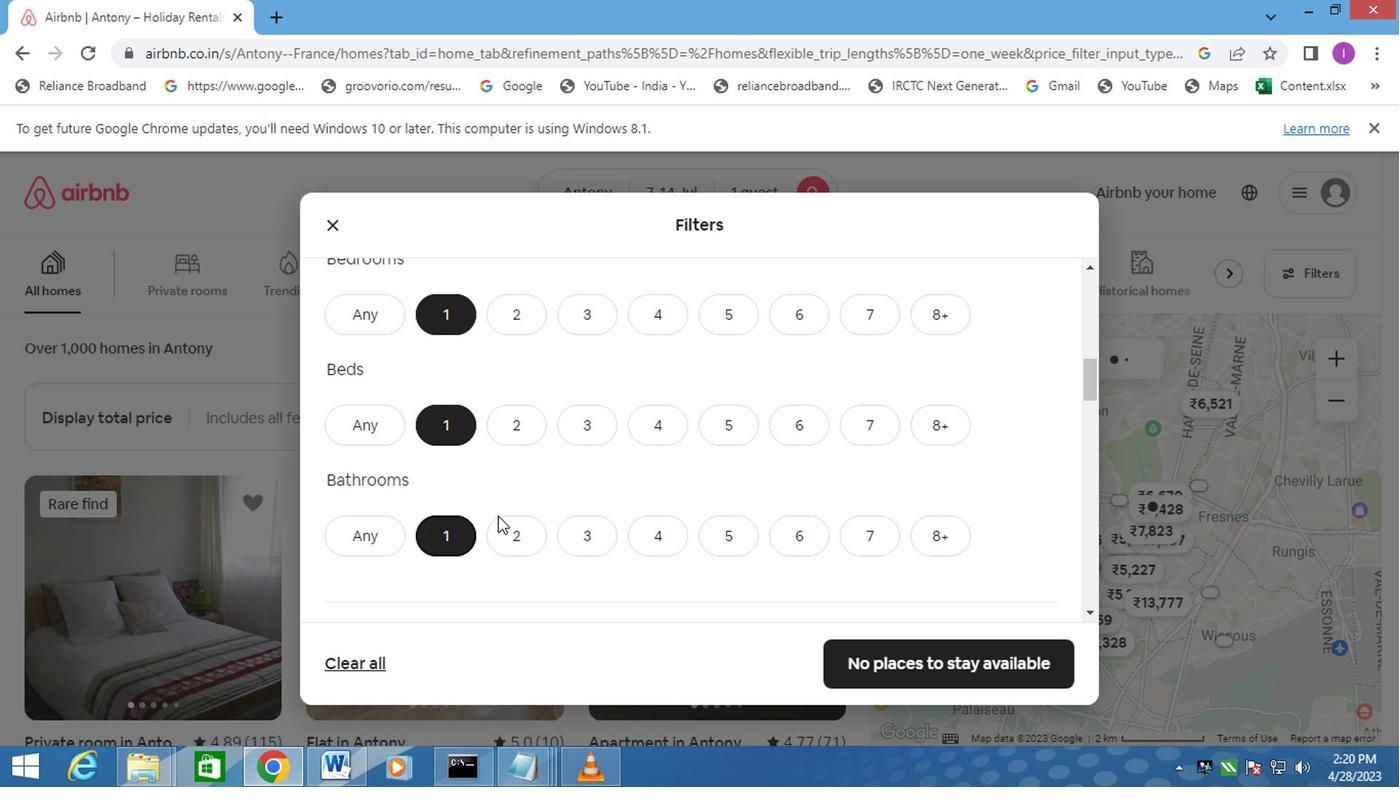
Action: Mouse scrolled (493, 512) with delta (0, 0)
Screenshot: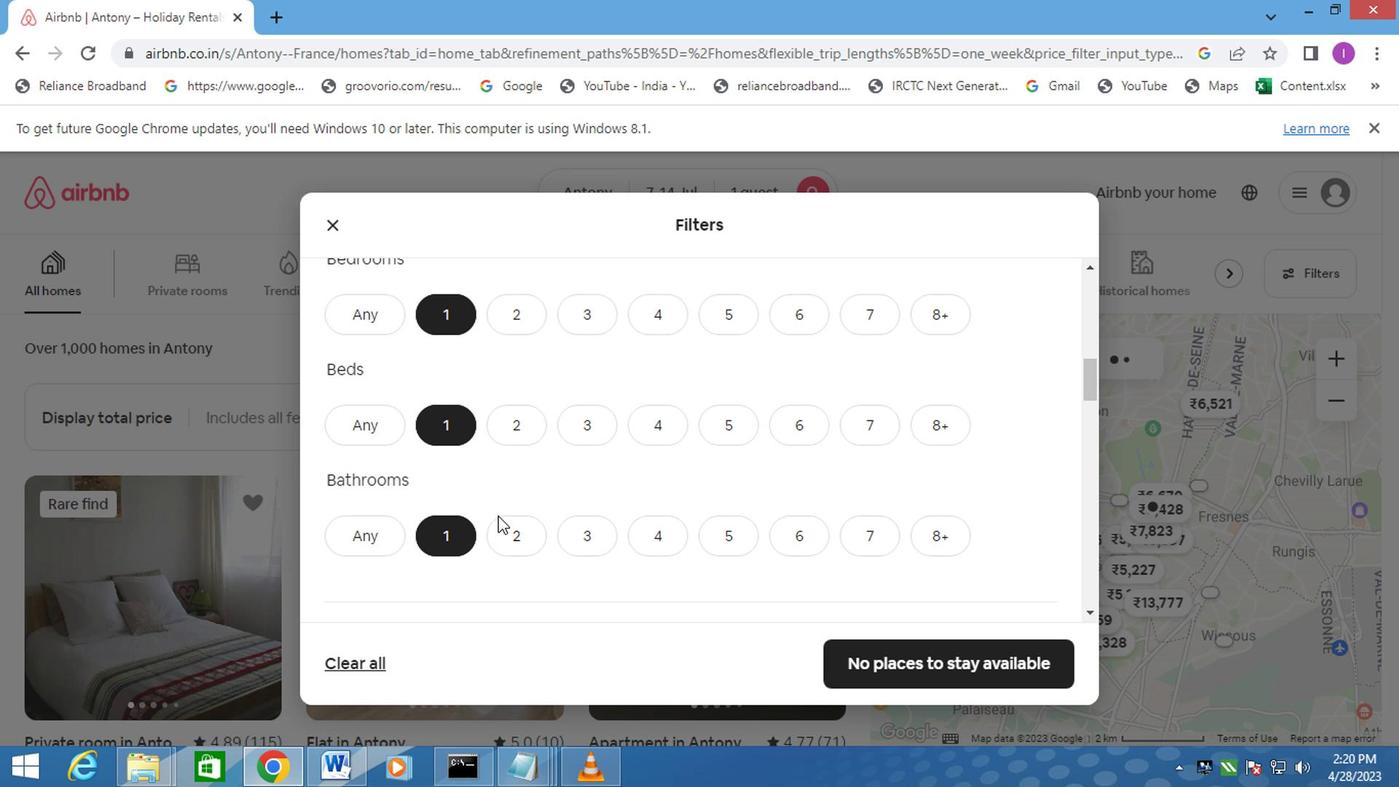 
Action: Mouse moved to (416, 531)
Screenshot: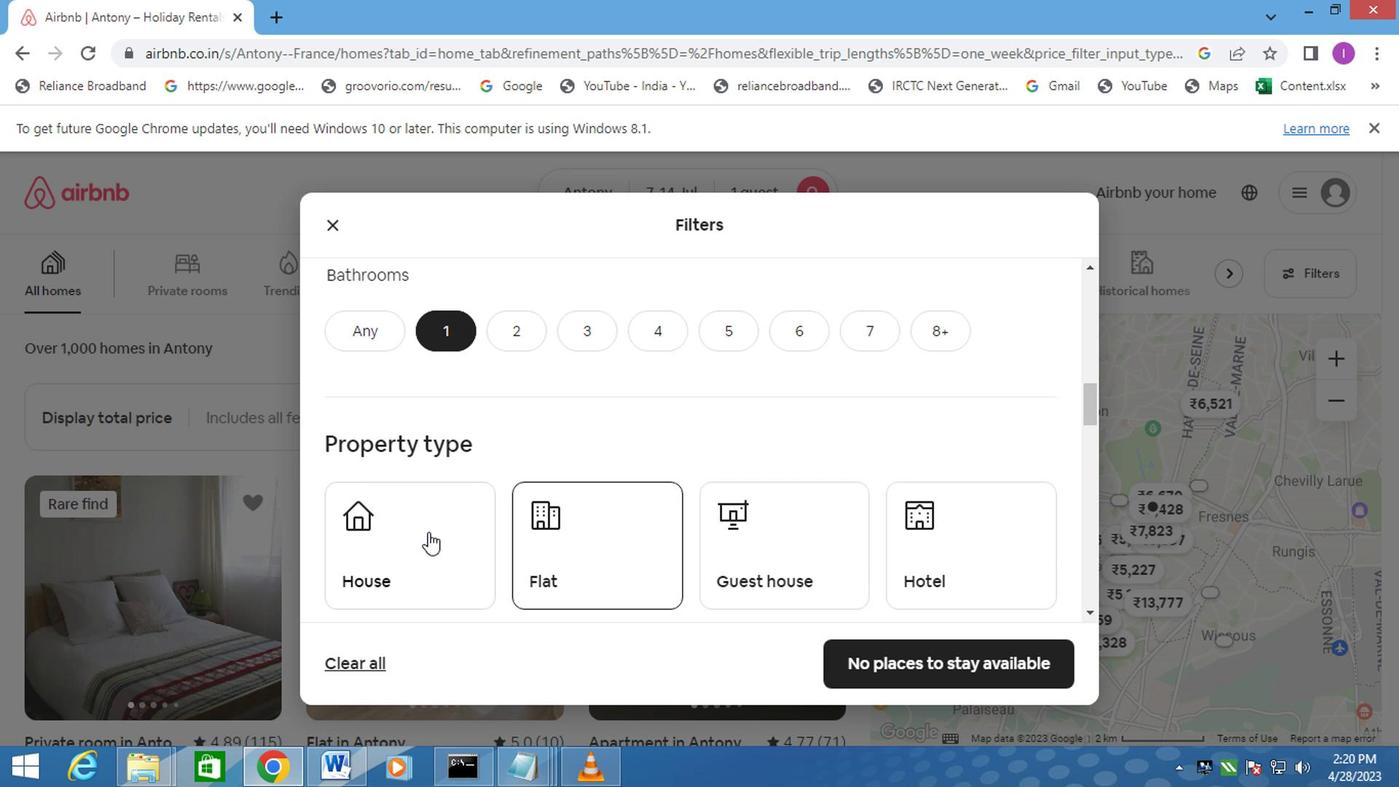 
Action: Mouse pressed left at (416, 531)
Screenshot: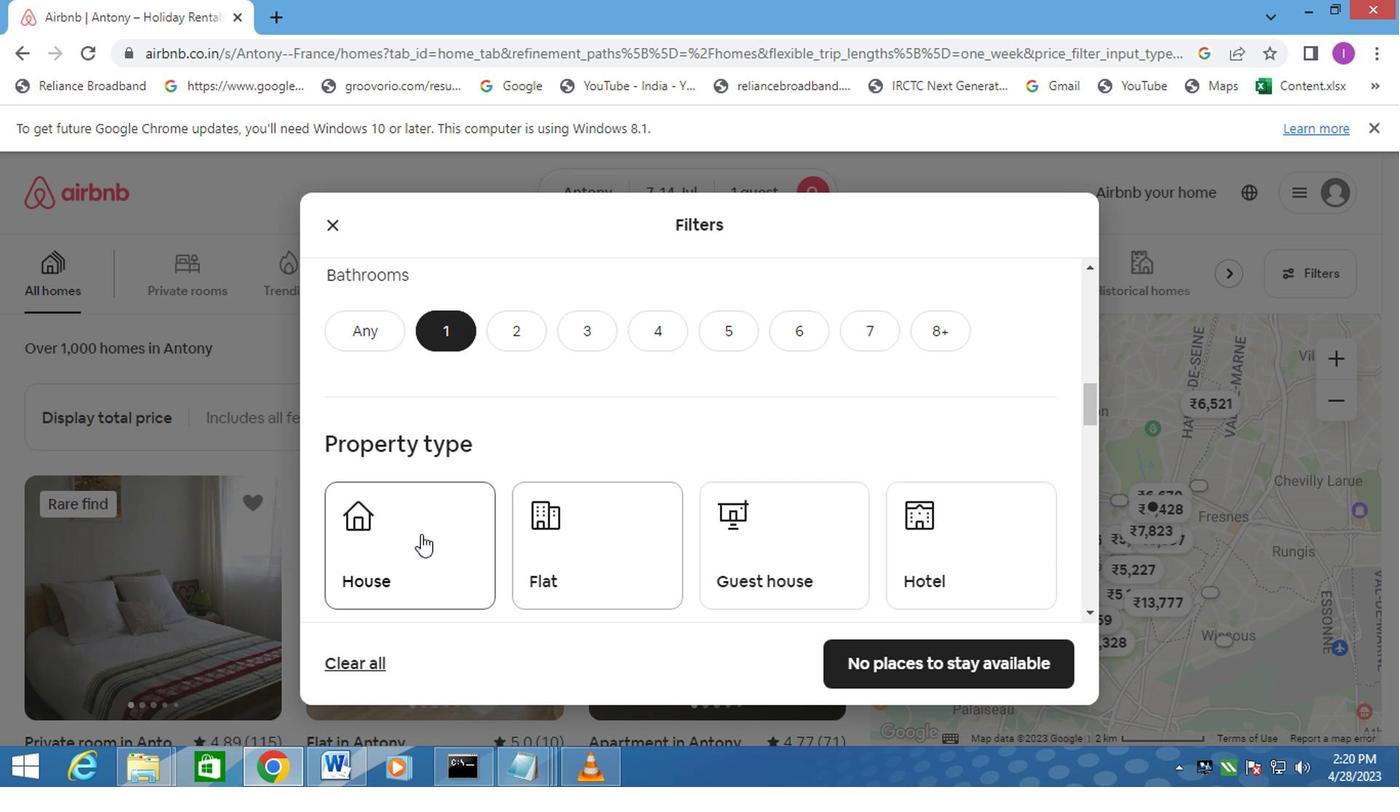 
Action: Mouse moved to (556, 526)
Screenshot: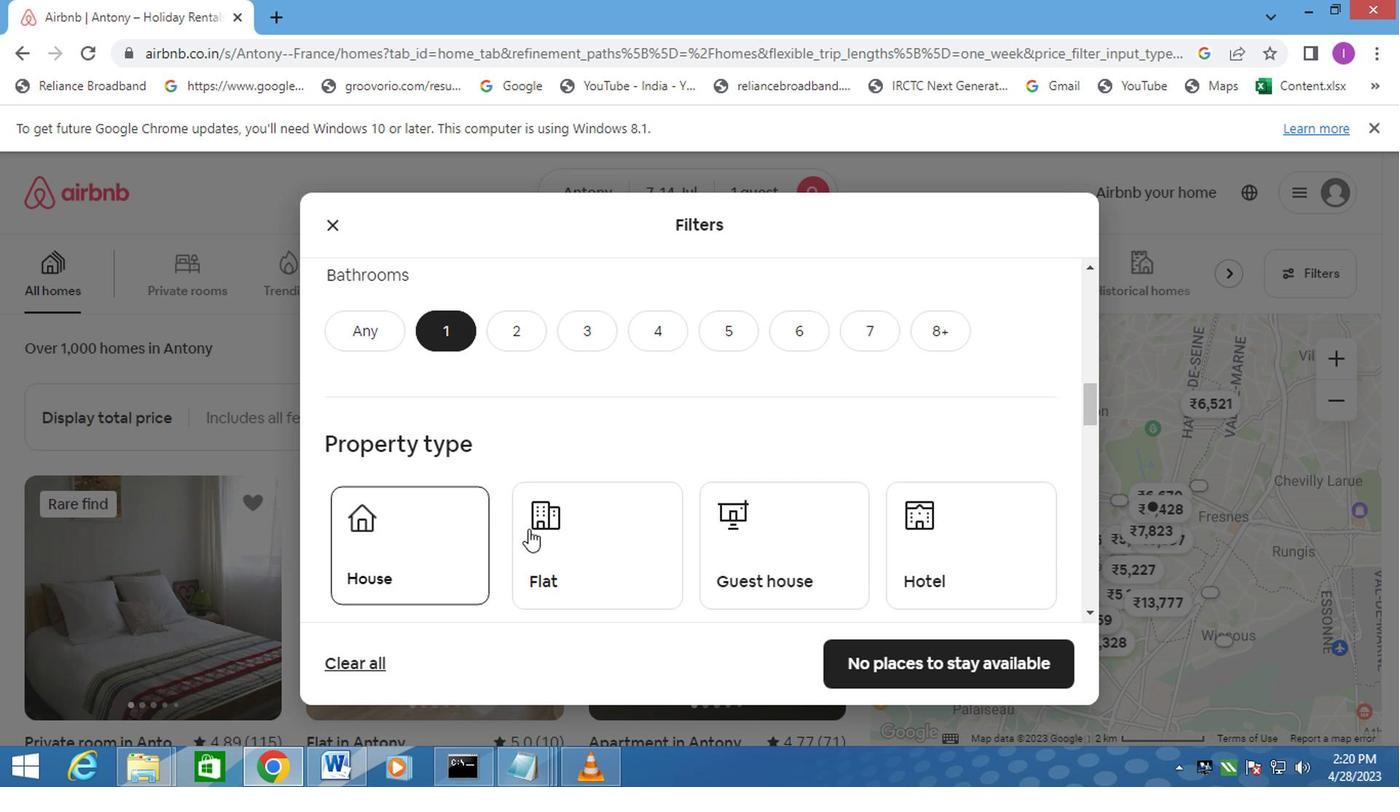 
Action: Mouse pressed left at (556, 526)
Screenshot: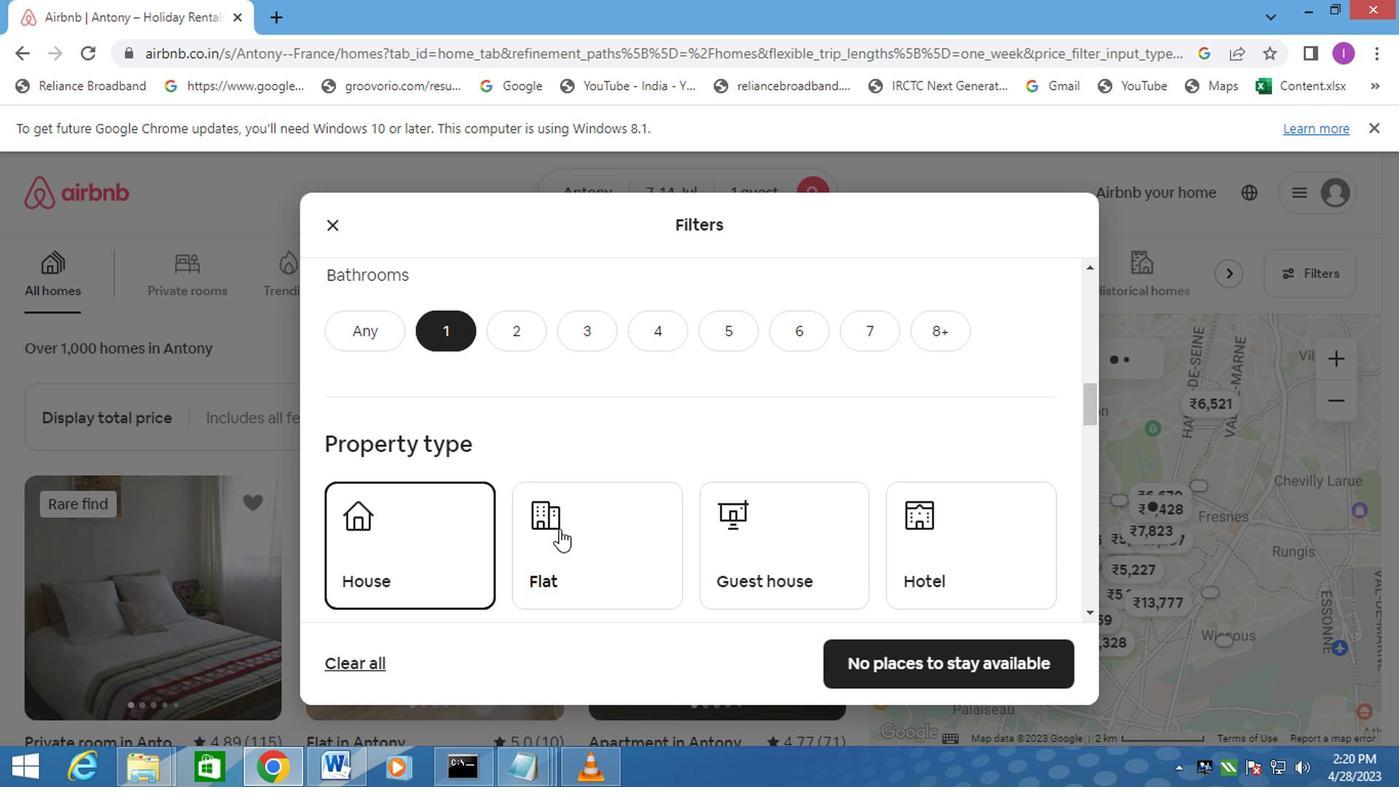 
Action: Mouse moved to (748, 524)
Screenshot: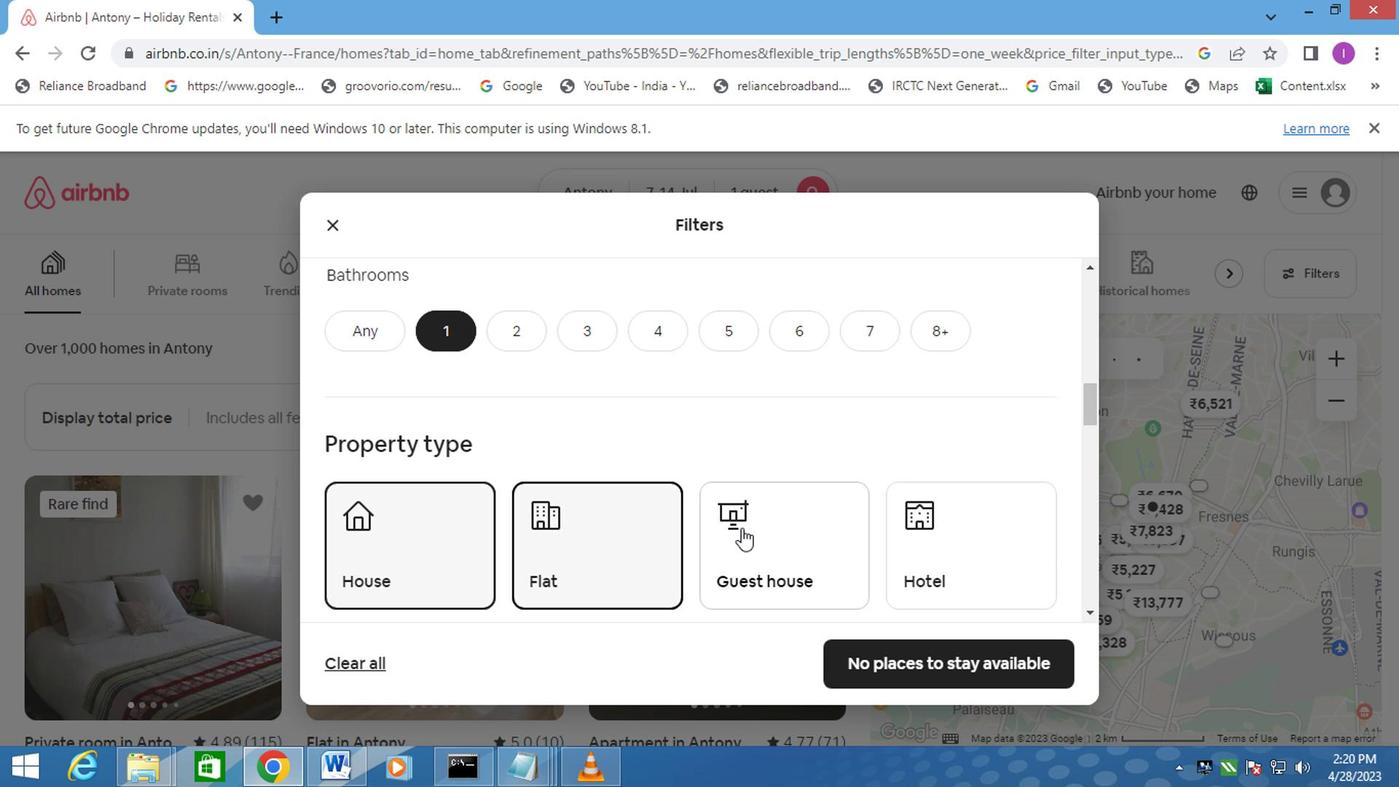 
Action: Mouse pressed left at (748, 524)
Screenshot: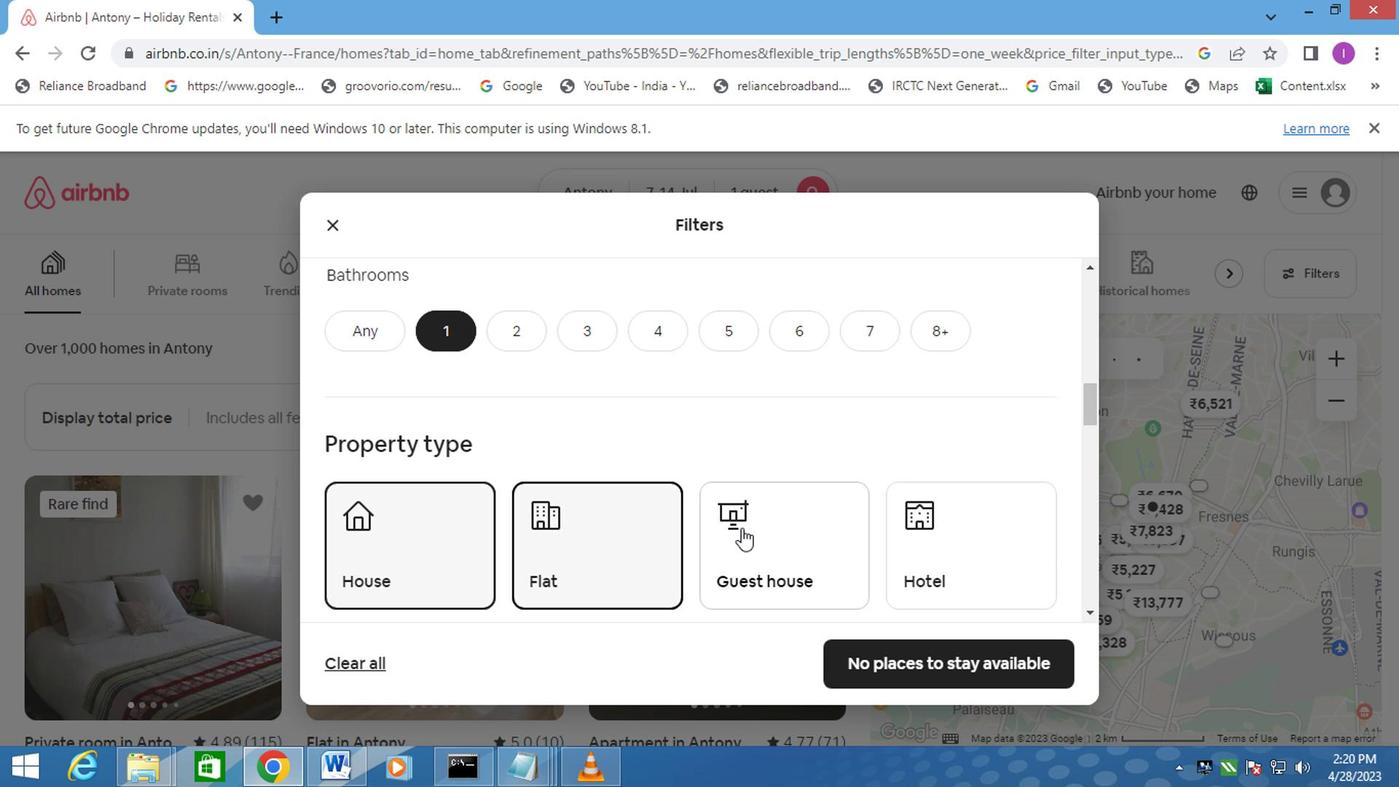 
Action: Mouse moved to (911, 540)
Screenshot: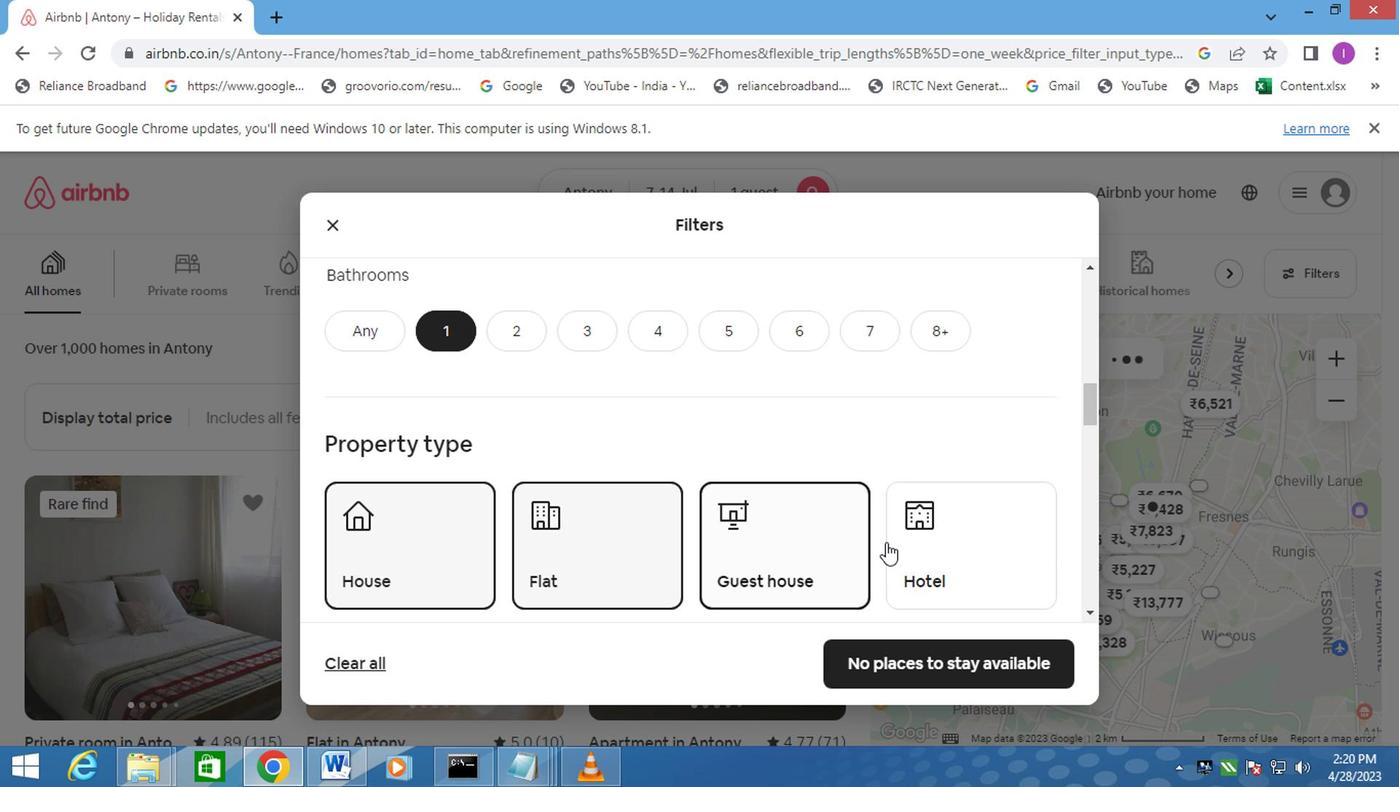 
Action: Mouse pressed left at (911, 540)
Screenshot: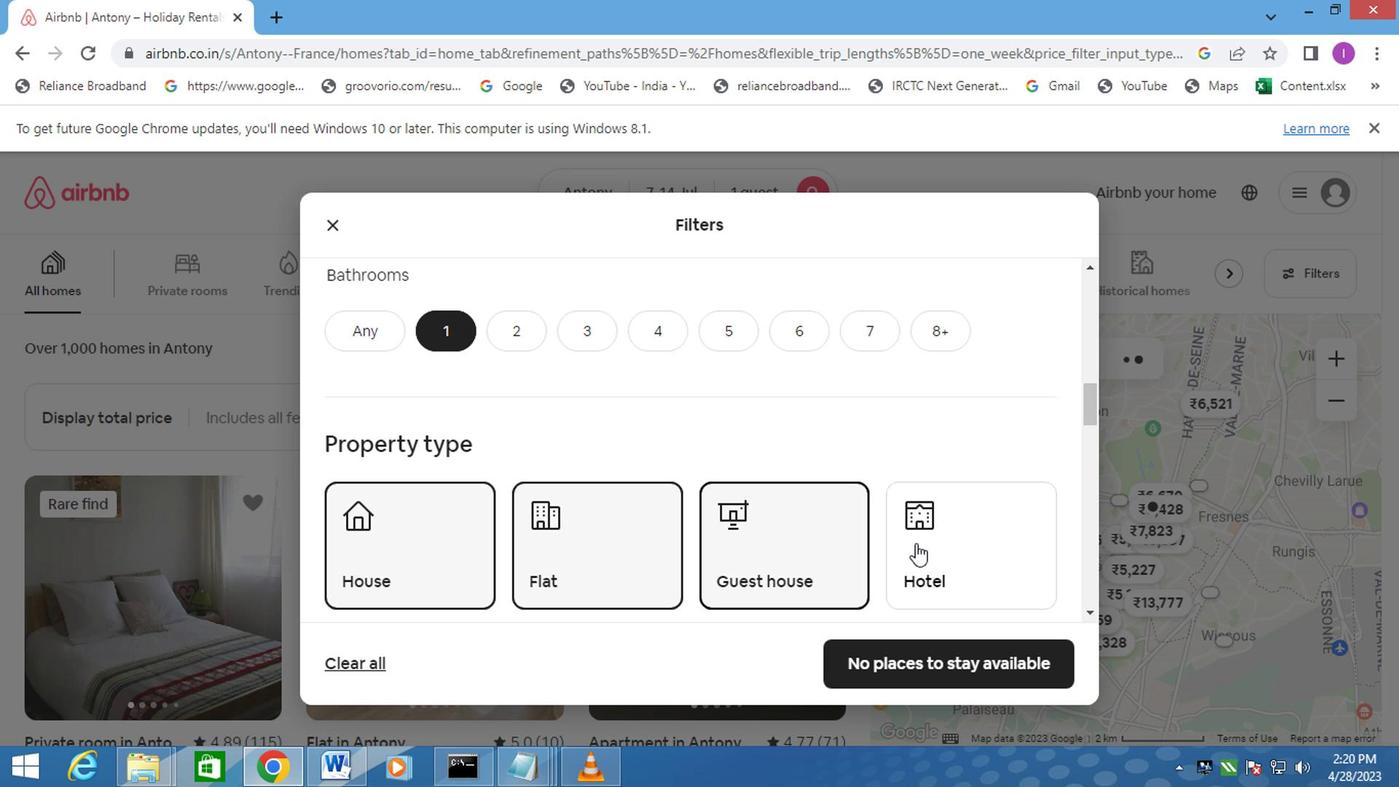 
Action: Mouse moved to (734, 540)
Screenshot: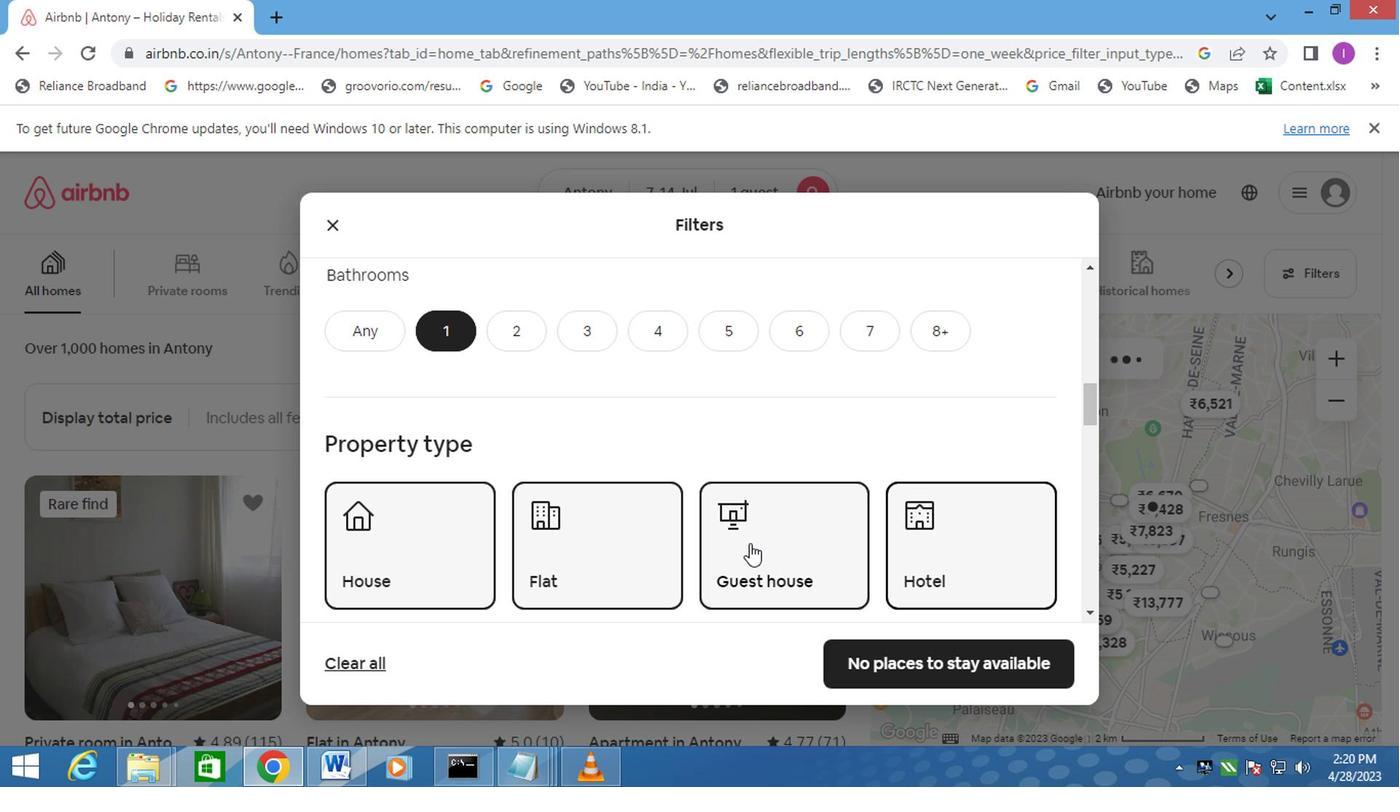 
Action: Mouse scrolled (734, 539) with delta (0, 0)
Screenshot: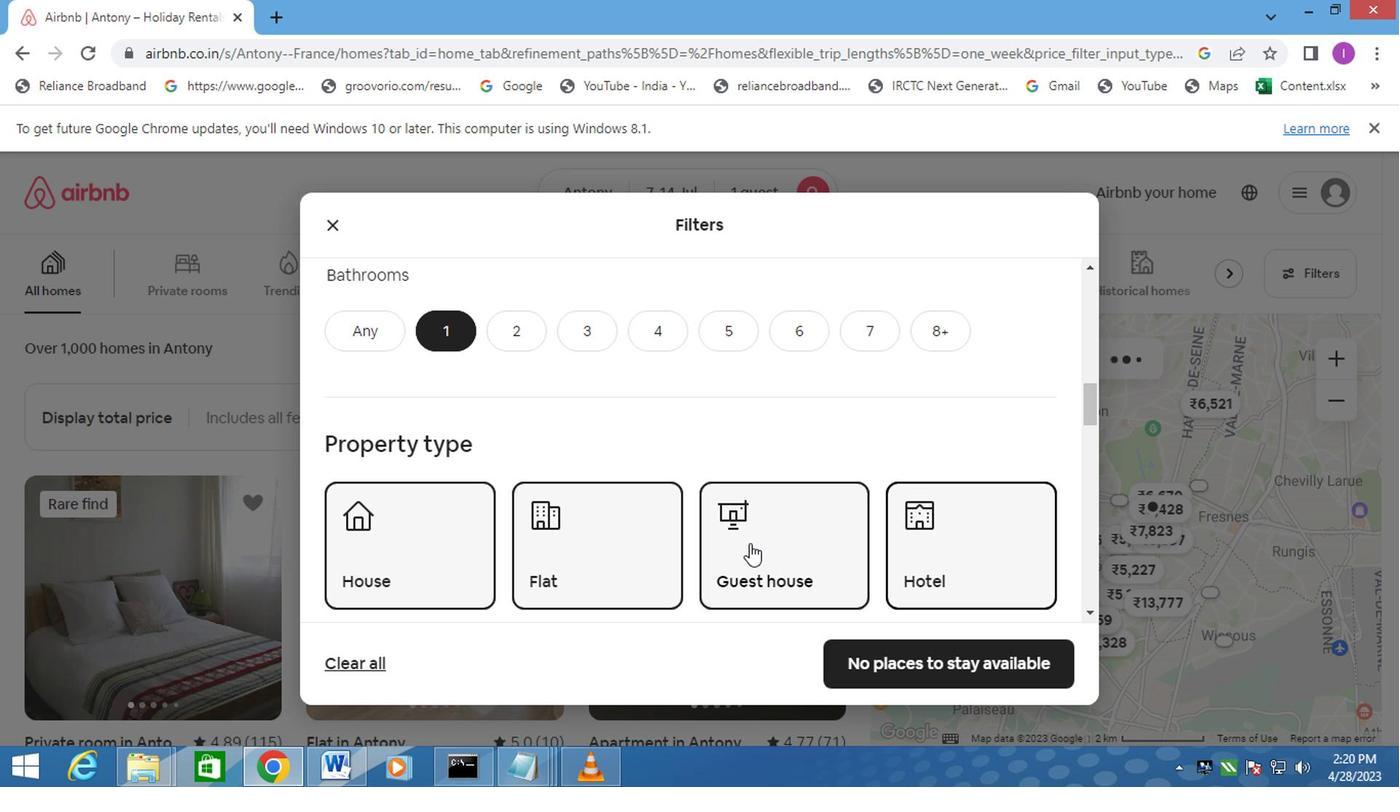 
Action: Mouse scrolled (734, 539) with delta (0, 0)
Screenshot: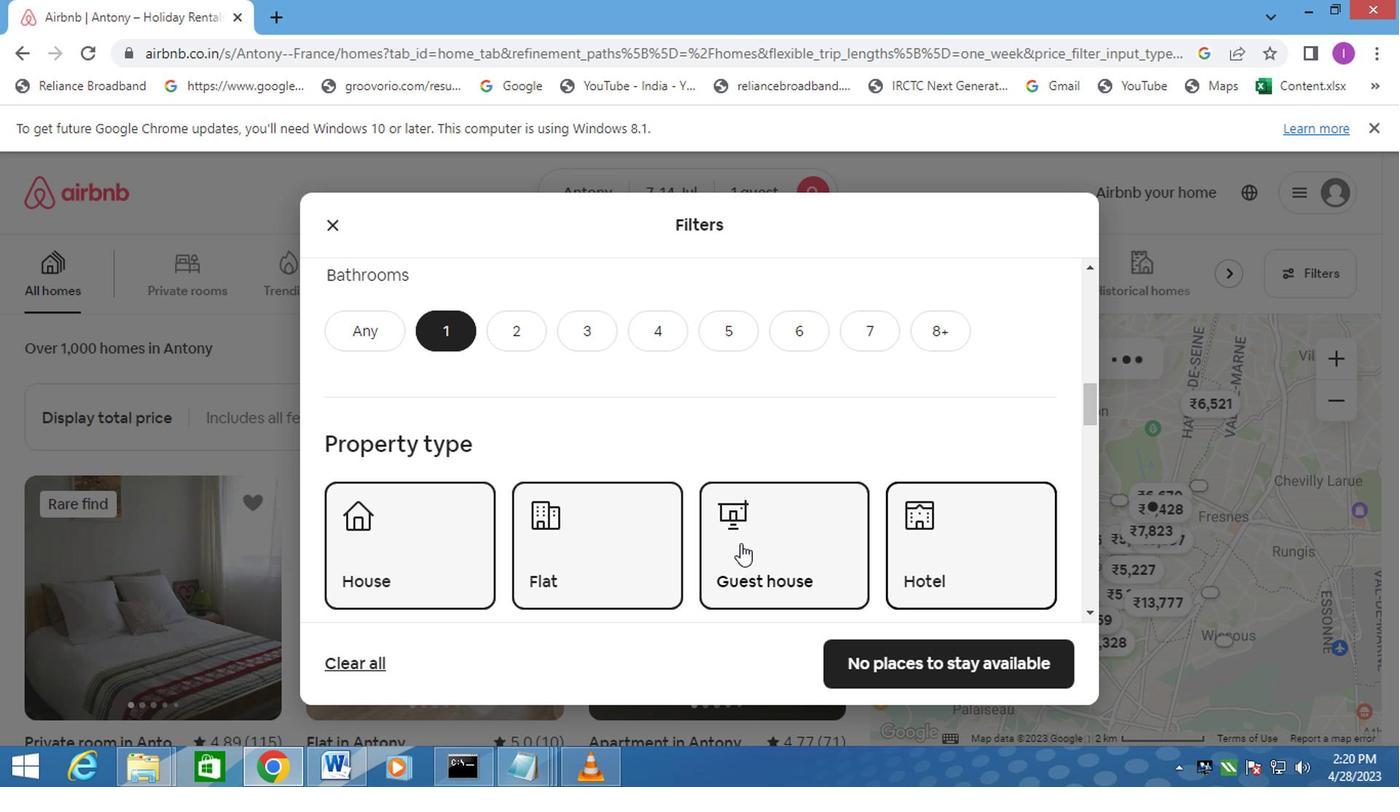 
Action: Mouse scrolled (734, 539) with delta (0, 0)
Screenshot: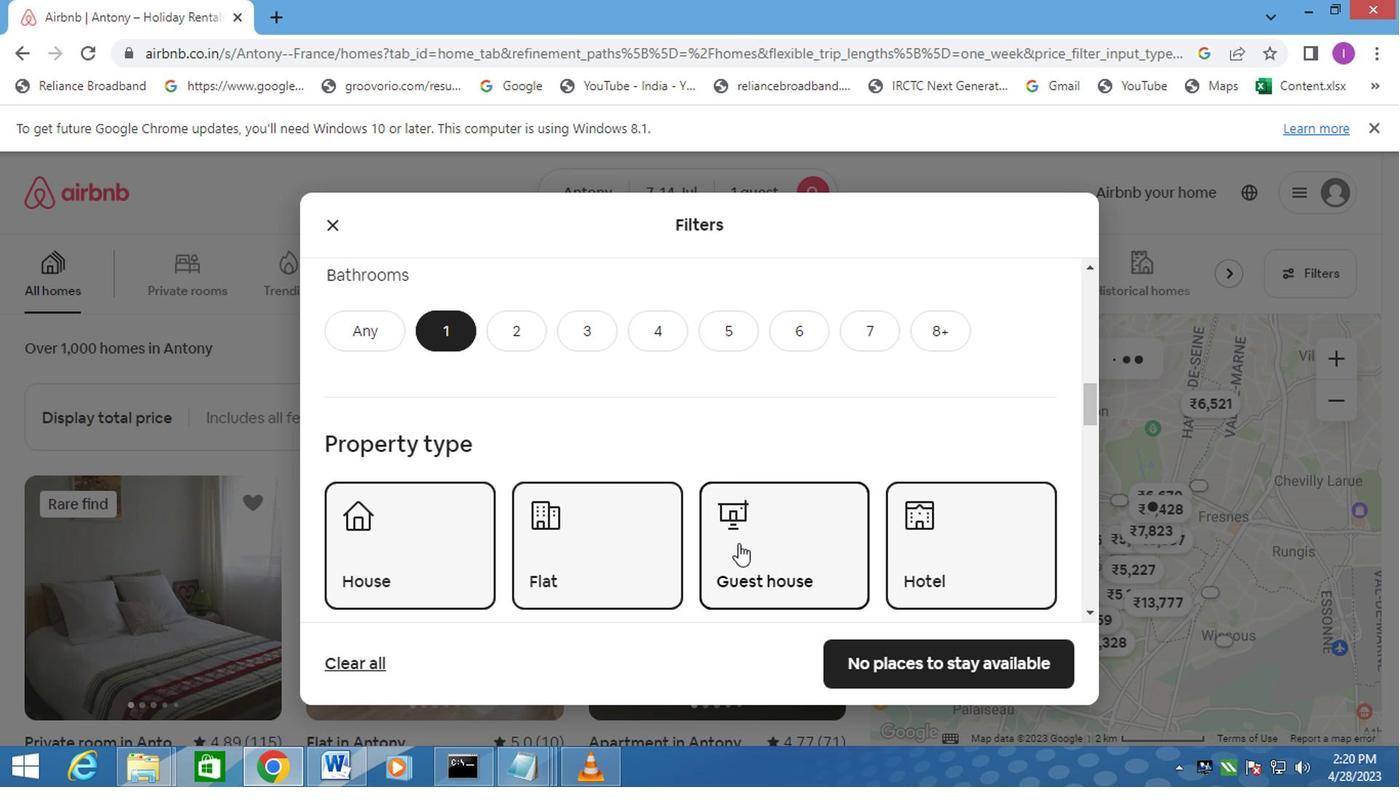 
Action: Mouse moved to (729, 535)
Screenshot: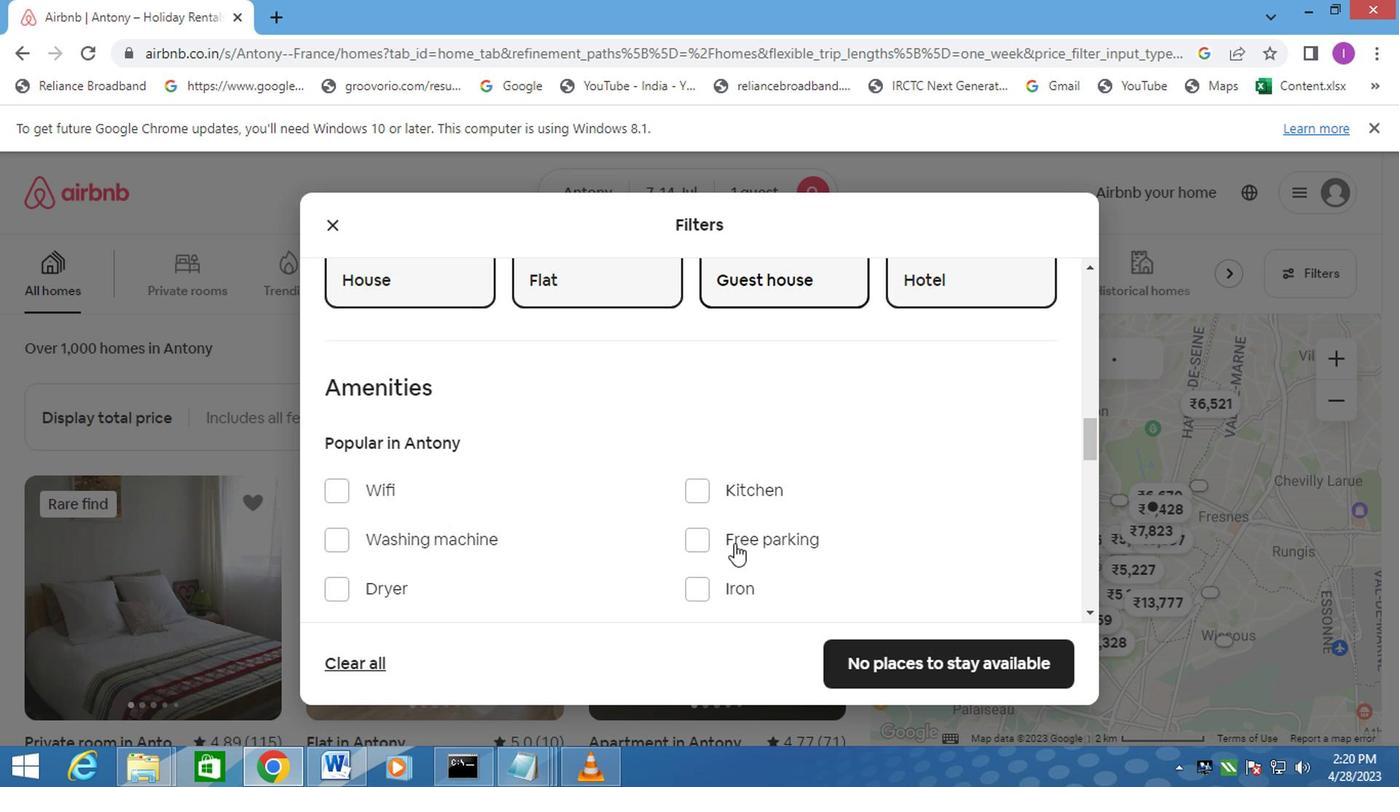 
Action: Mouse scrolled (729, 534) with delta (0, 0)
Screenshot: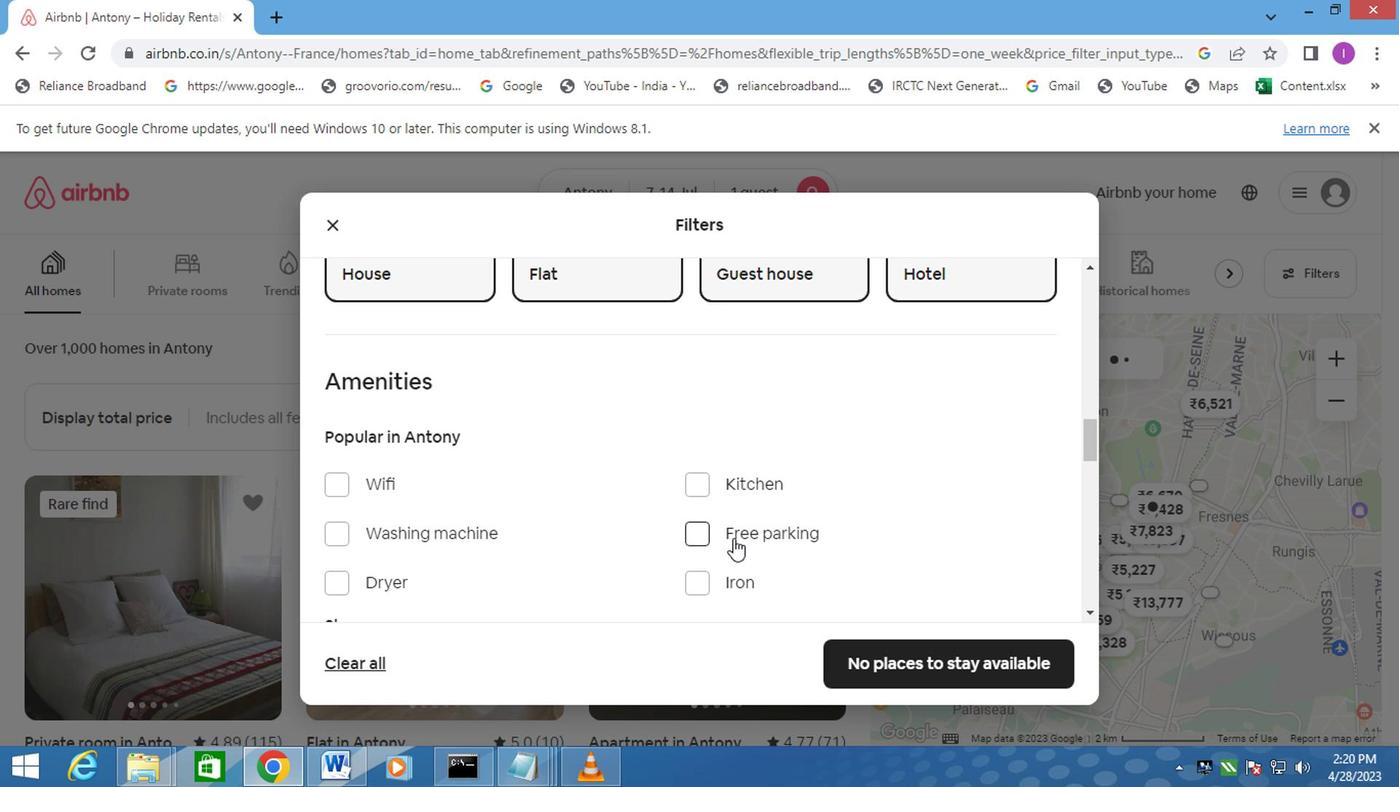 
Action: Mouse moved to (333, 381)
Screenshot: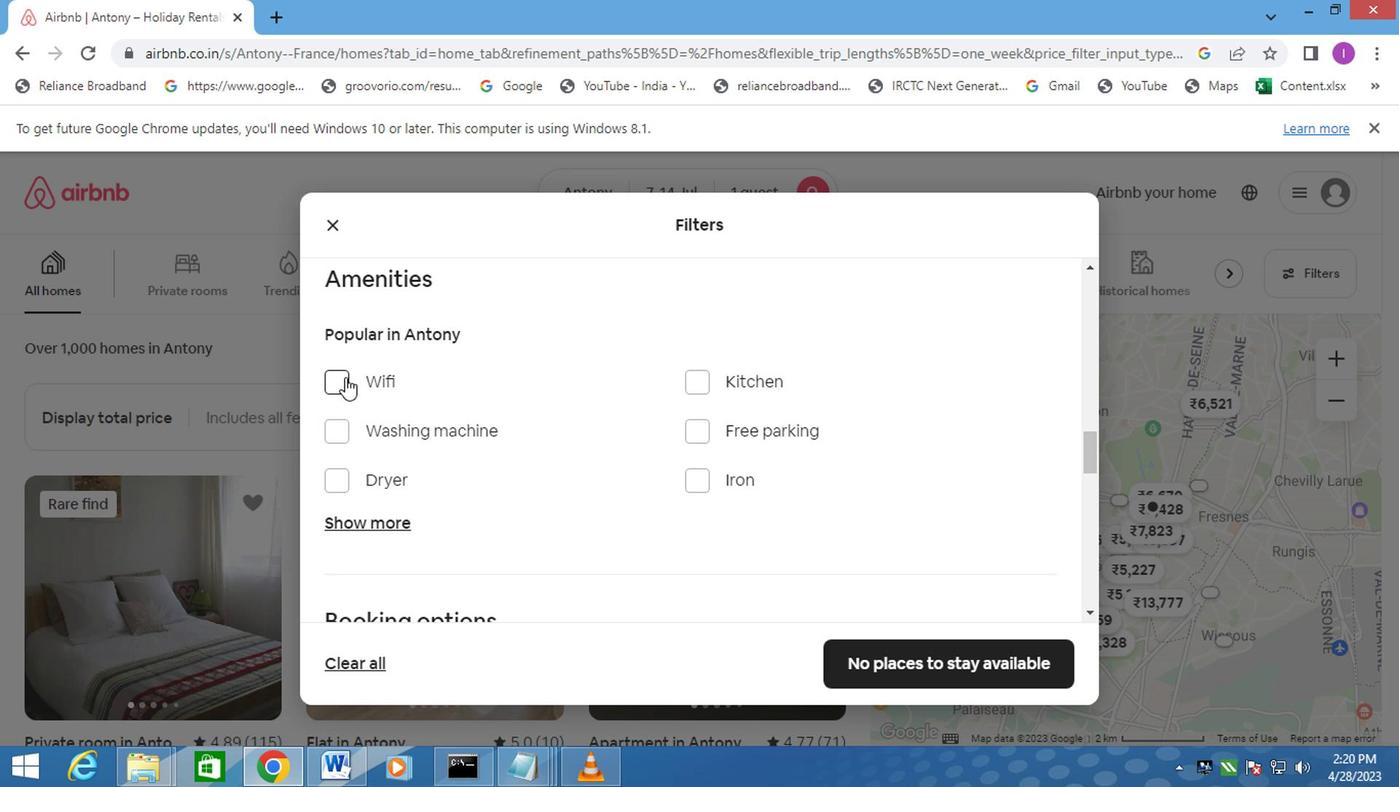 
Action: Mouse pressed left at (333, 381)
Screenshot: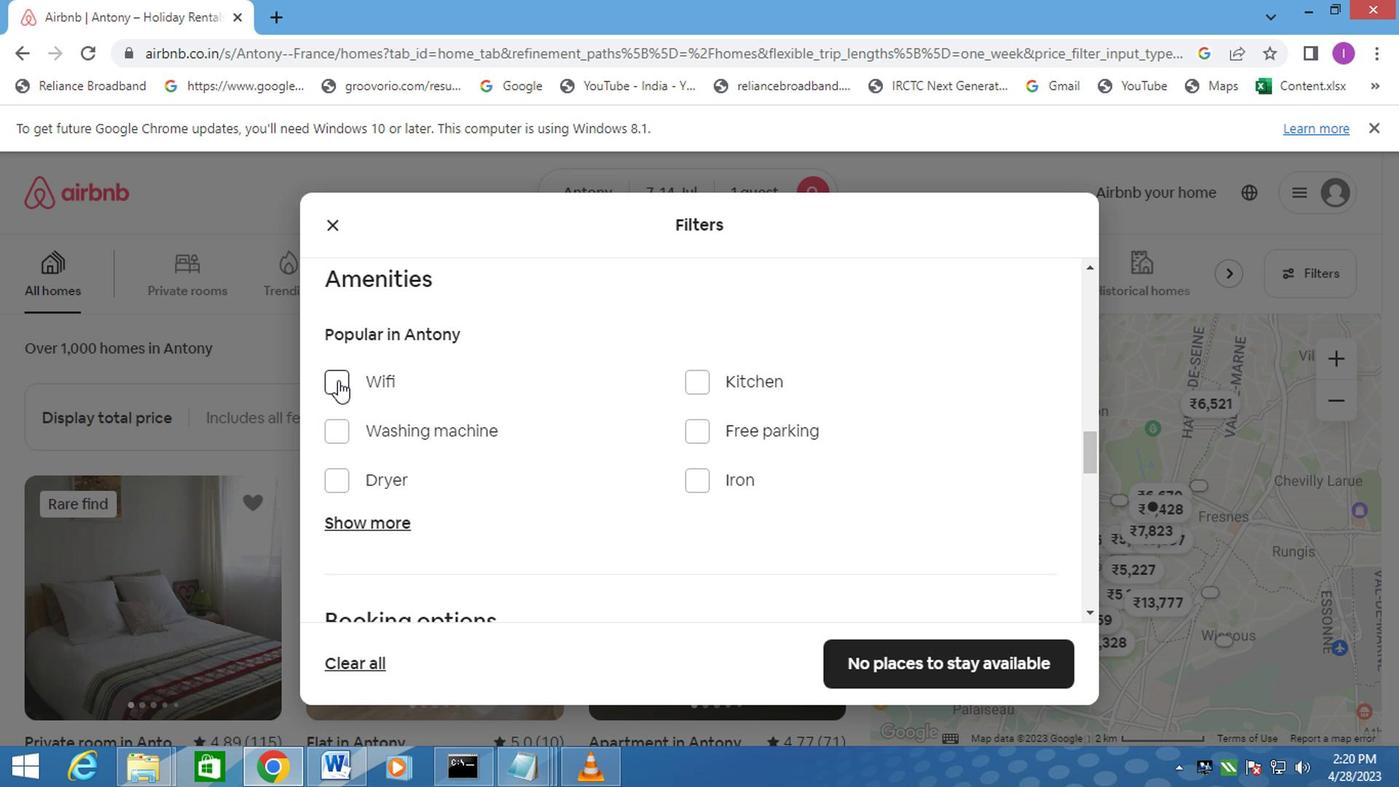 
Action: Mouse moved to (333, 439)
Screenshot: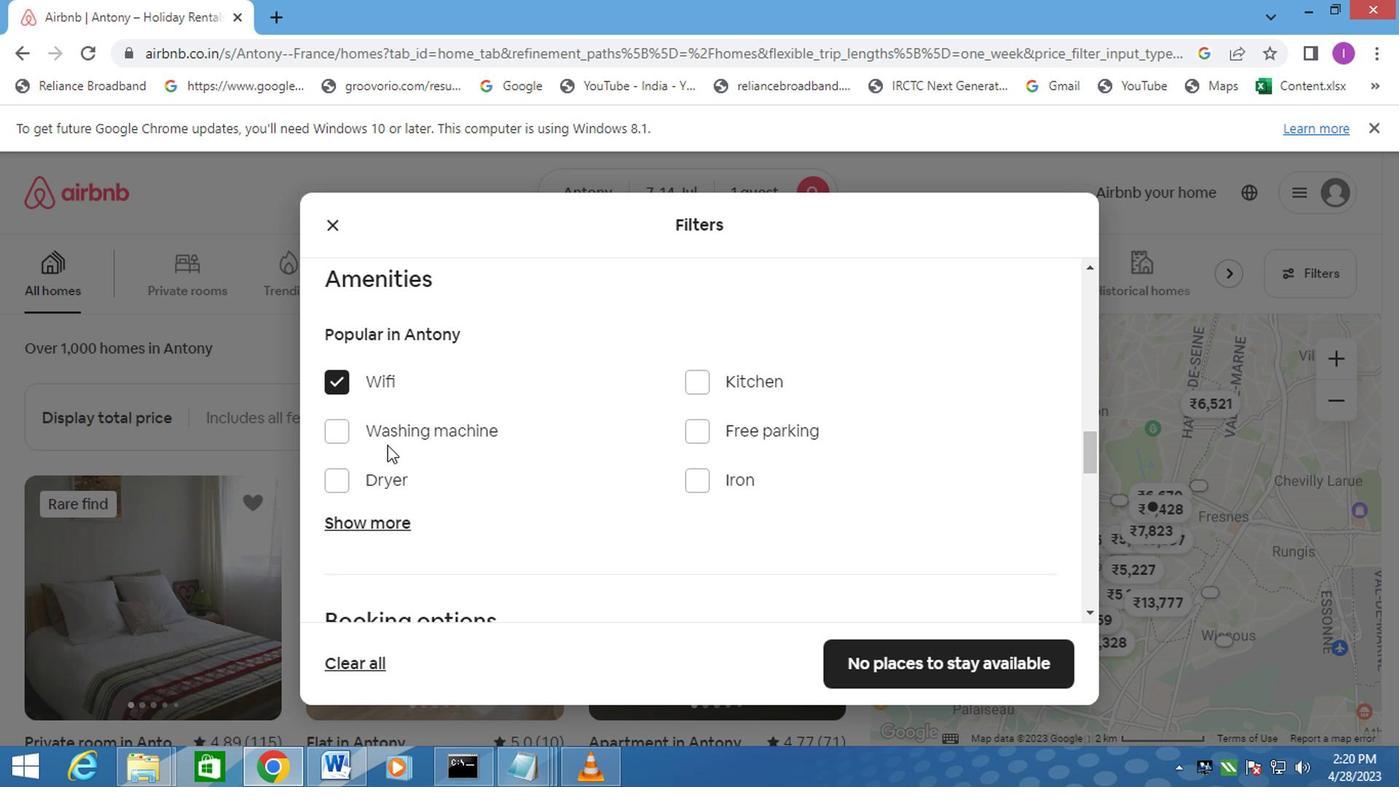 
Action: Mouse pressed left at (333, 439)
Screenshot: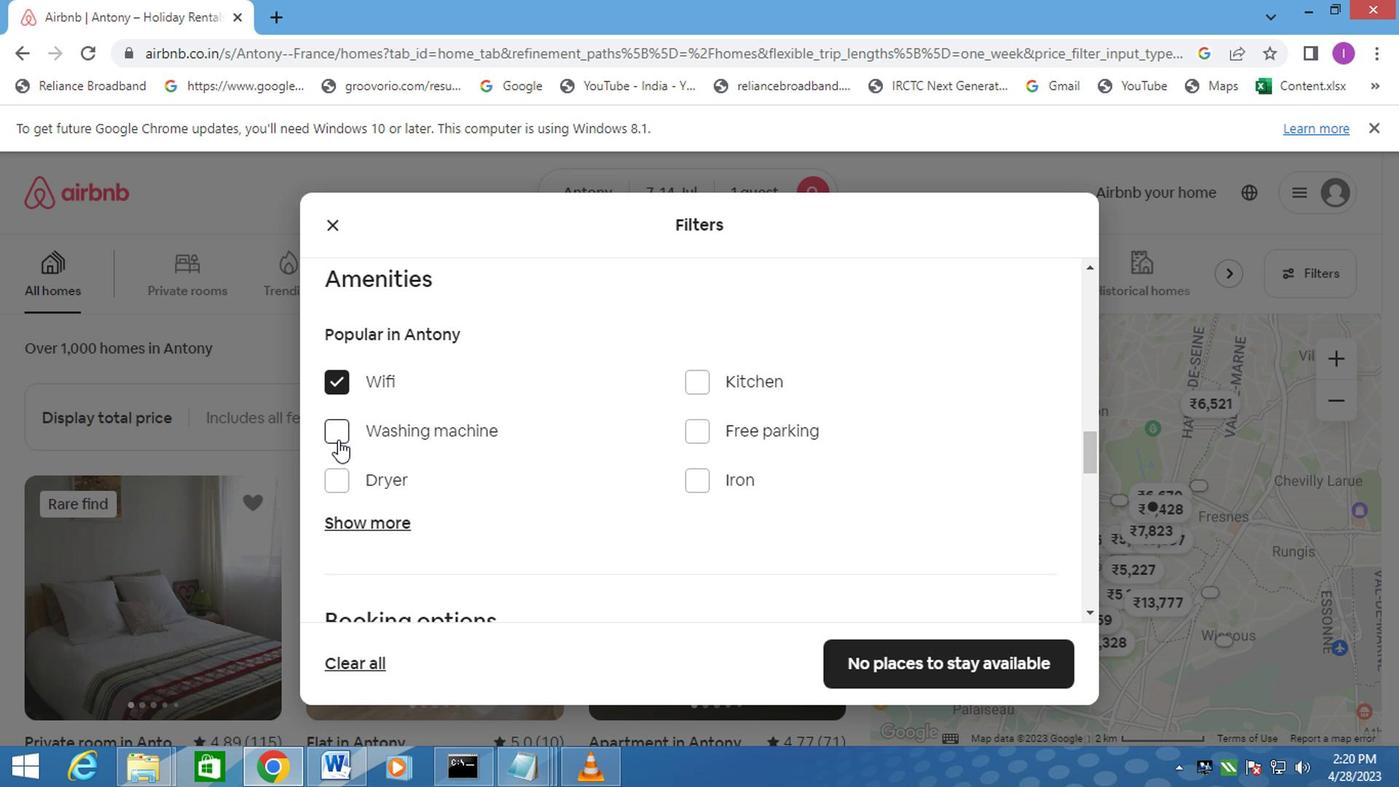 
Action: Mouse moved to (436, 505)
Screenshot: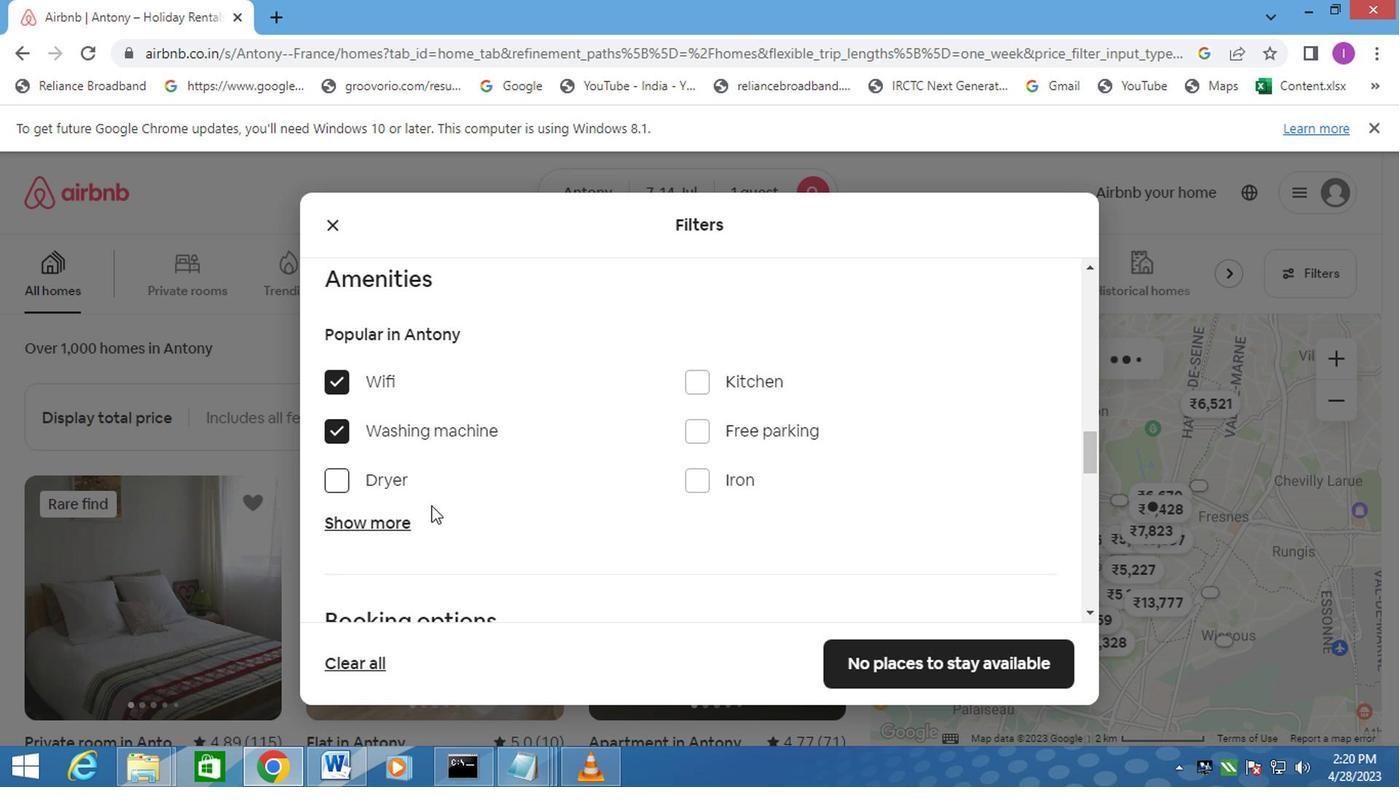 
Action: Mouse scrolled (436, 505) with delta (0, 0)
Screenshot: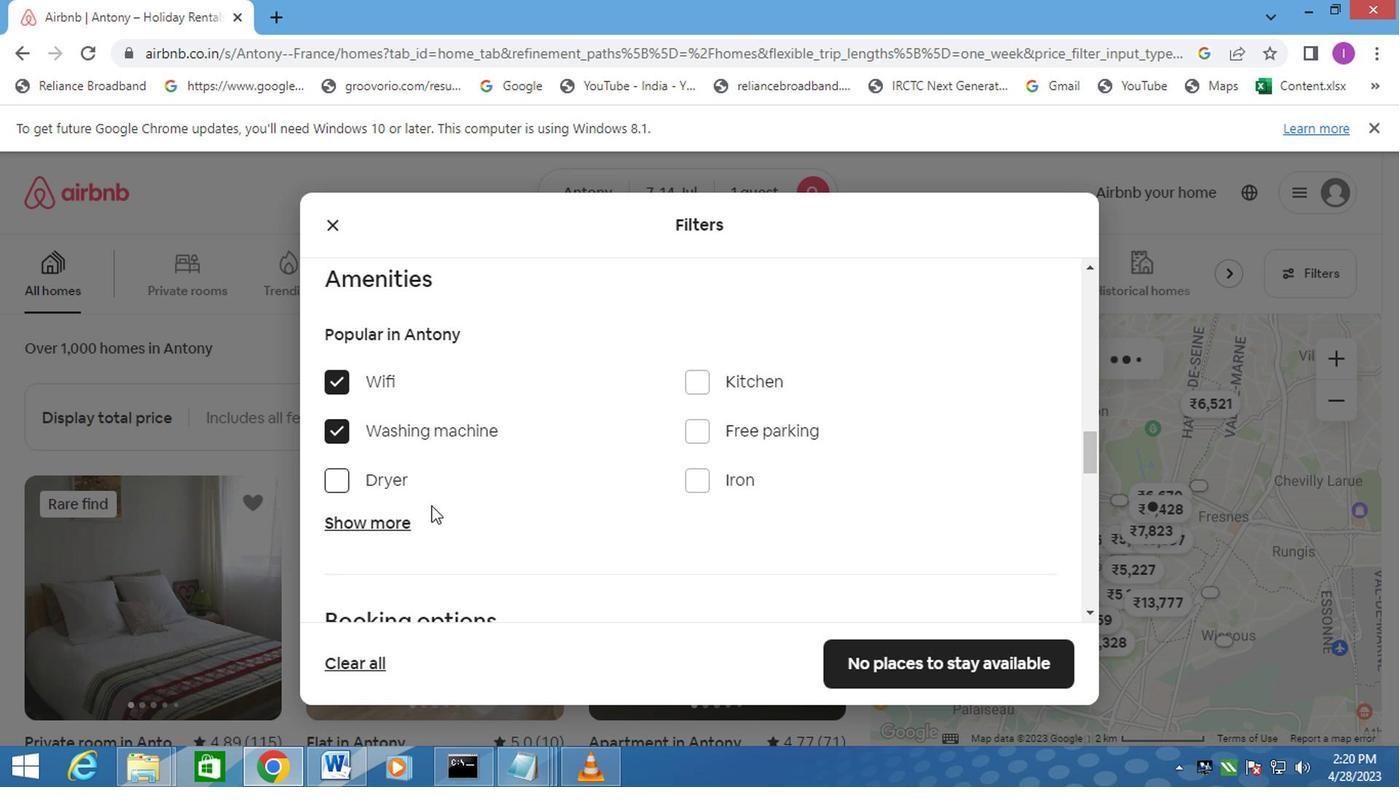 
Action: Mouse moved to (438, 505)
Screenshot: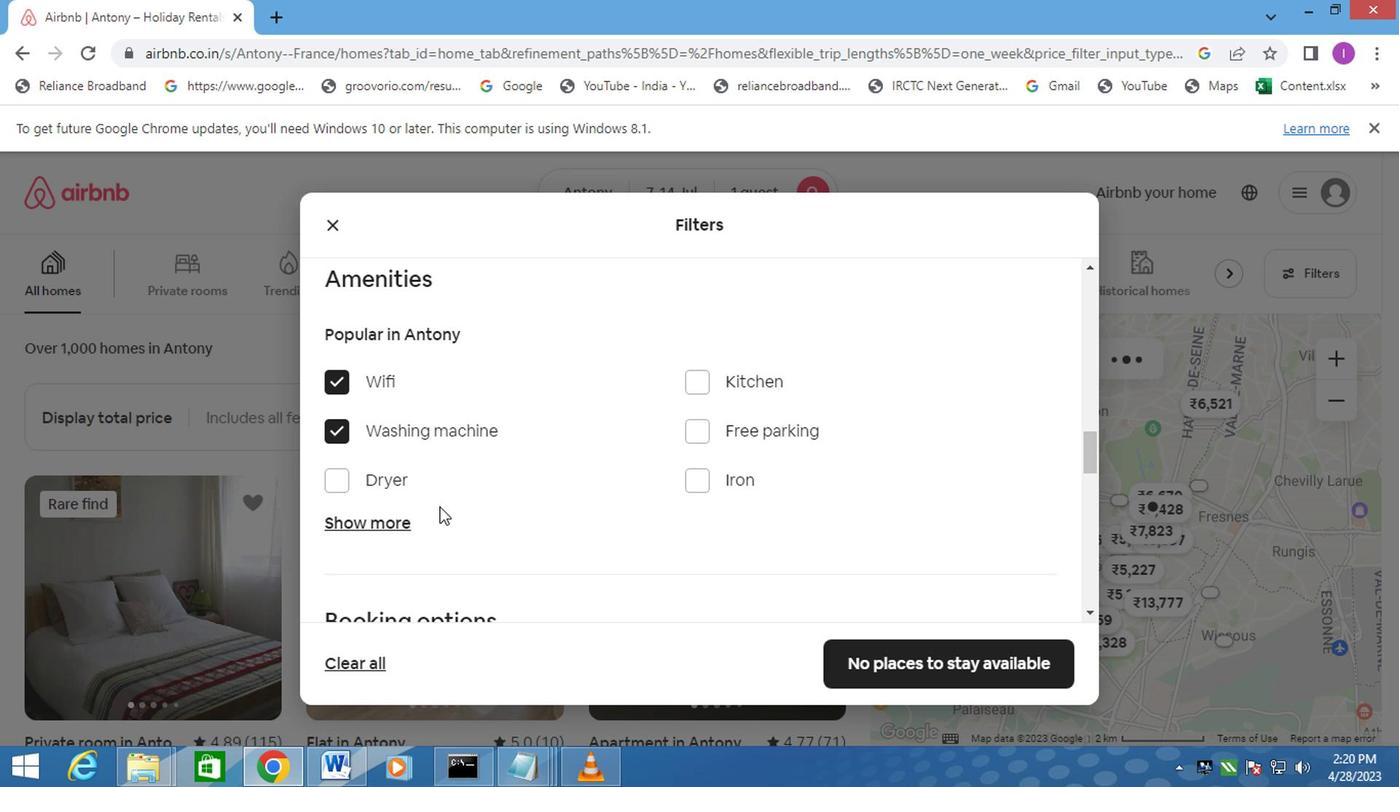 
Action: Mouse scrolled (438, 505) with delta (0, 0)
Screenshot: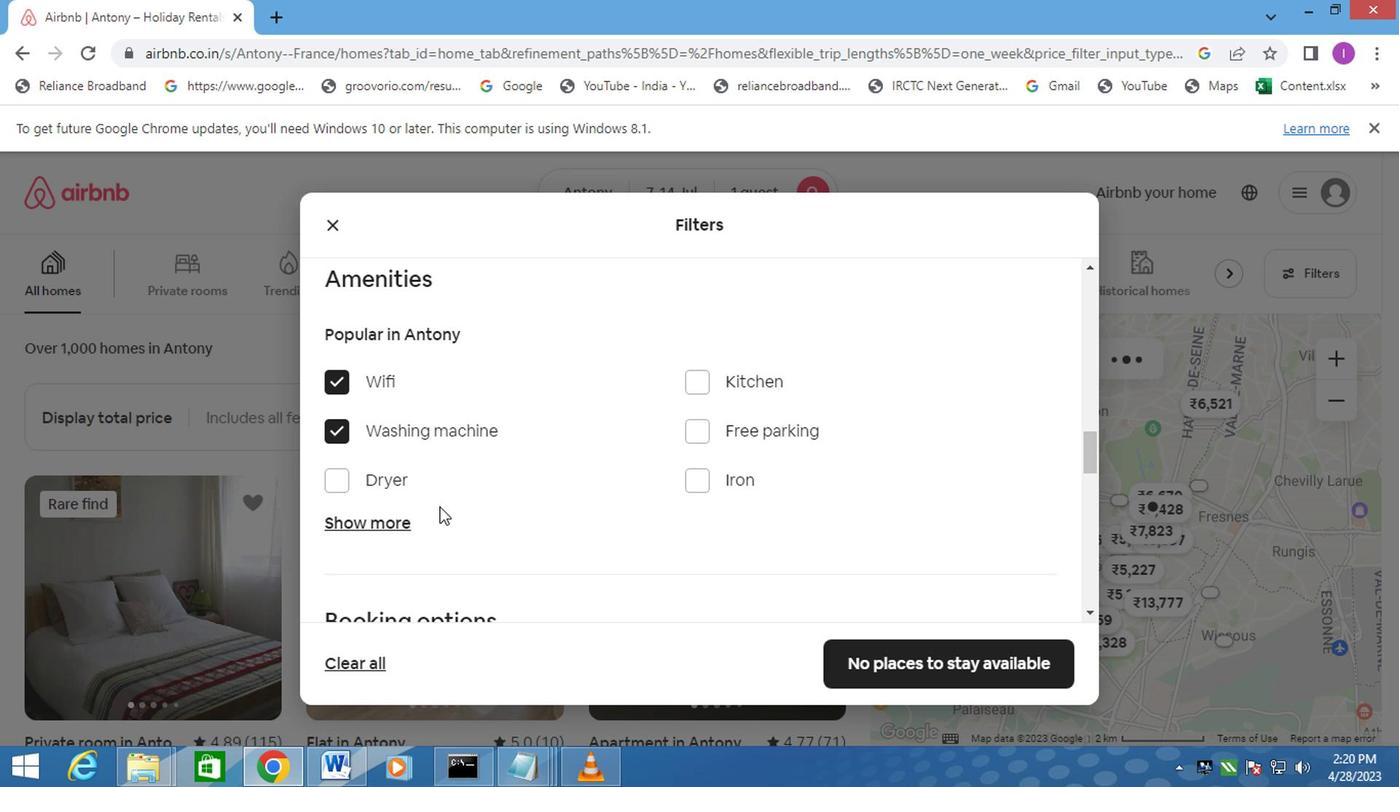 
Action: Mouse moved to (451, 507)
Screenshot: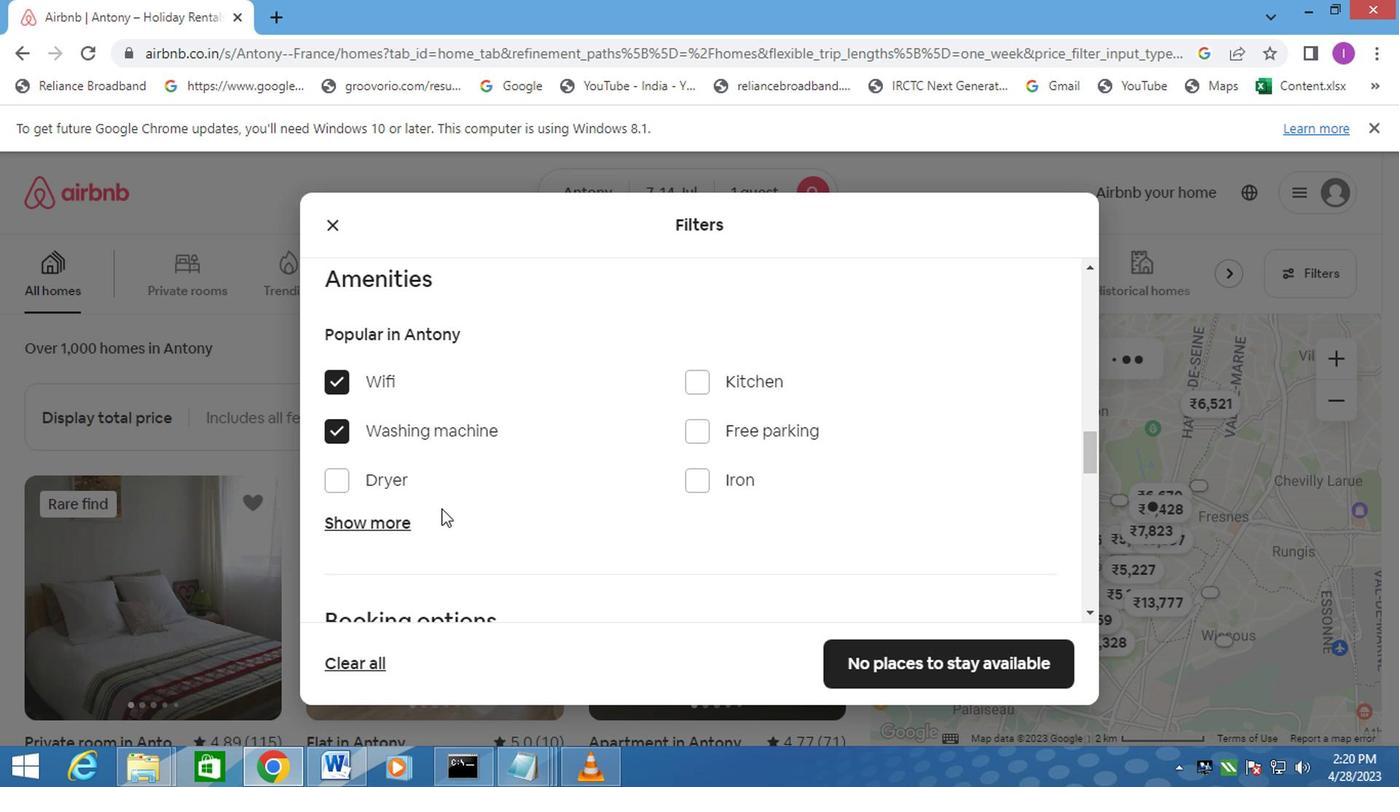 
Action: Mouse scrolled (451, 505) with delta (0, -1)
Screenshot: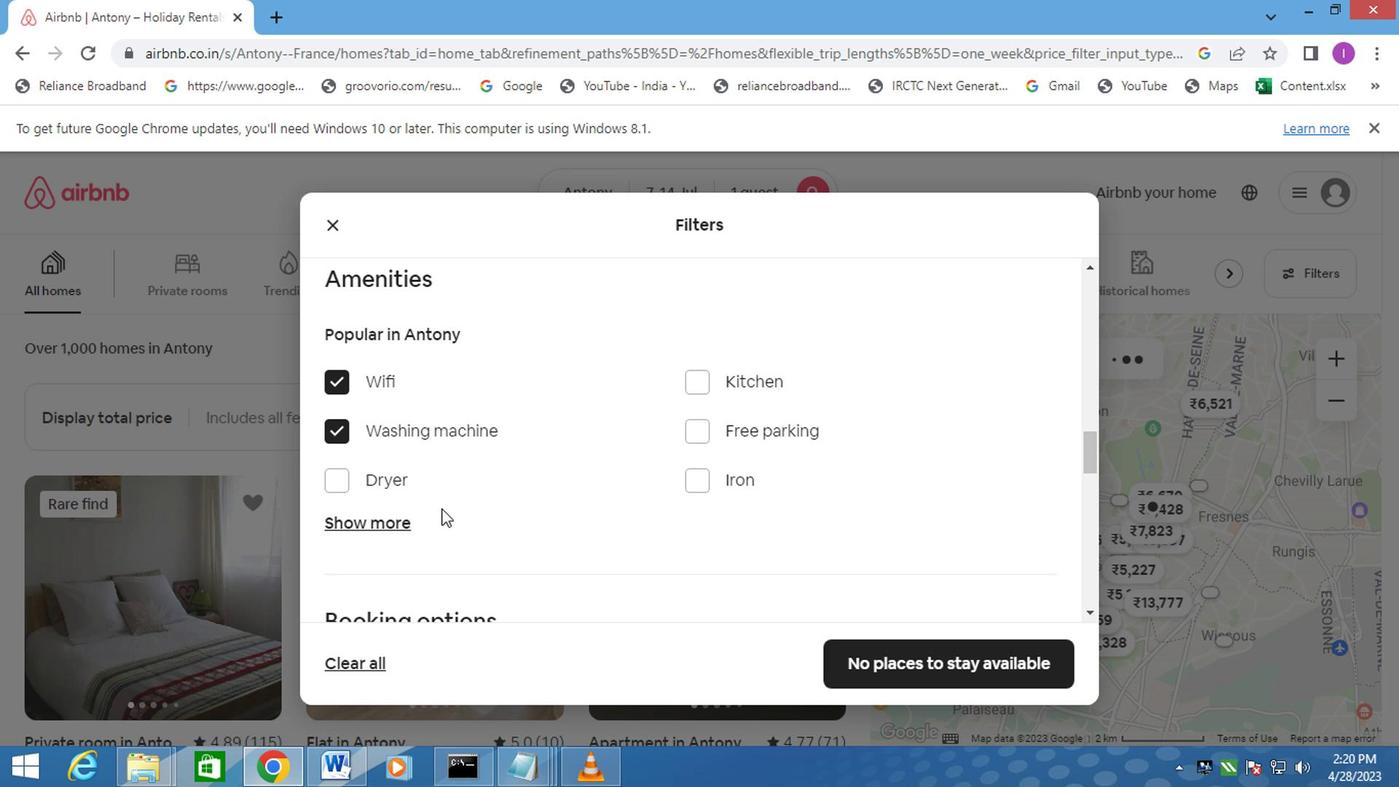 
Action: Mouse moved to (1028, 460)
Screenshot: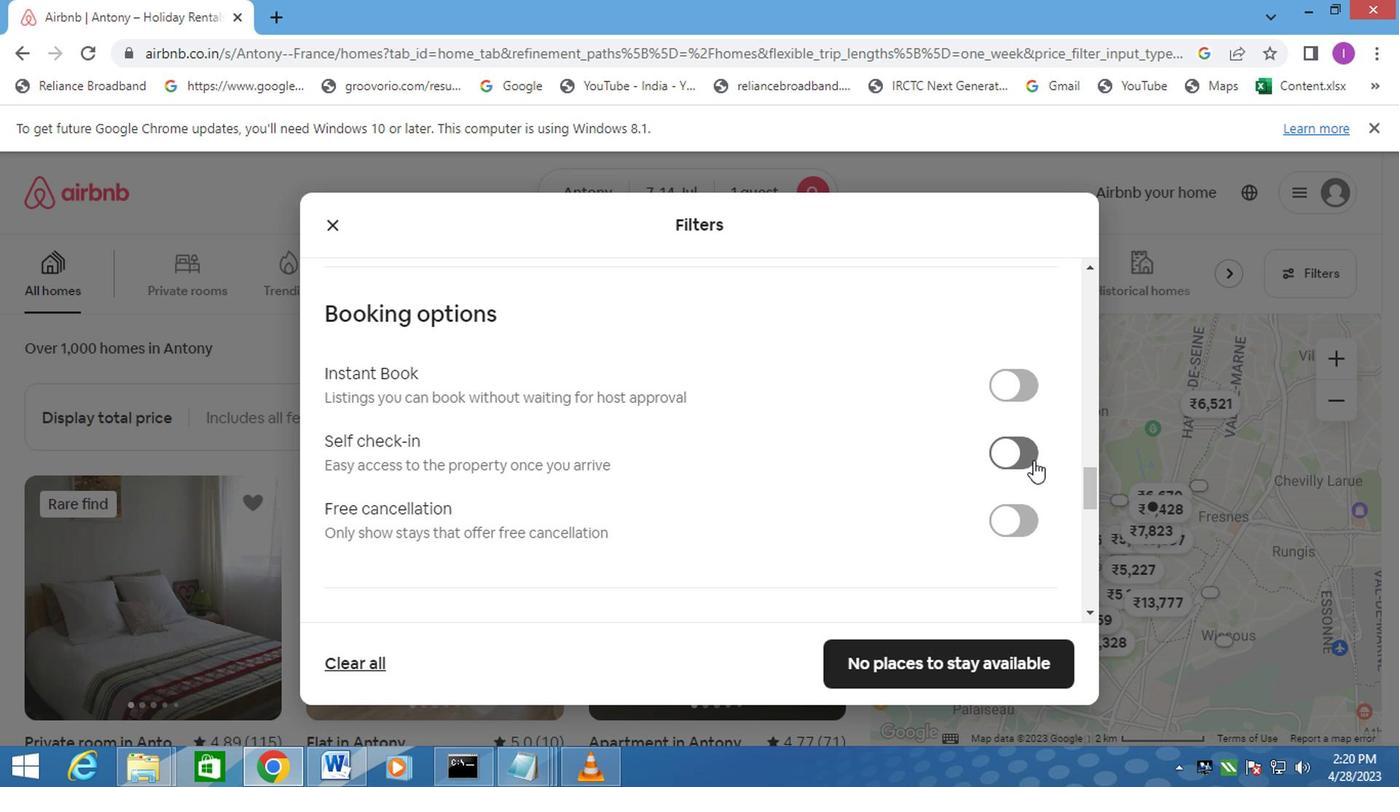 
Action: Mouse pressed left at (1028, 460)
Screenshot: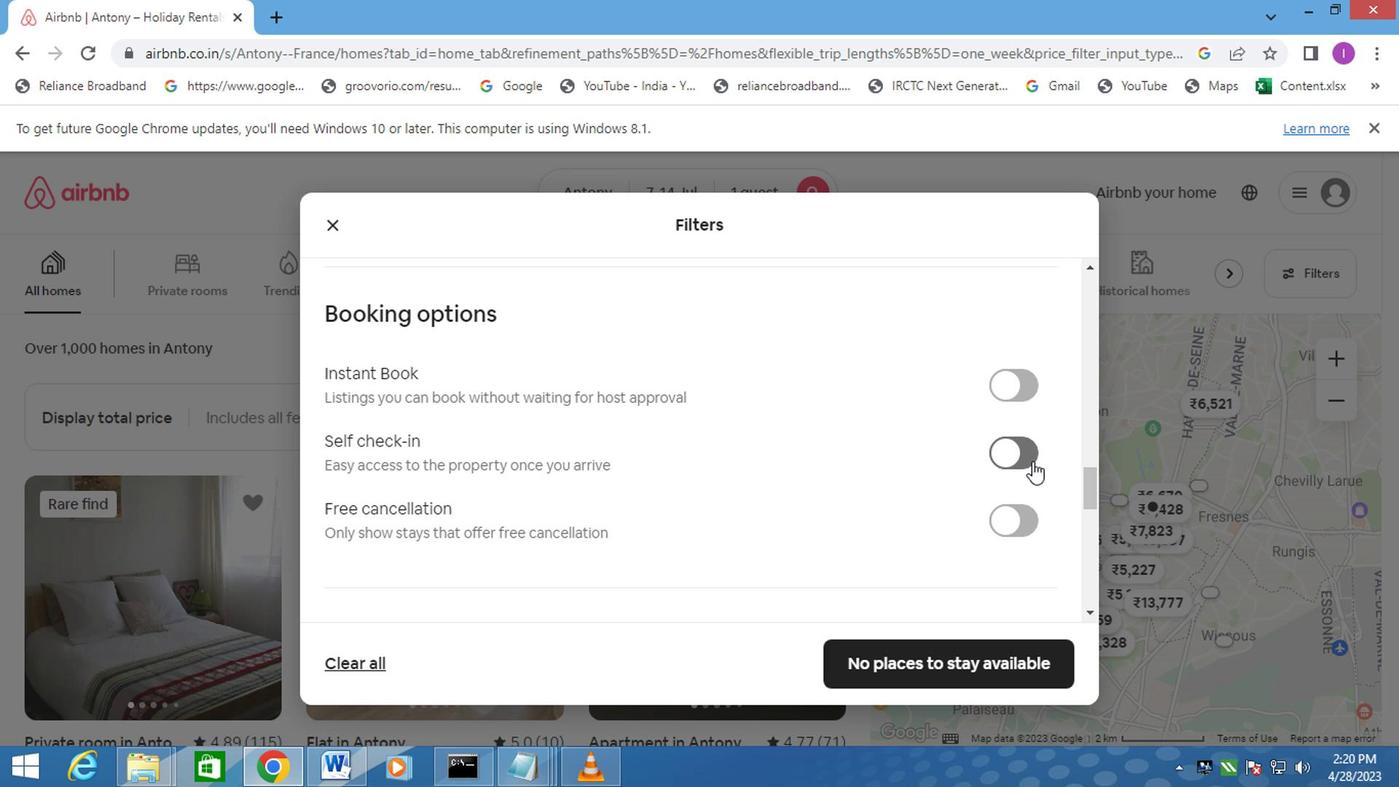 
Action: Mouse moved to (488, 517)
Screenshot: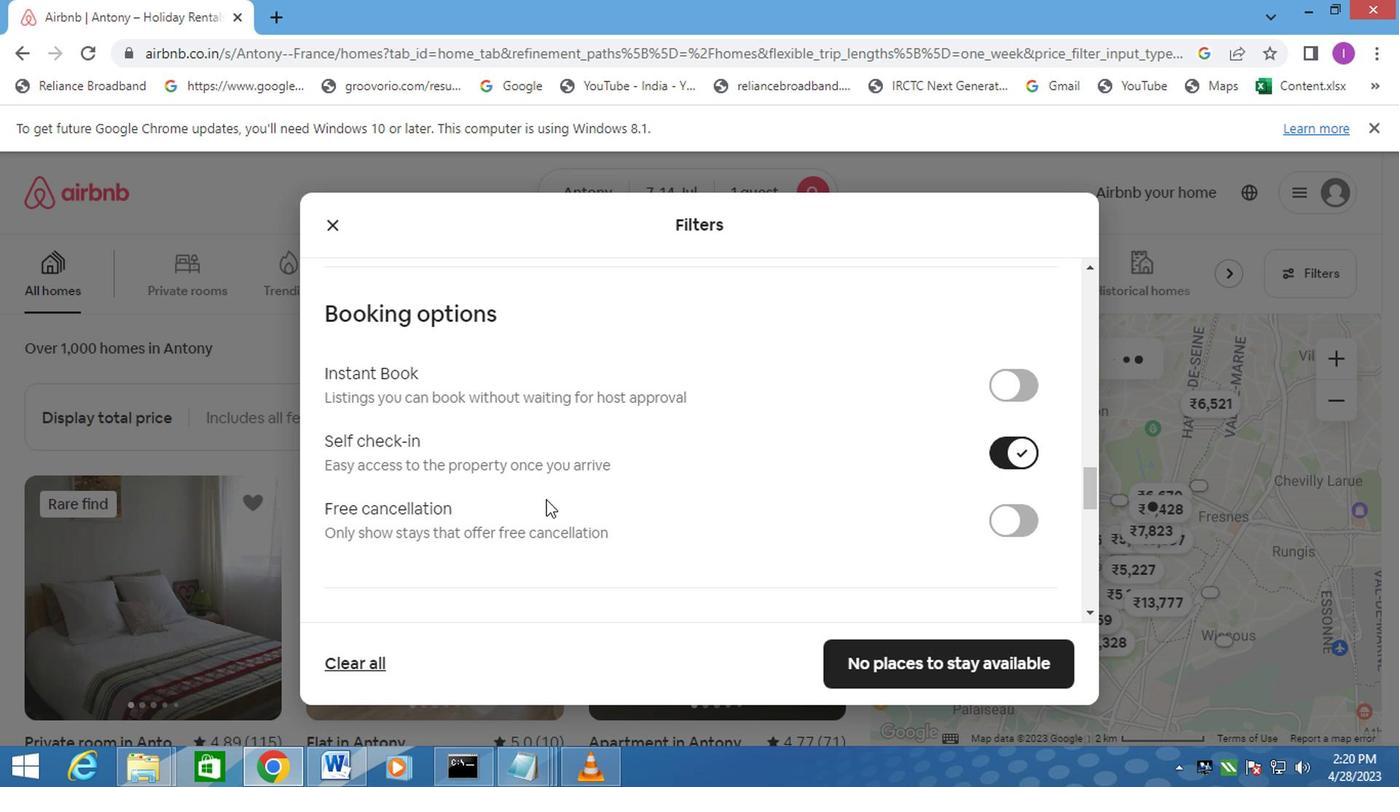 
Action: Mouse scrolled (488, 516) with delta (0, -1)
Screenshot: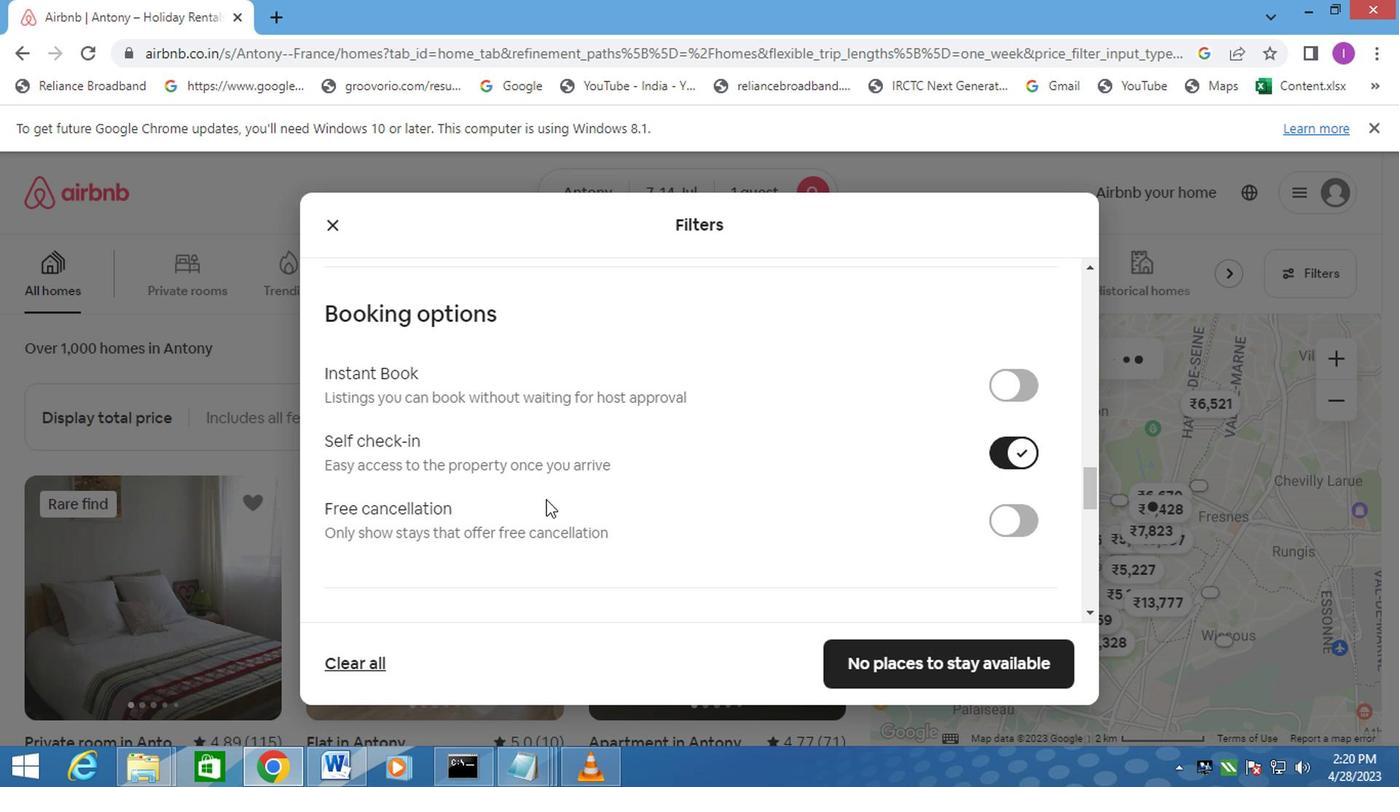 
Action: Mouse moved to (476, 520)
Screenshot: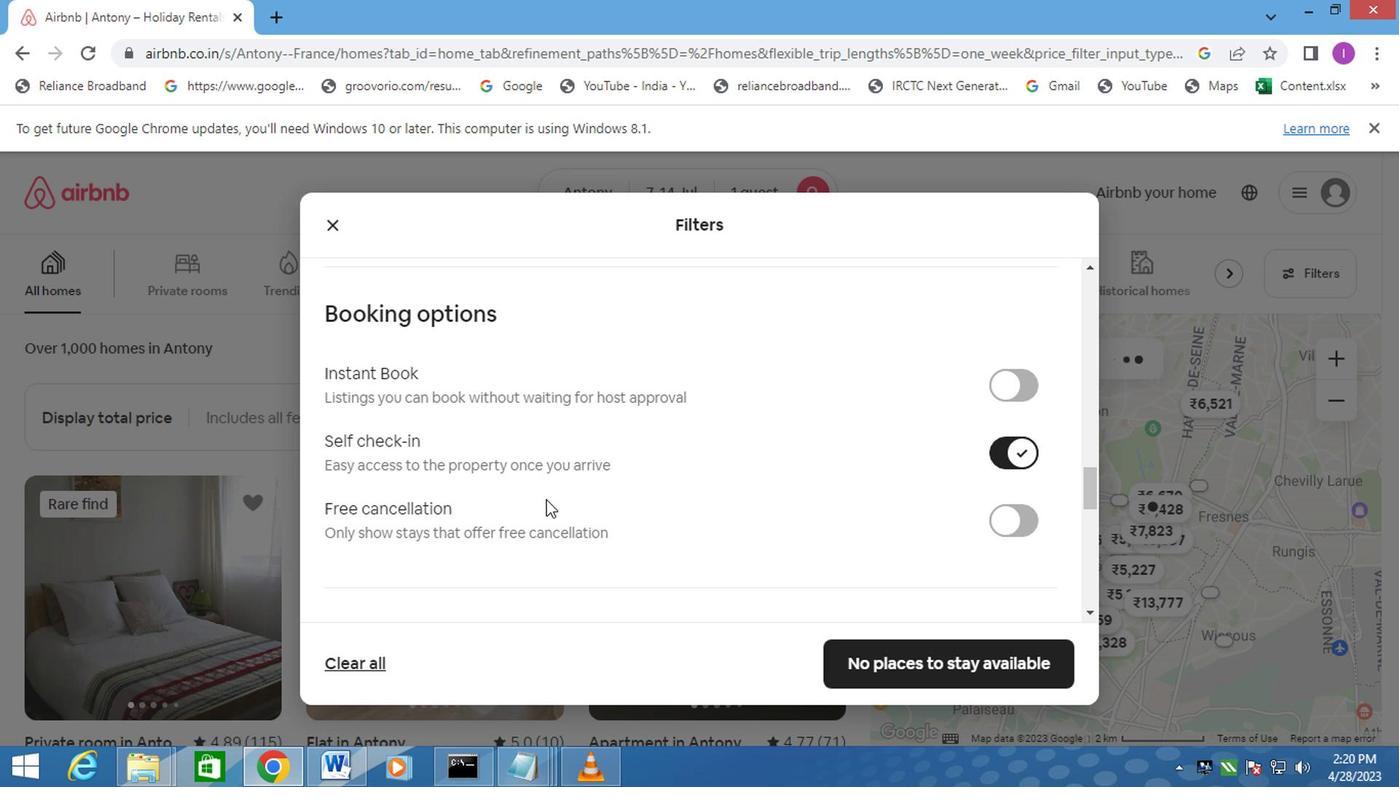 
Action: Mouse scrolled (476, 519) with delta (0, -1)
Screenshot: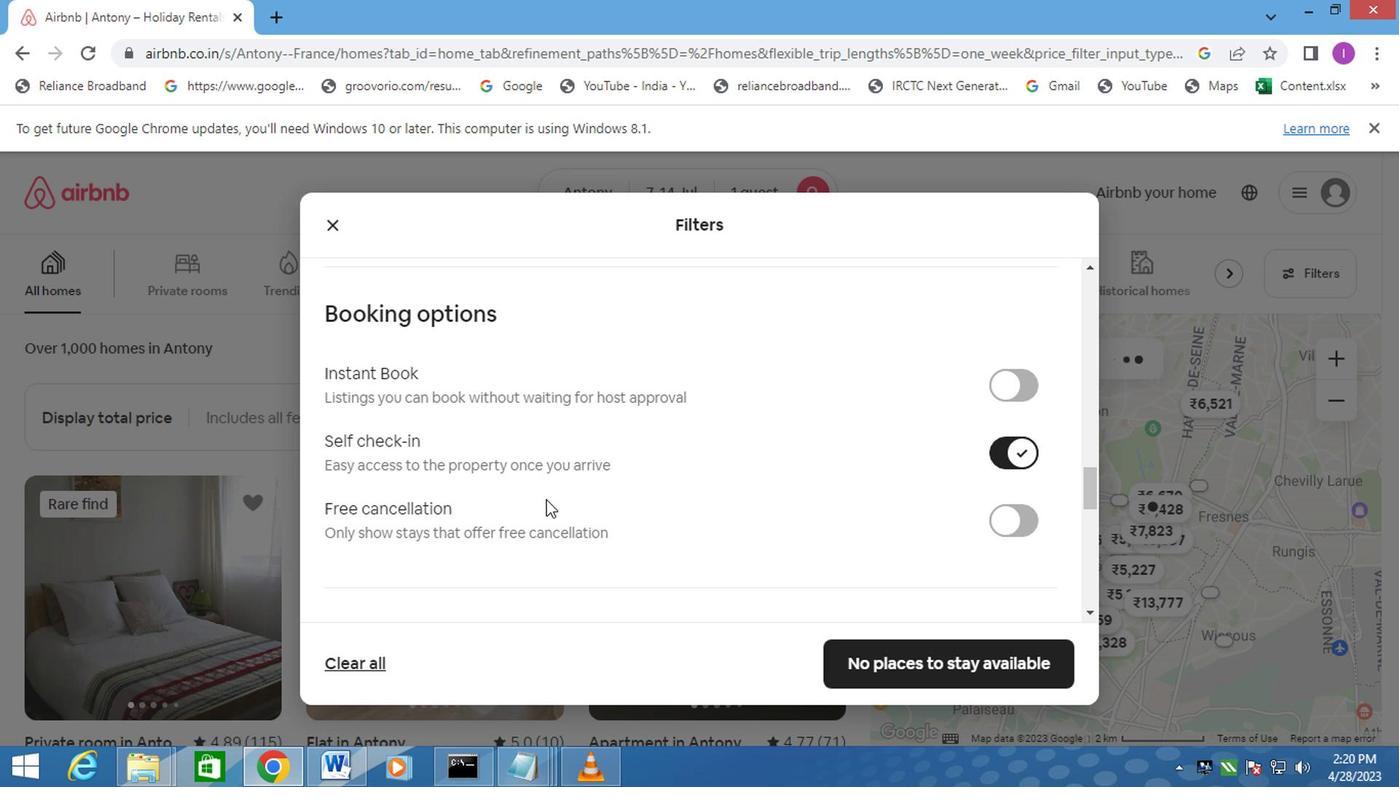 
Action: Mouse moved to (469, 521)
Screenshot: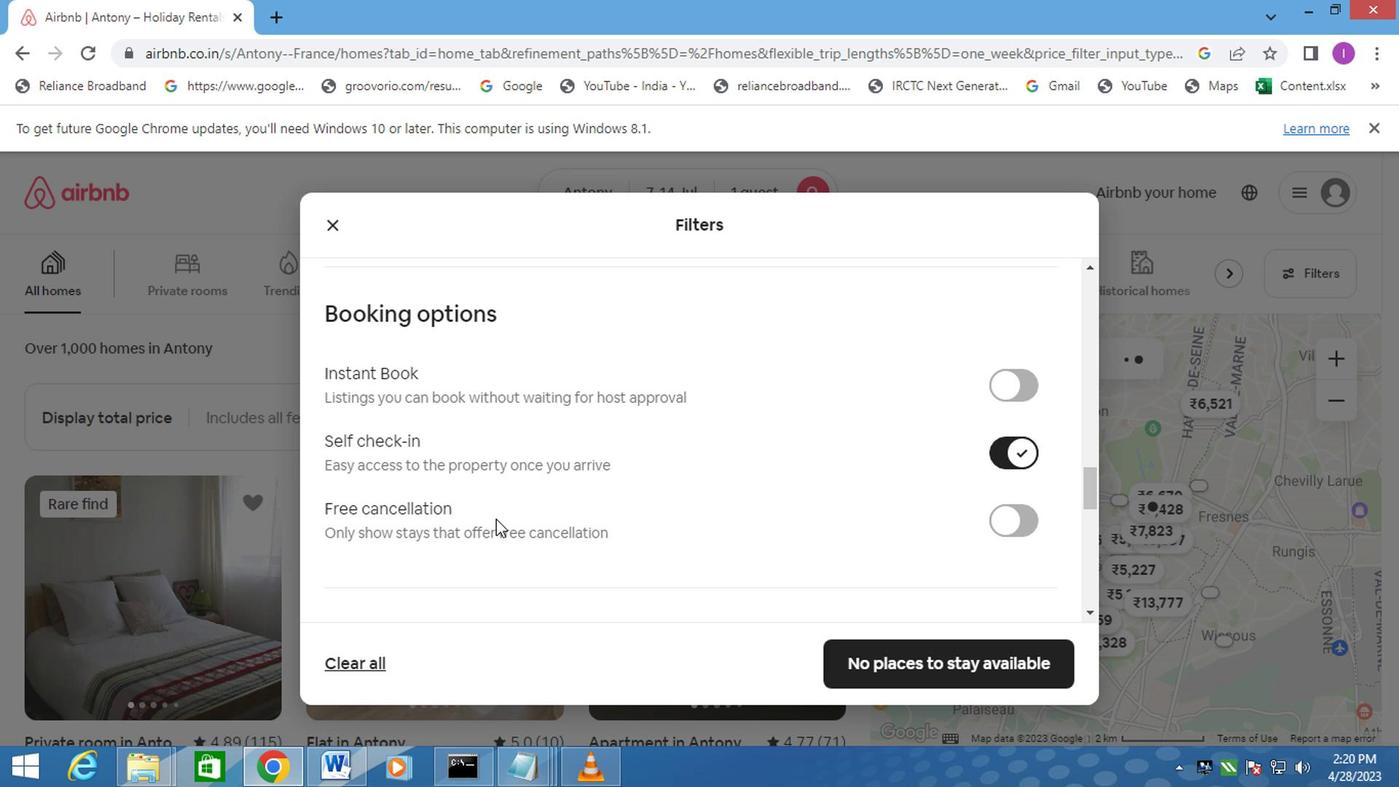 
Action: Mouse scrolled (469, 521) with delta (0, 0)
Screenshot: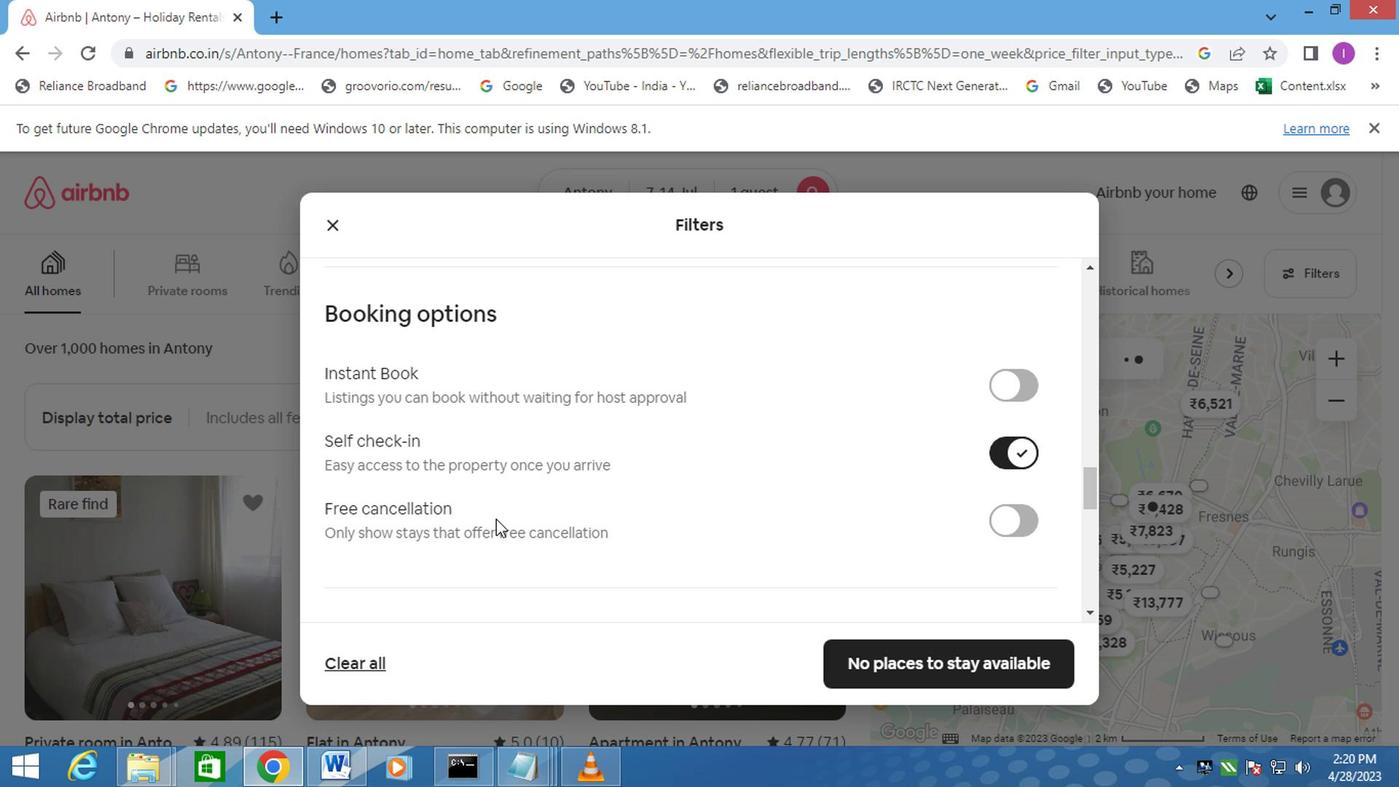 
Action: Mouse moved to (463, 524)
Screenshot: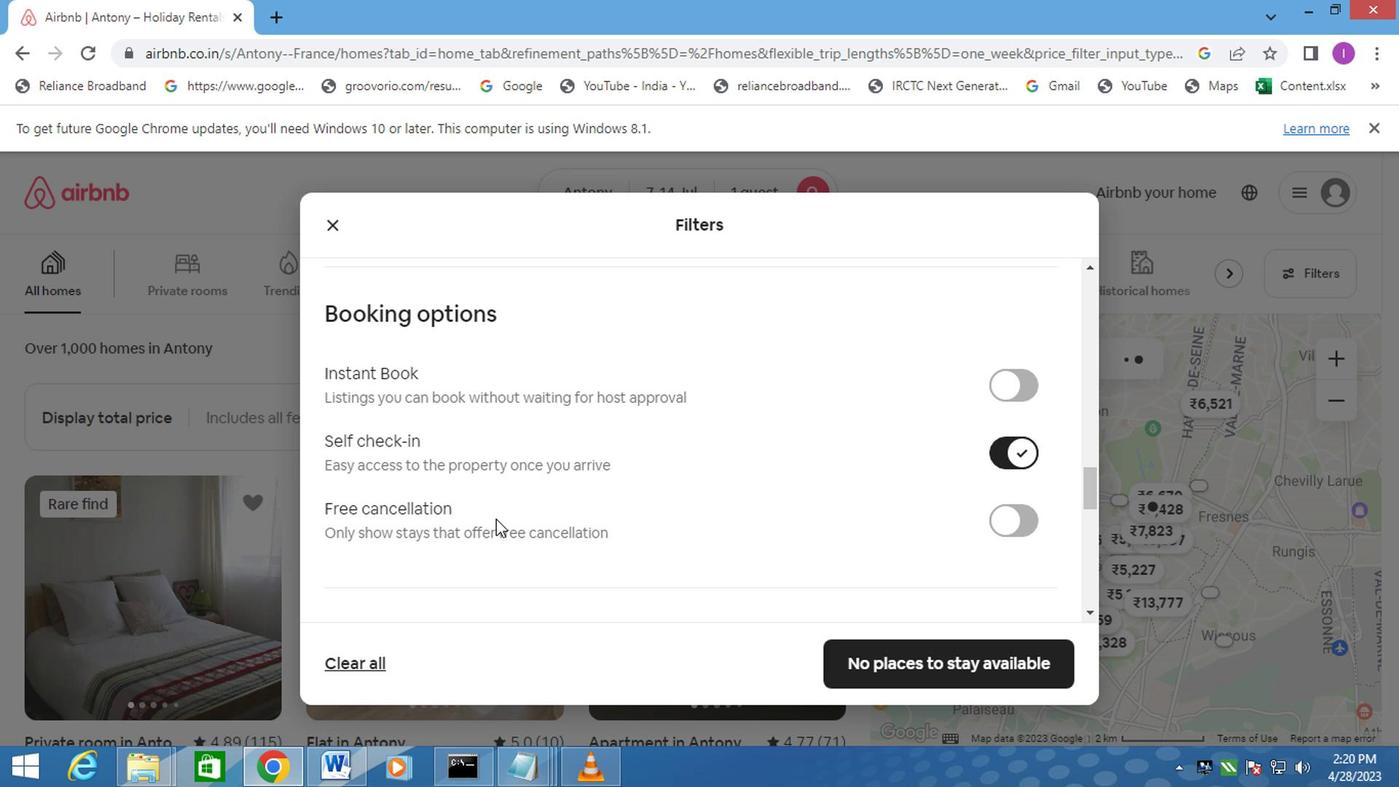 
Action: Mouse scrolled (463, 523) with delta (0, 0)
Screenshot: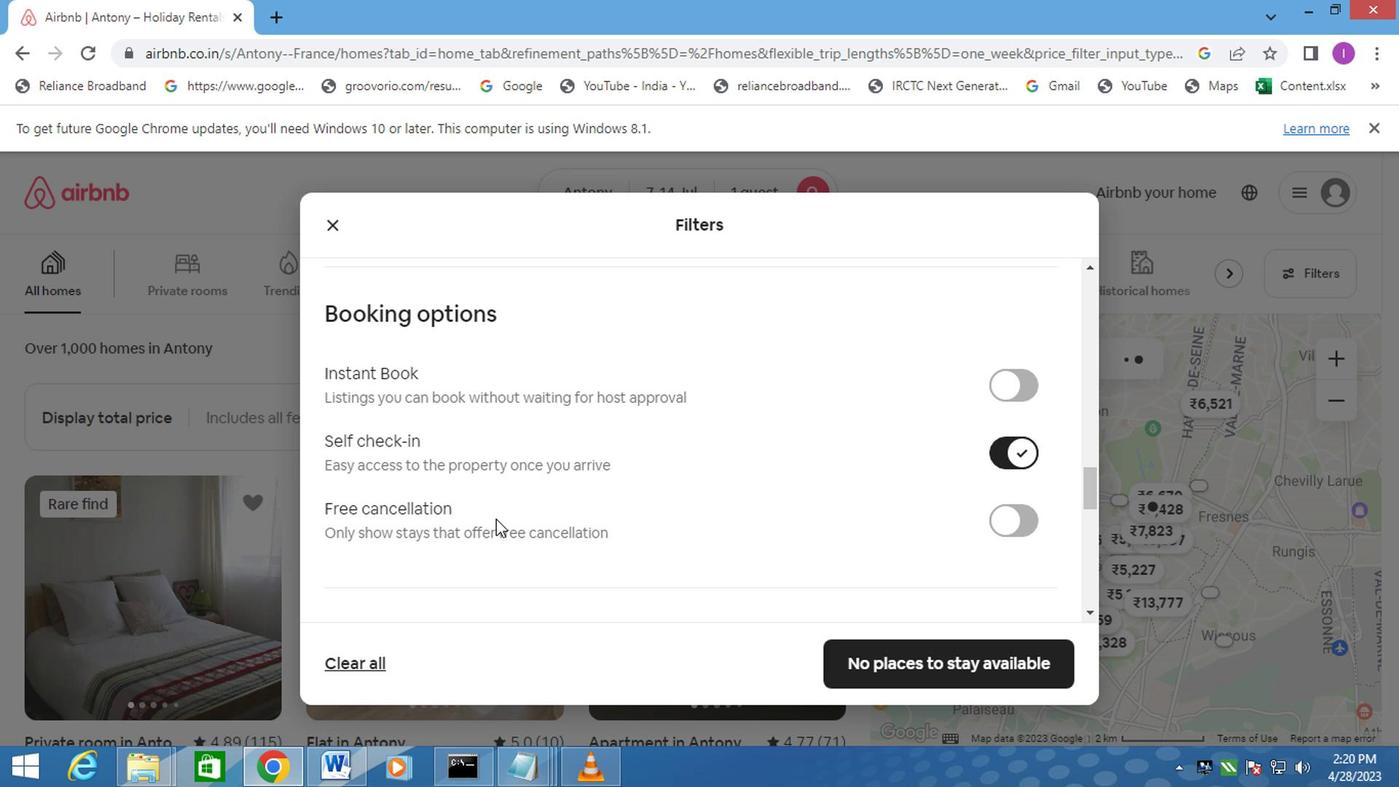 
Action: Mouse scrolled (463, 523) with delta (0, 0)
Screenshot: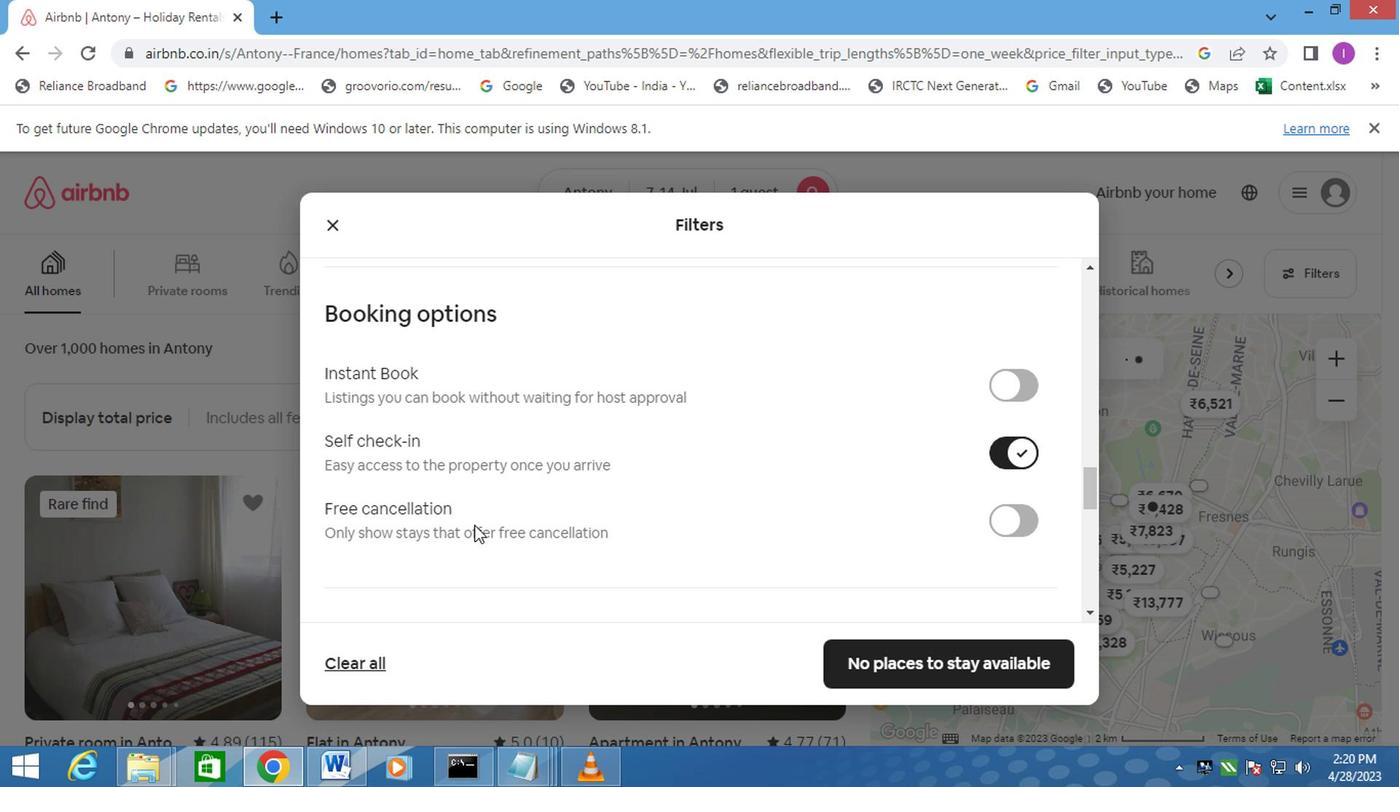 
Action: Mouse moved to (452, 511)
Screenshot: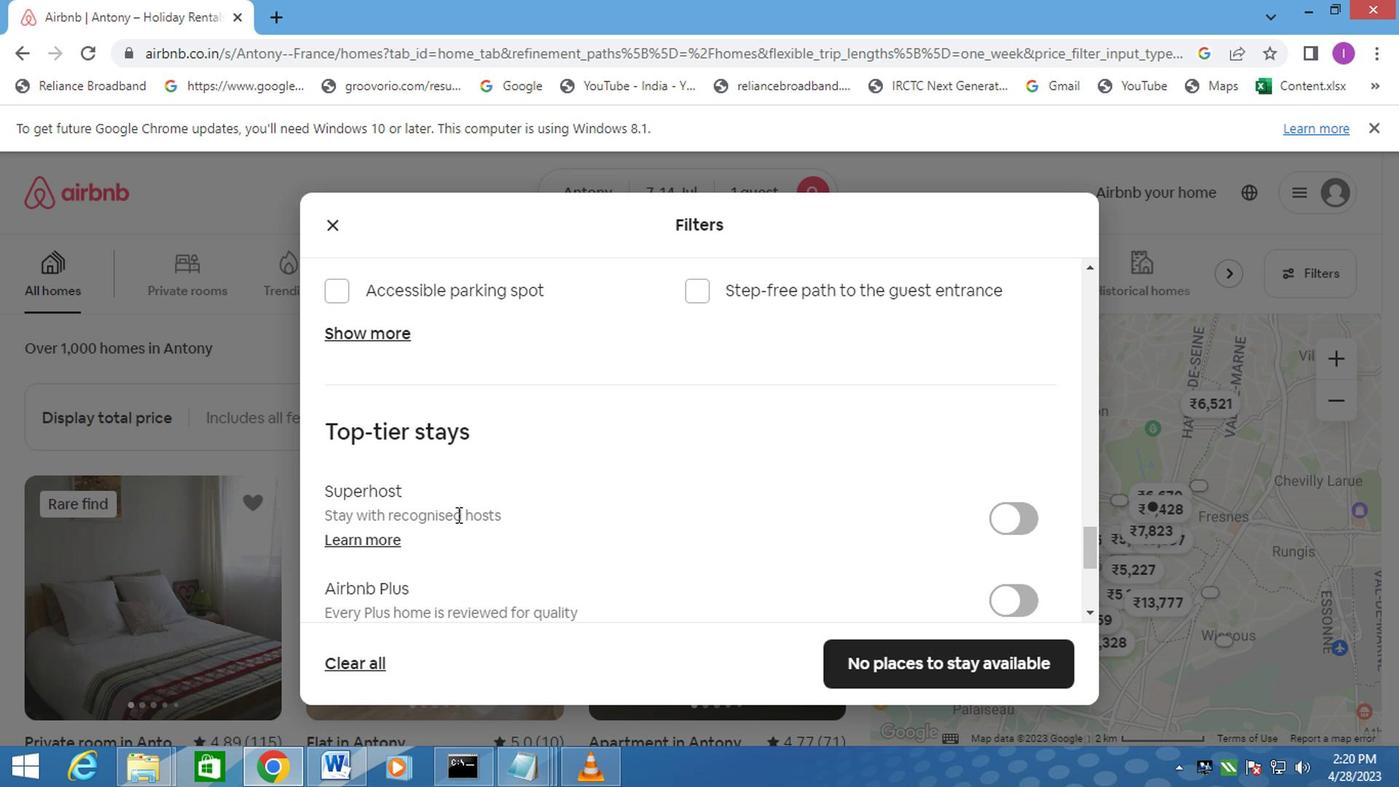 
Action: Mouse scrolled (452, 510) with delta (0, 0)
Screenshot: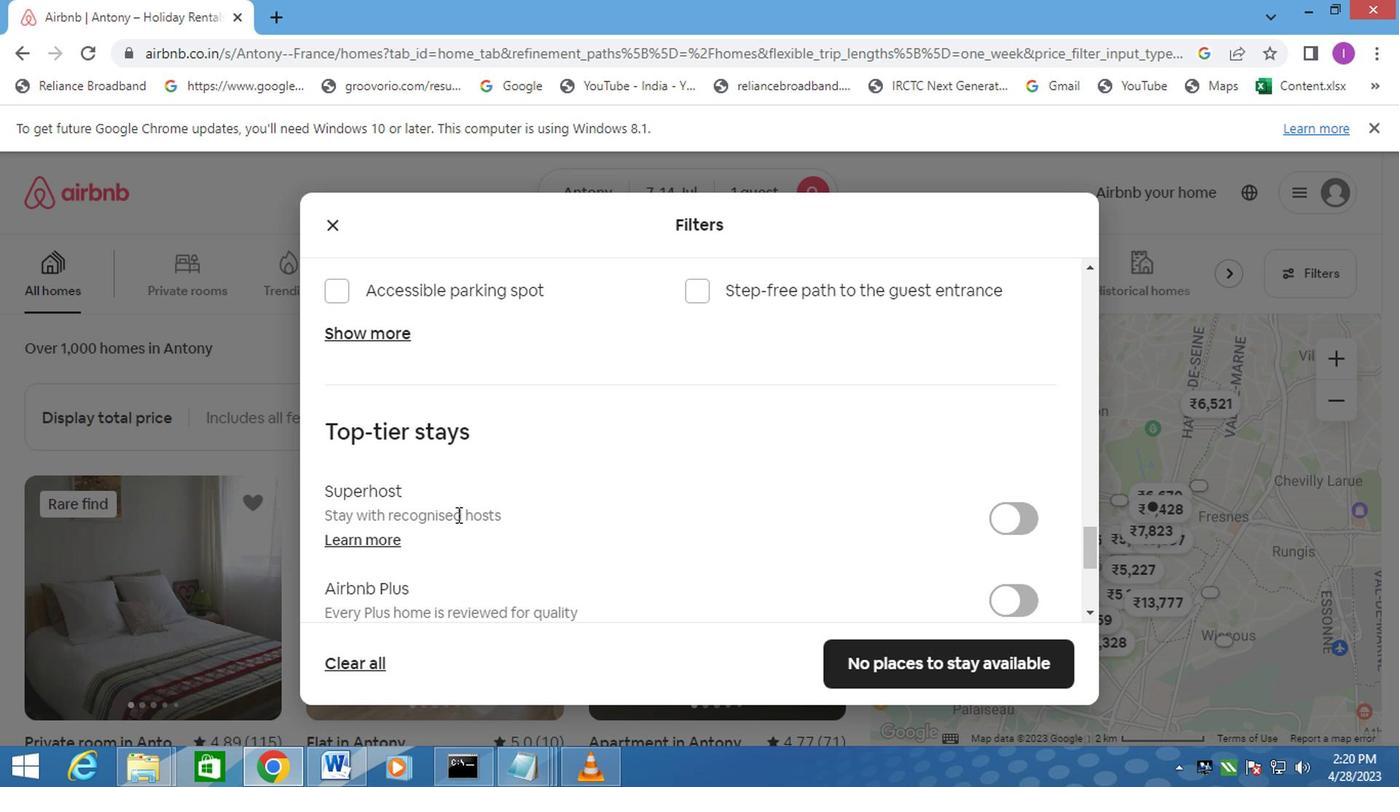 
Action: Mouse scrolled (452, 510) with delta (0, 0)
Screenshot: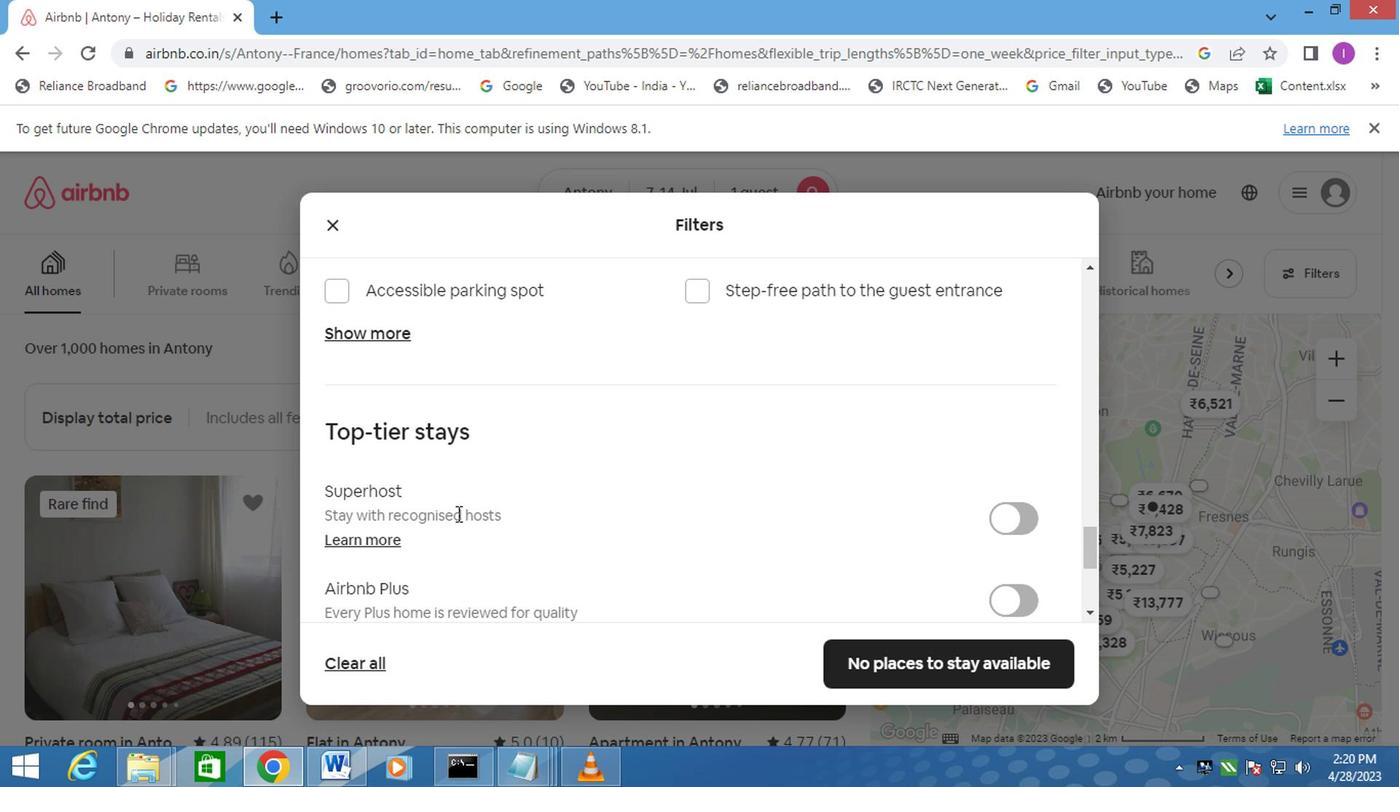 
Action: Mouse scrolled (452, 510) with delta (0, 0)
Screenshot: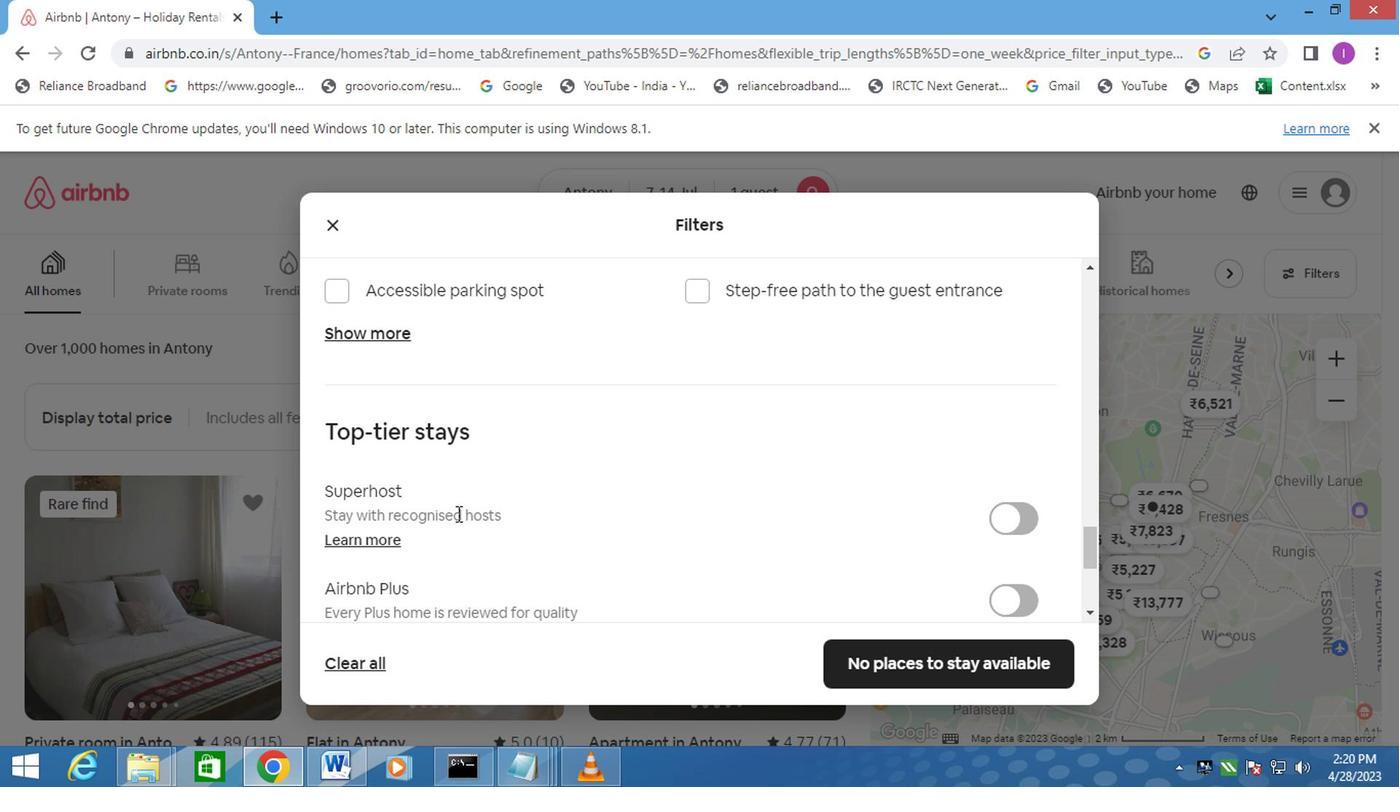 
Action: Mouse scrolled (452, 510) with delta (0, 0)
Screenshot: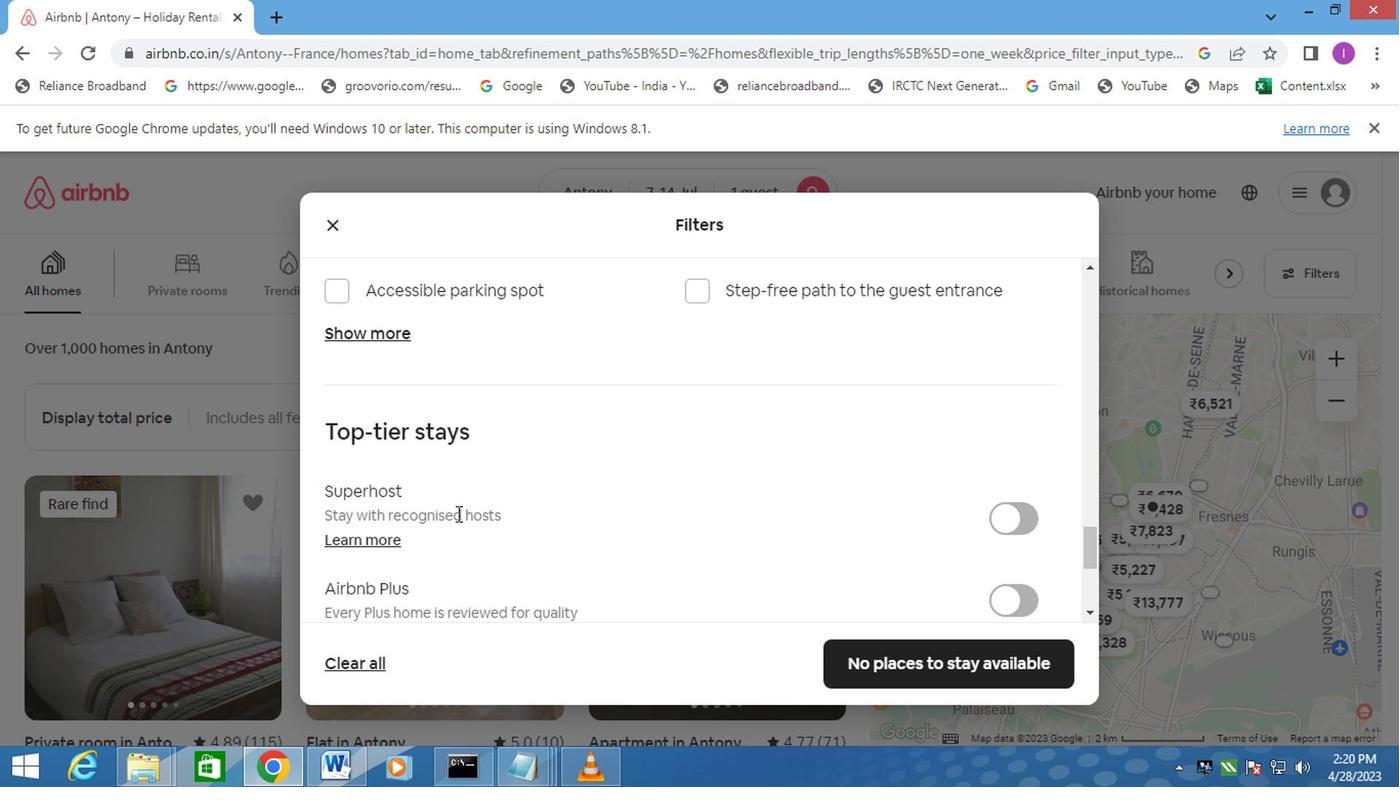 
Action: Mouse moved to (344, 478)
Screenshot: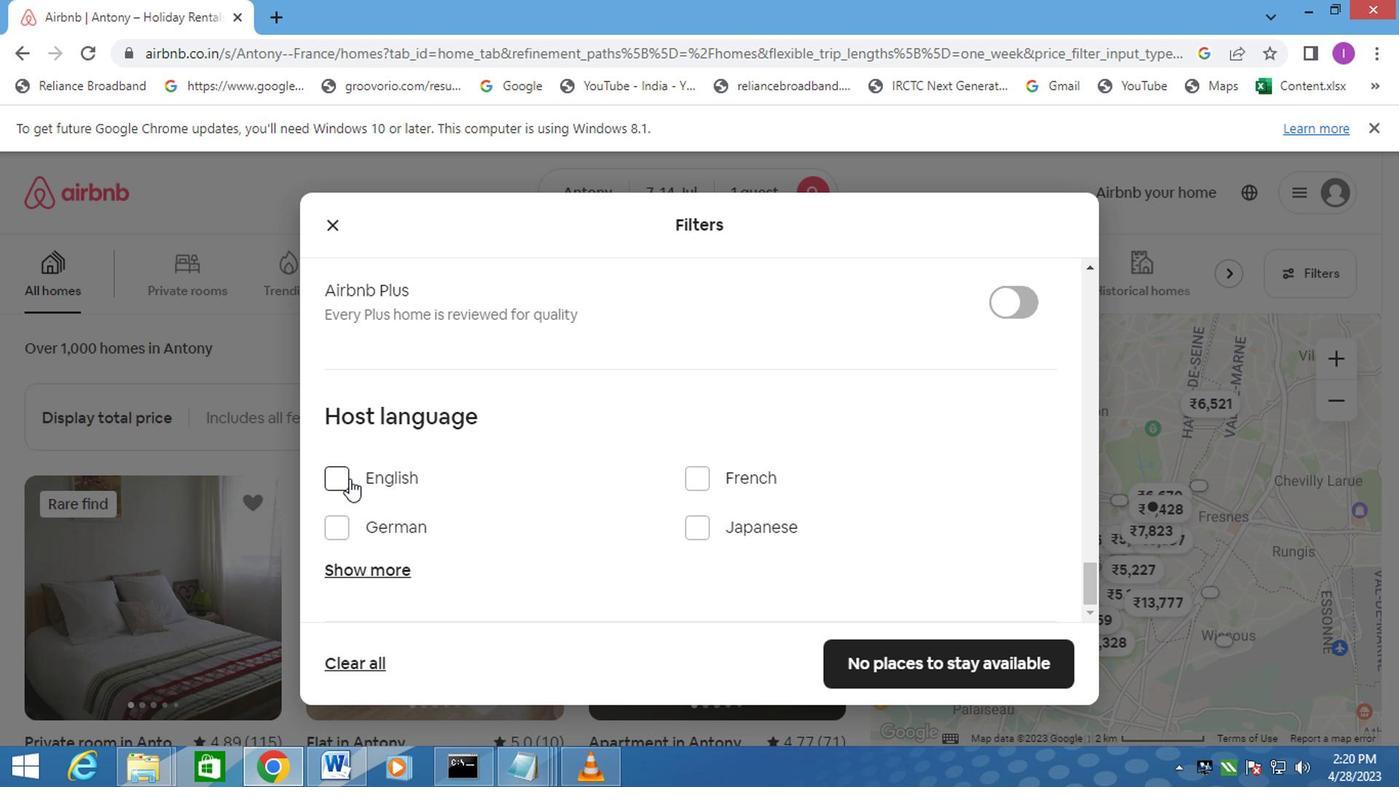 
Action: Mouse pressed left at (344, 478)
Screenshot: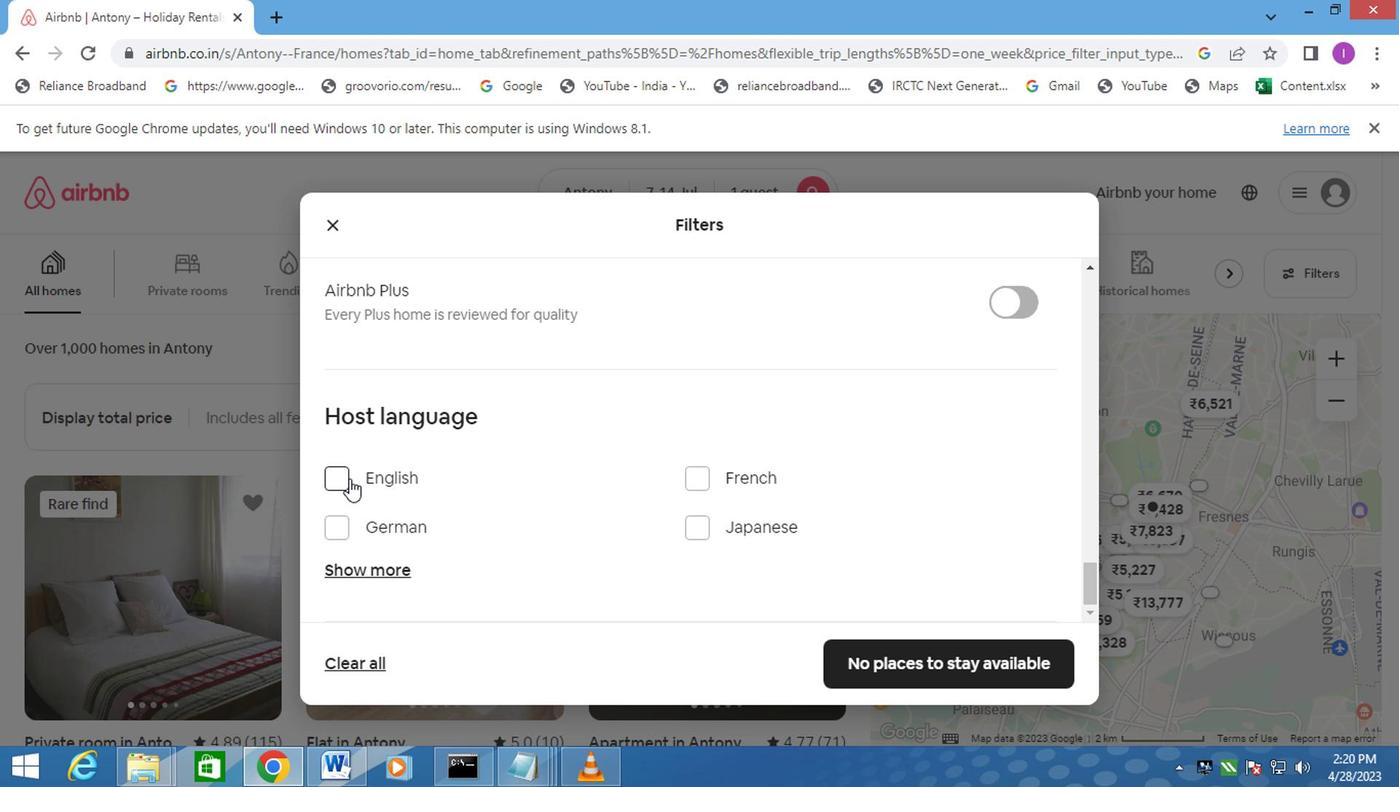 
Action: Mouse moved to (910, 663)
Screenshot: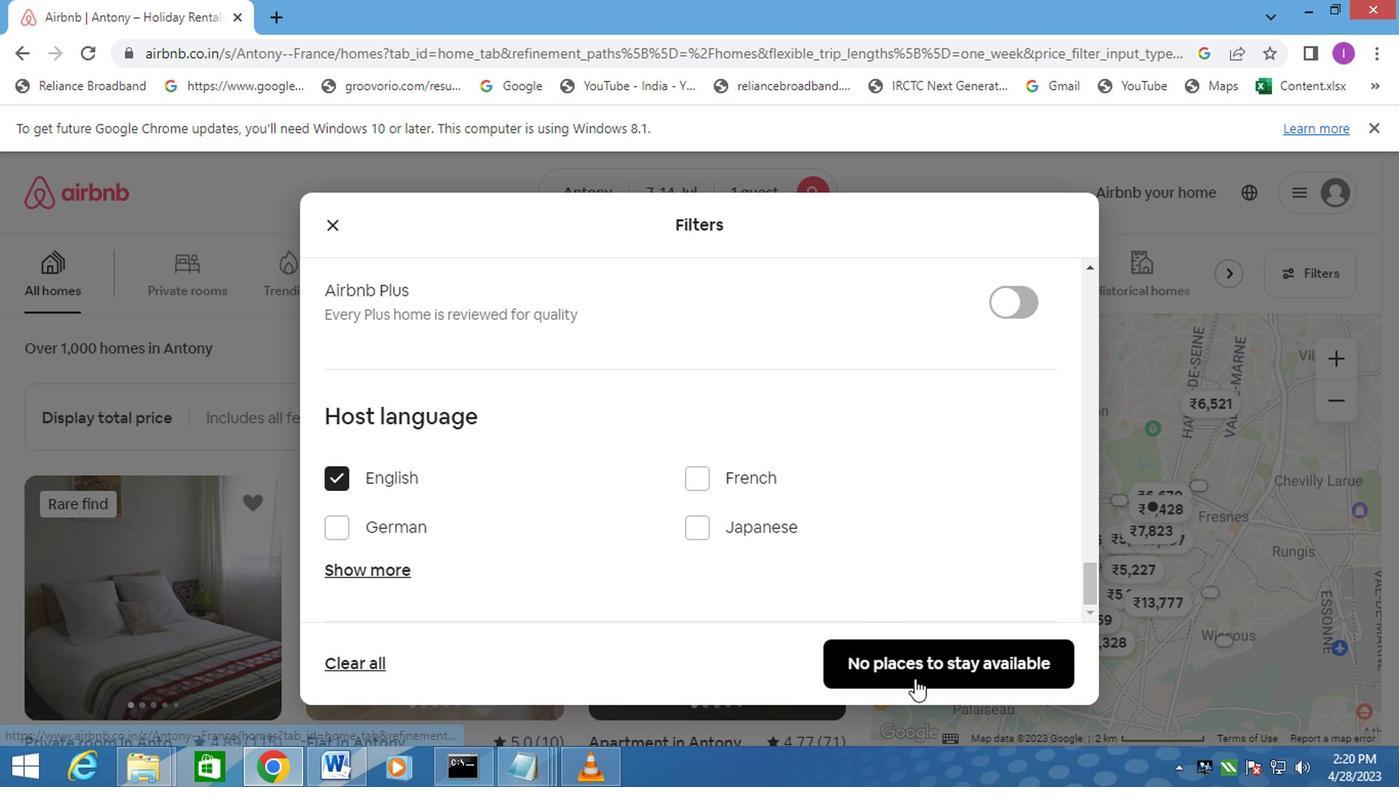 
Action: Mouse pressed left at (910, 663)
Screenshot: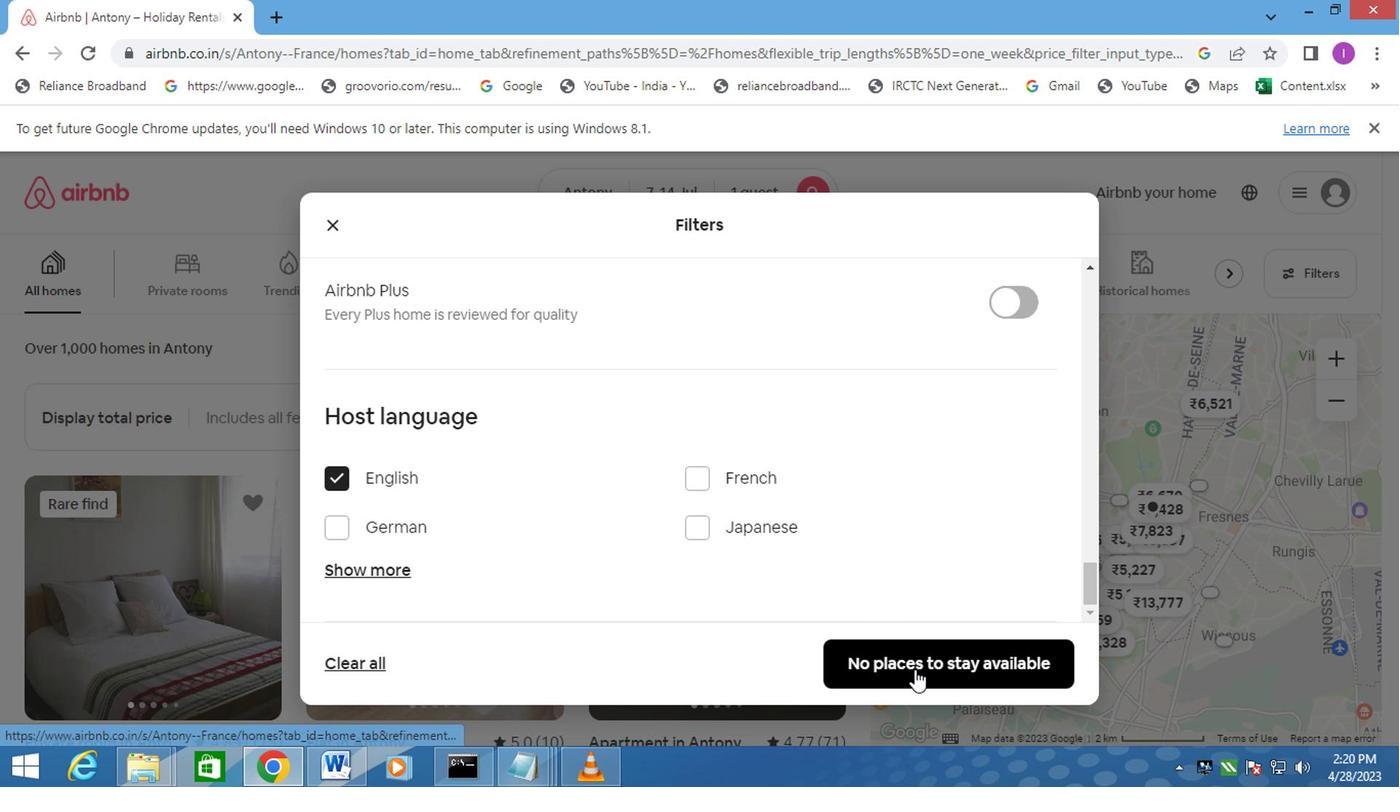 
Action: Mouse moved to (902, 650)
Screenshot: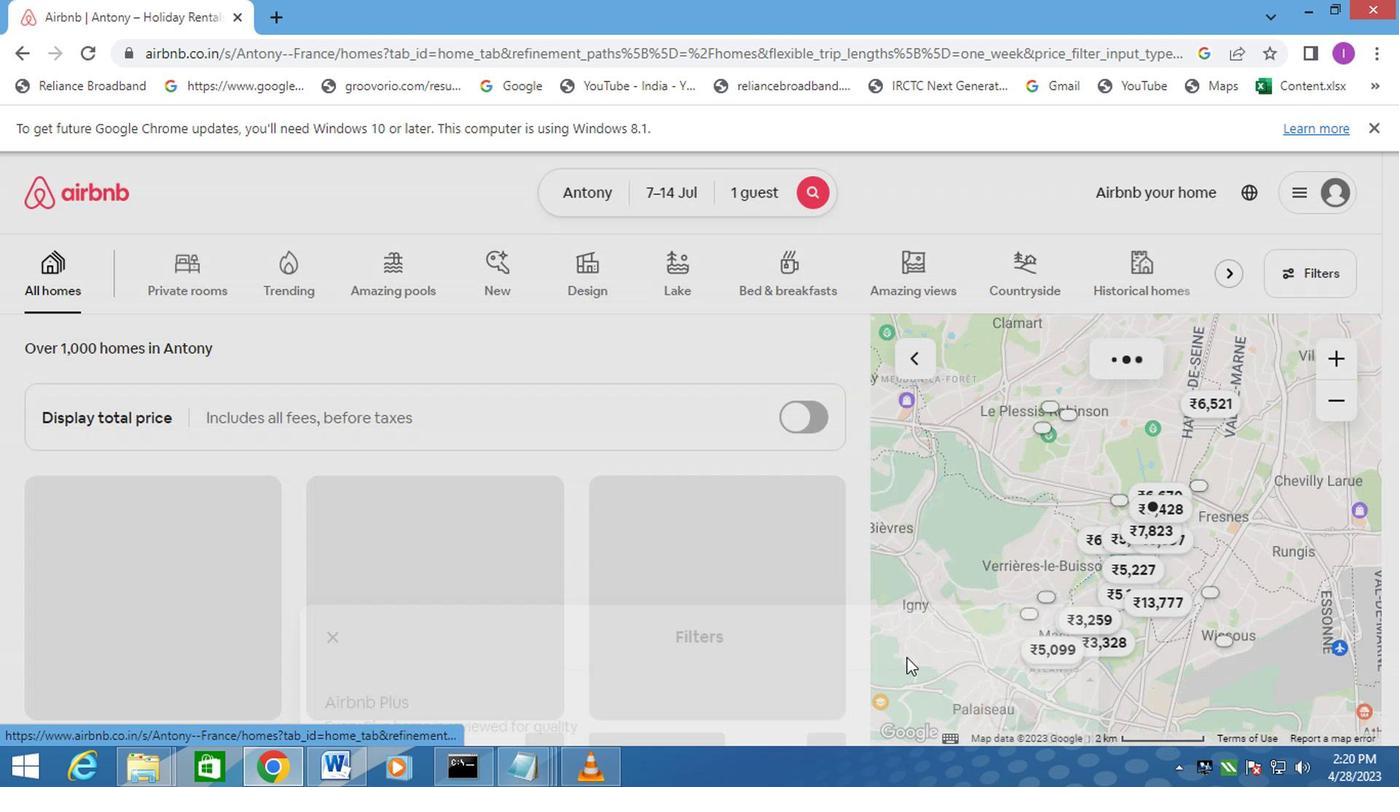 
Action: Key pressed <Key.f8>
Screenshot: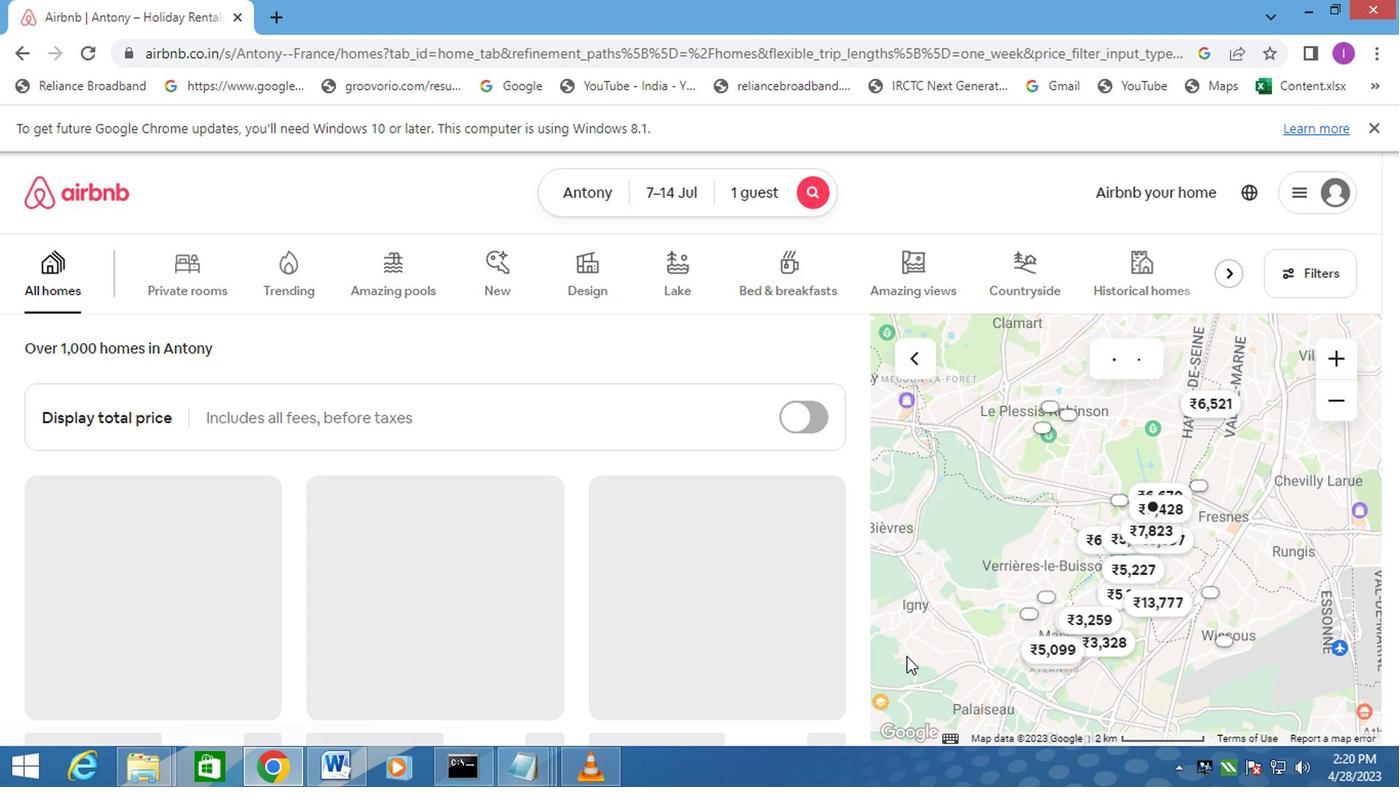 
